 Task: Find connections with filter location Cifuentes with filter topic #Networkingwith filter profile language Potuguese with filter current company EPAM Systems with filter school Lucknow Public School with filter industry Robotics Engineering with filter service category Demand Generation with filter keywords title Cashier
Action: Mouse moved to (600, 81)
Screenshot: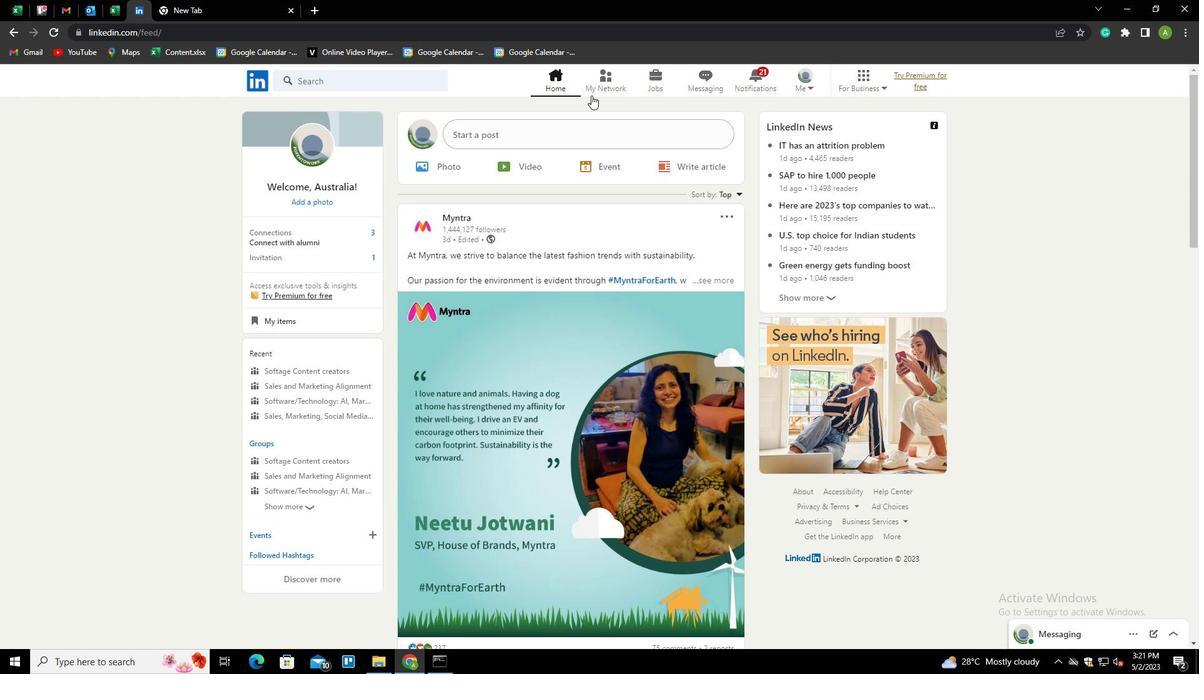 
Action: Mouse pressed left at (600, 81)
Screenshot: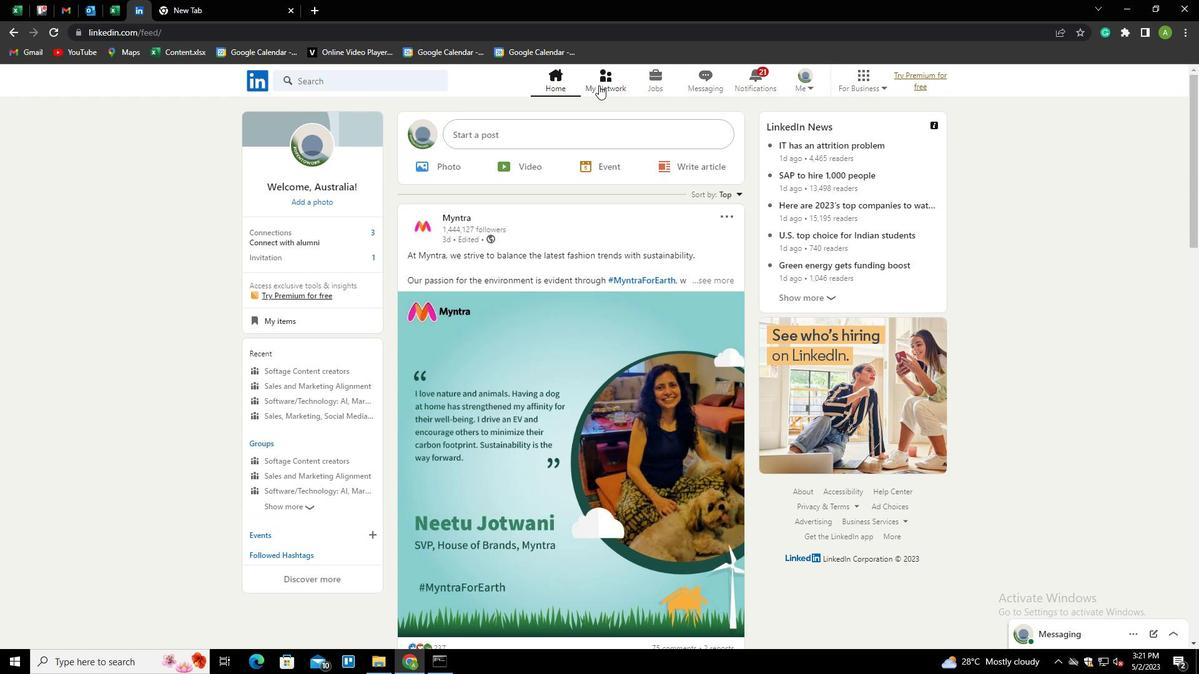 
Action: Mouse moved to (315, 151)
Screenshot: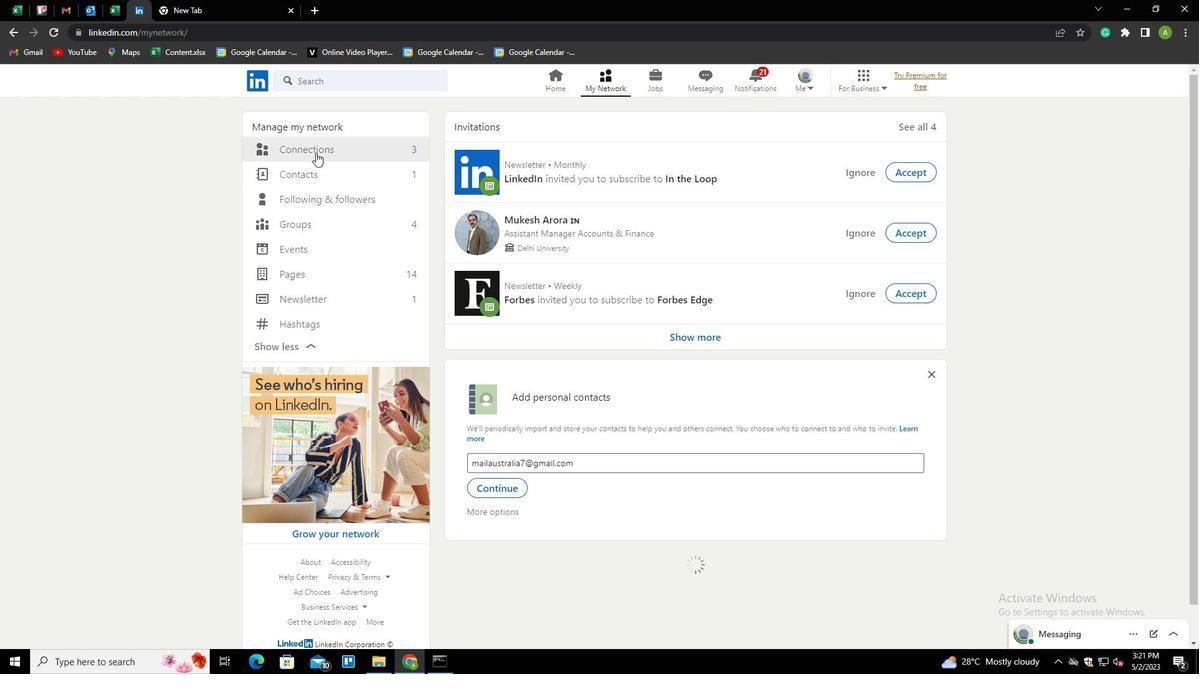 
Action: Mouse pressed left at (315, 151)
Screenshot: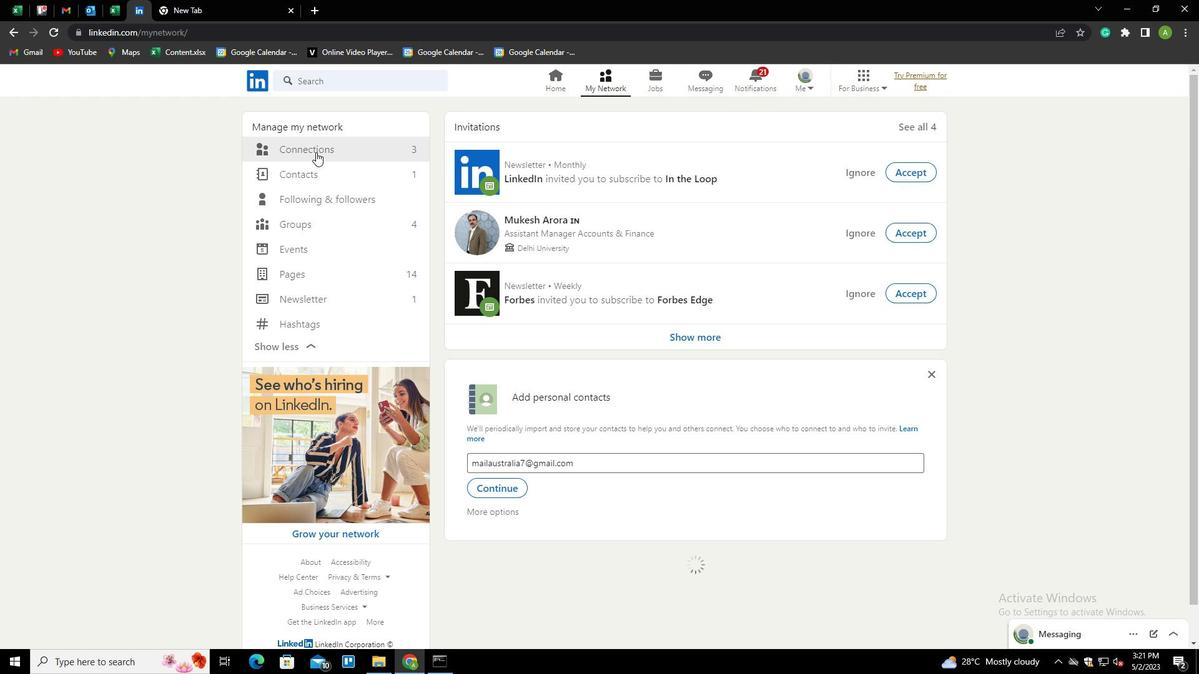 
Action: Mouse moved to (692, 154)
Screenshot: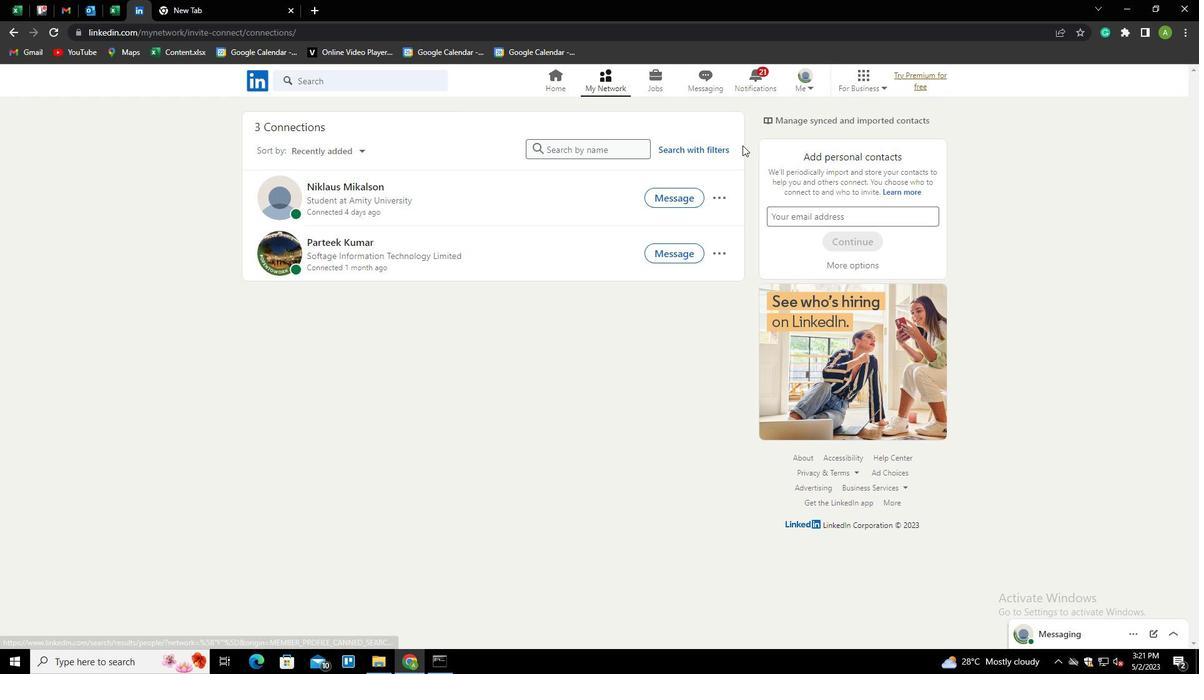 
Action: Mouse pressed left at (692, 154)
Screenshot: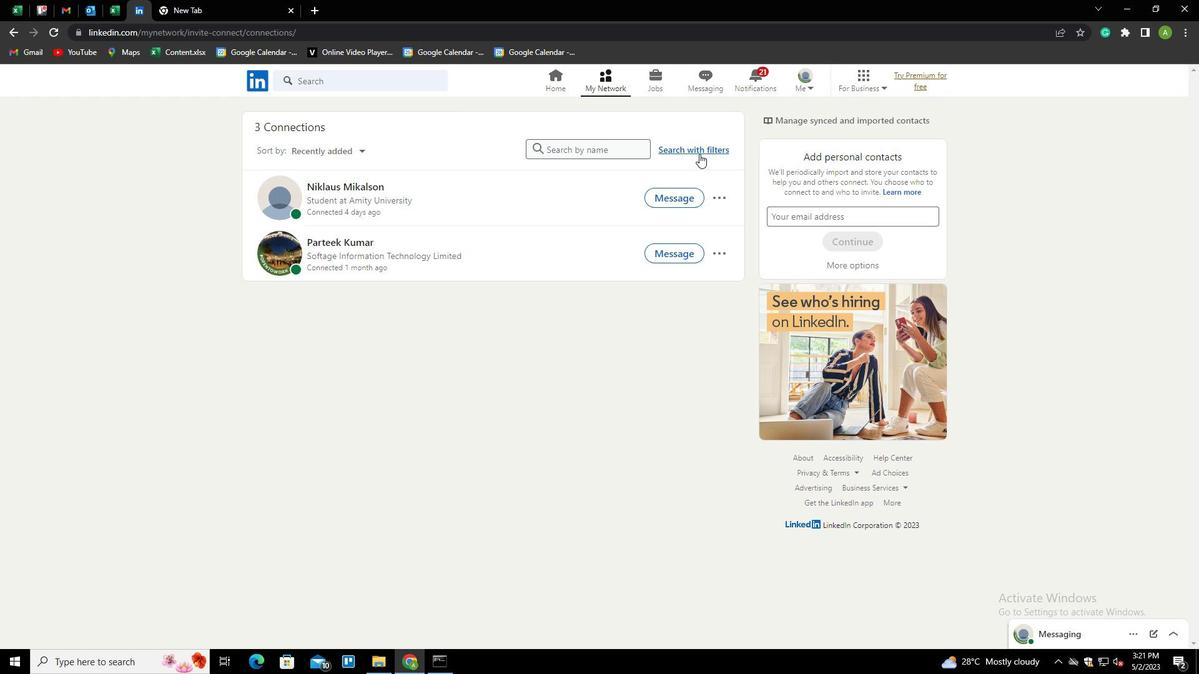 
Action: Mouse moved to (643, 109)
Screenshot: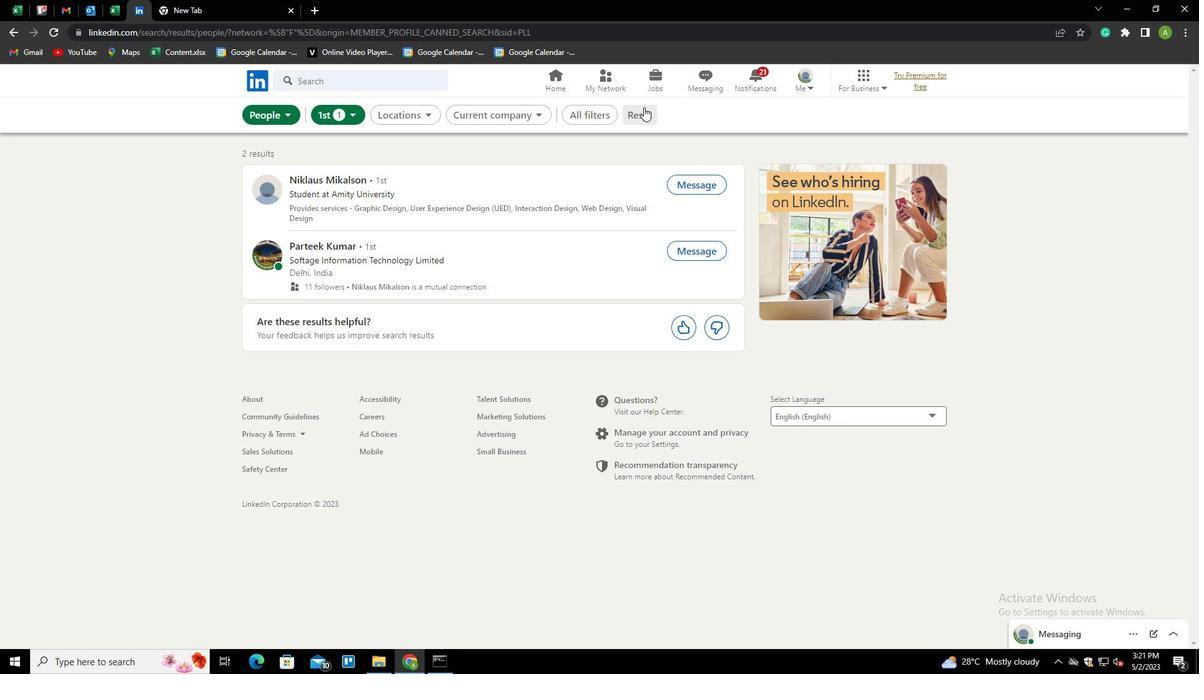 
Action: Mouse pressed left at (643, 109)
Screenshot: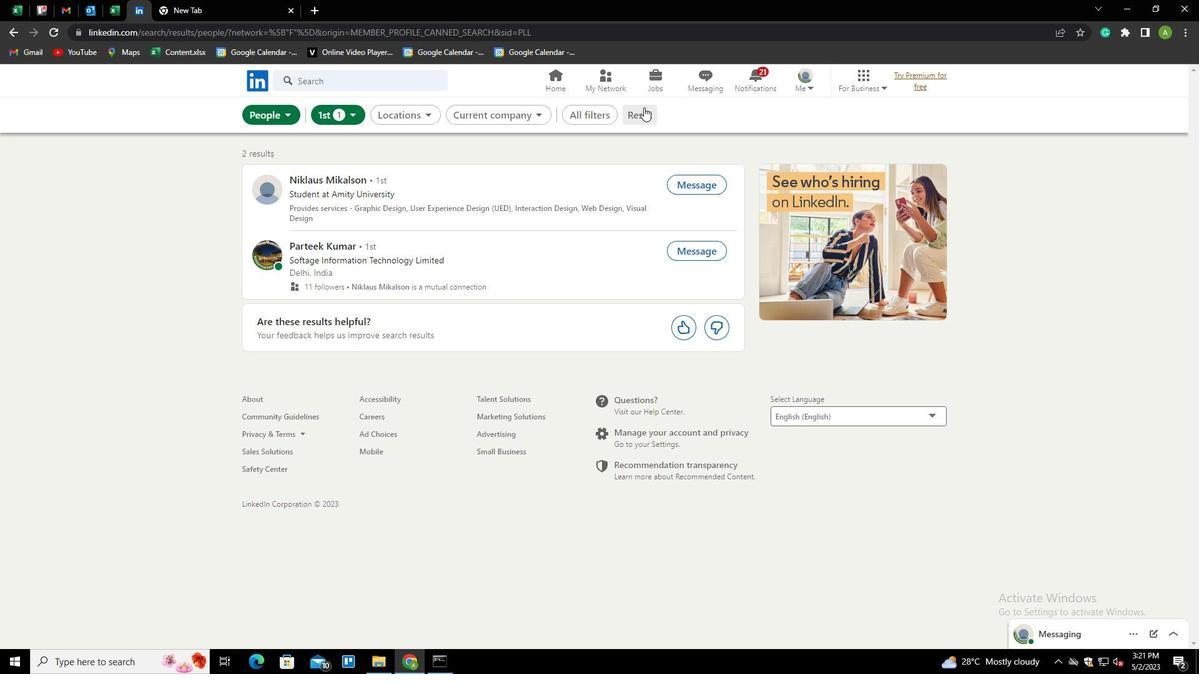 
Action: Mouse moved to (623, 114)
Screenshot: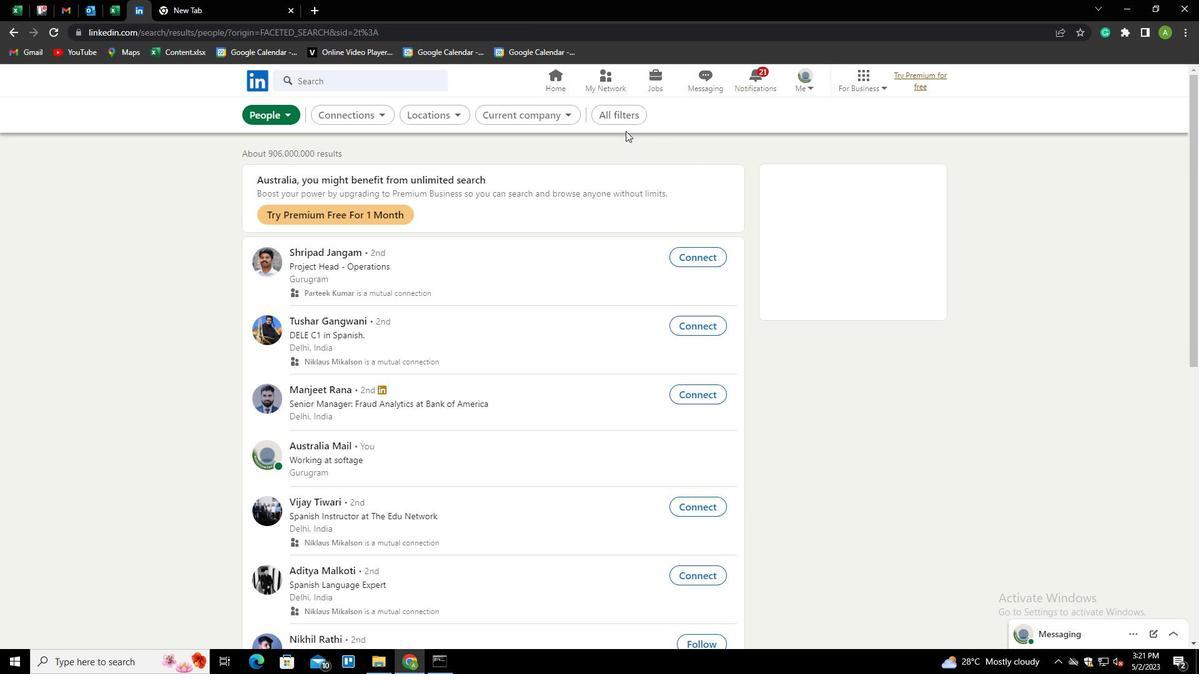 
Action: Mouse pressed left at (623, 114)
Screenshot: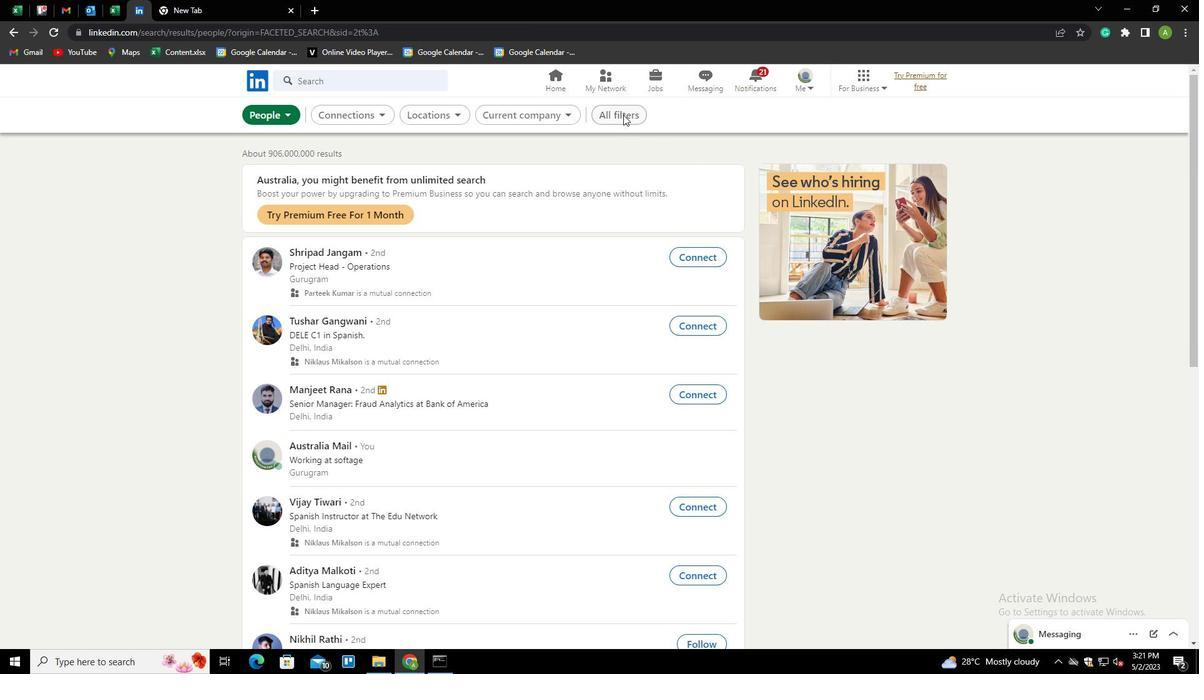 
Action: Mouse moved to (1001, 293)
Screenshot: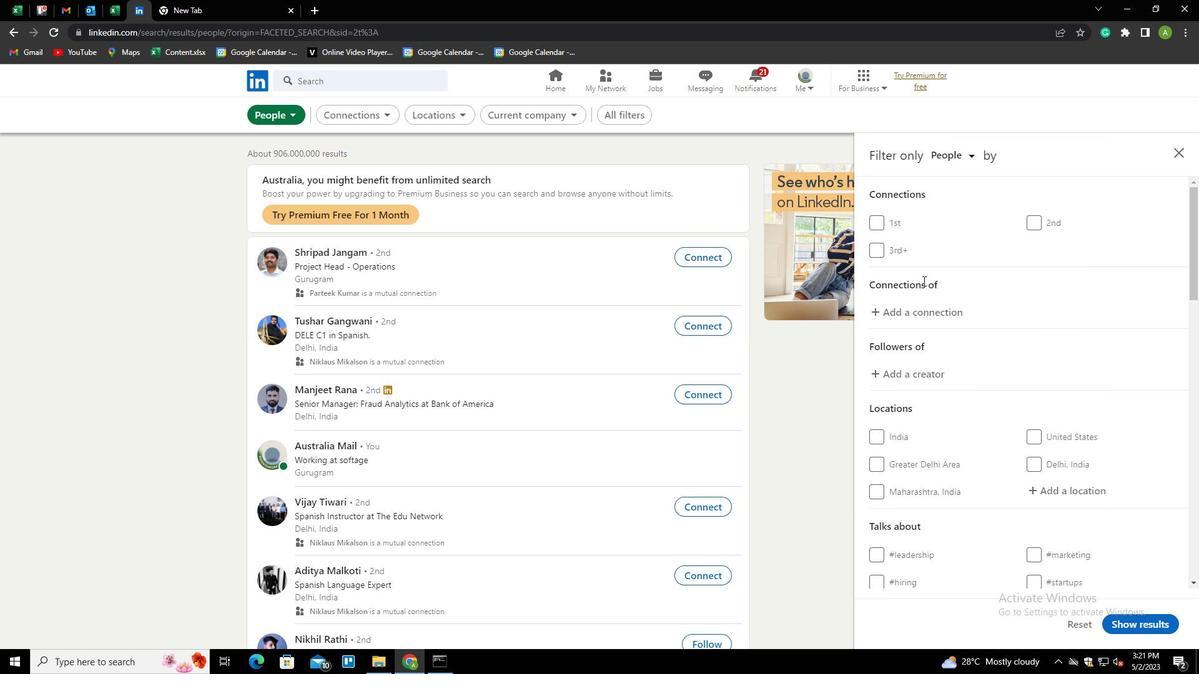 
Action: Mouse scrolled (1001, 292) with delta (0, 0)
Screenshot: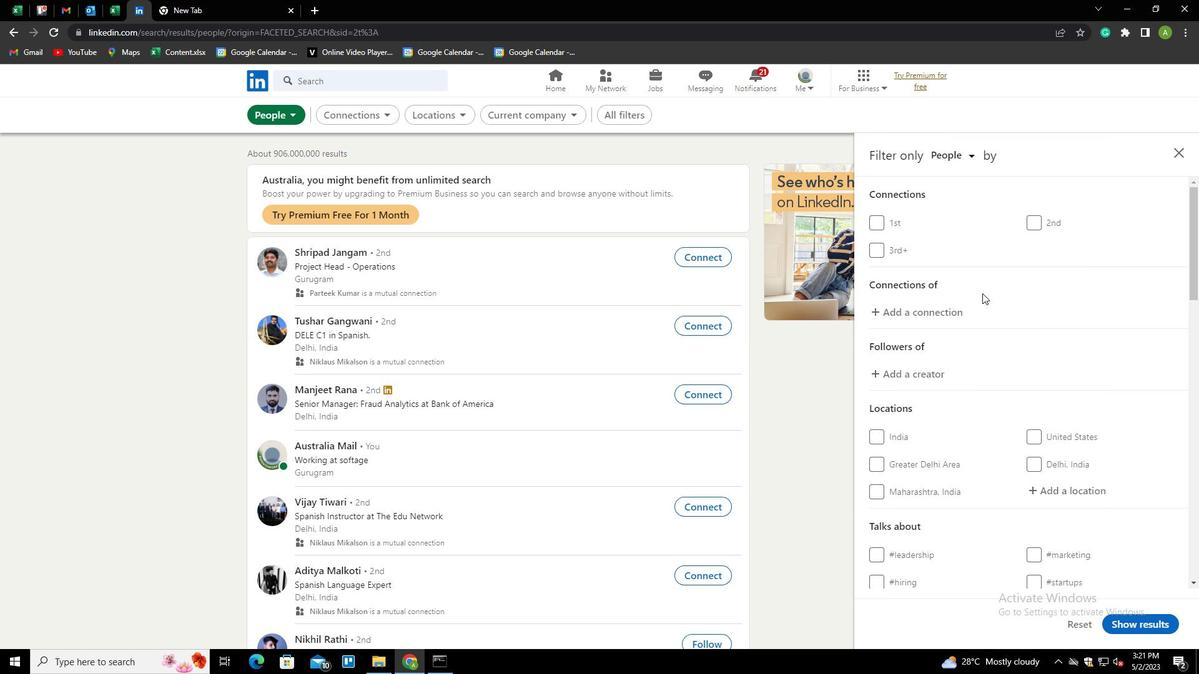 
Action: Mouse scrolled (1001, 292) with delta (0, 0)
Screenshot: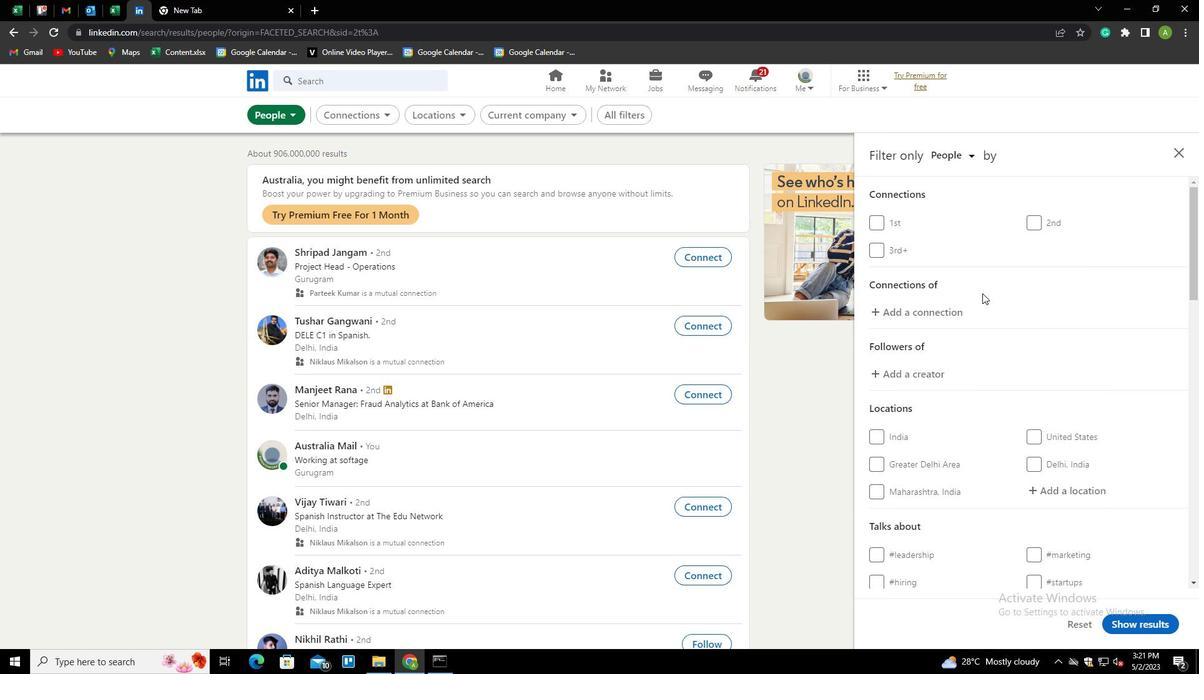 
Action: Mouse moved to (1034, 359)
Screenshot: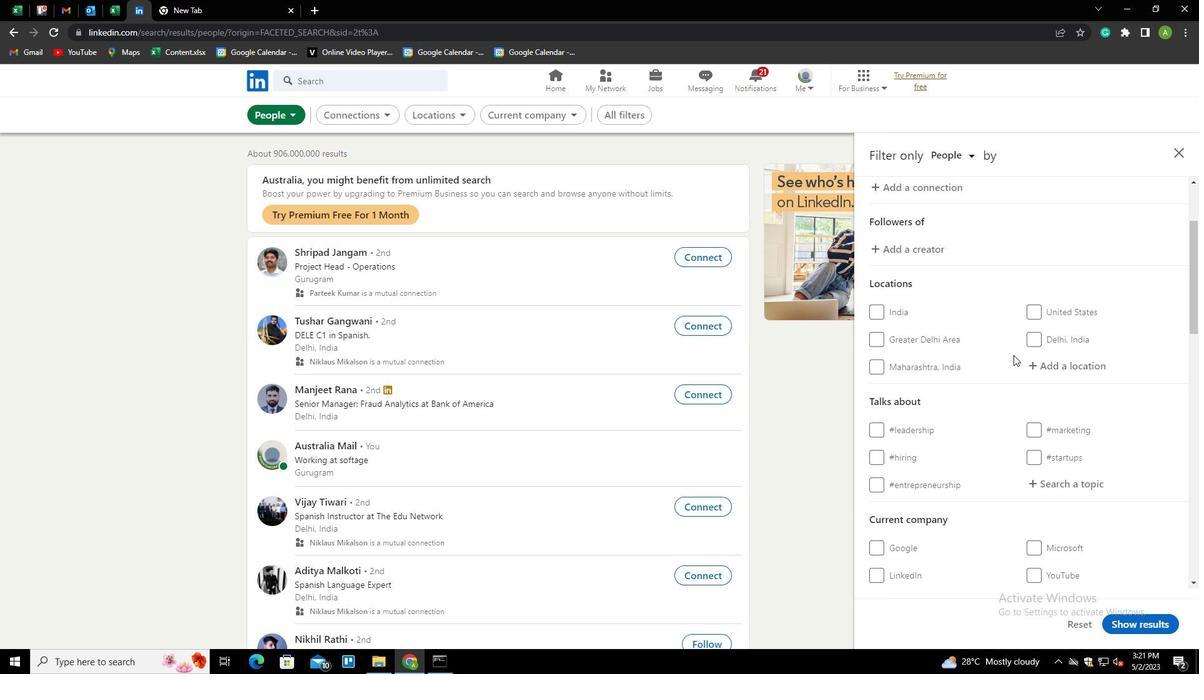 
Action: Mouse pressed left at (1034, 359)
Screenshot: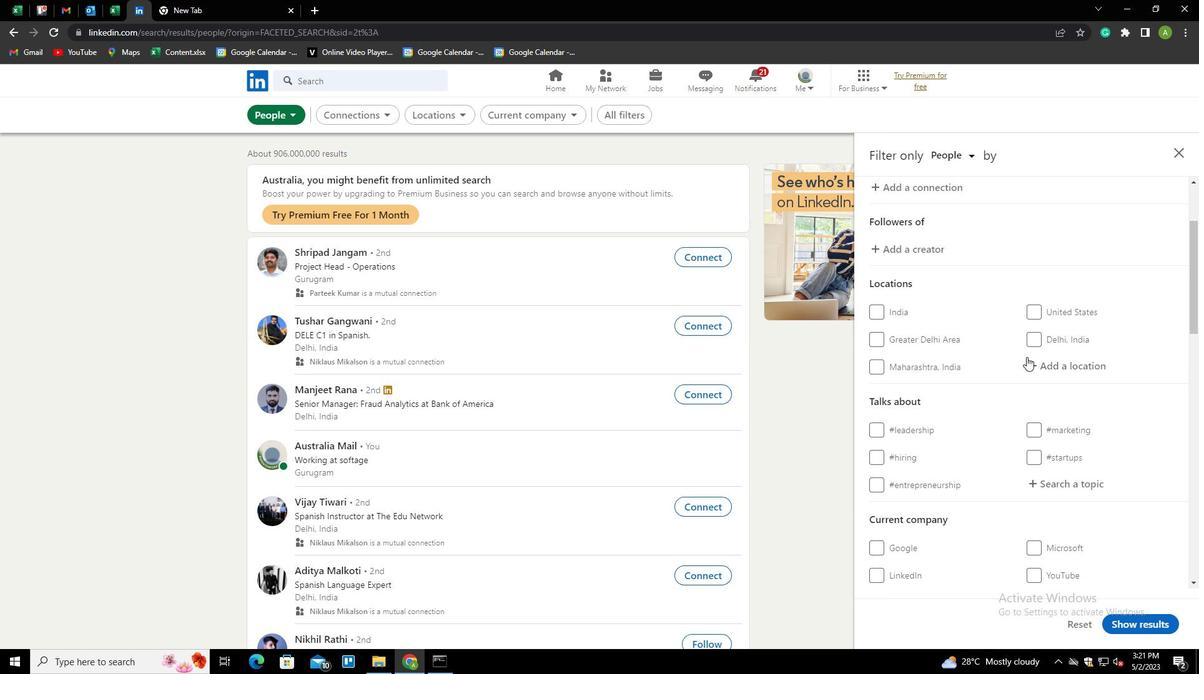
Action: Mouse moved to (1043, 364)
Screenshot: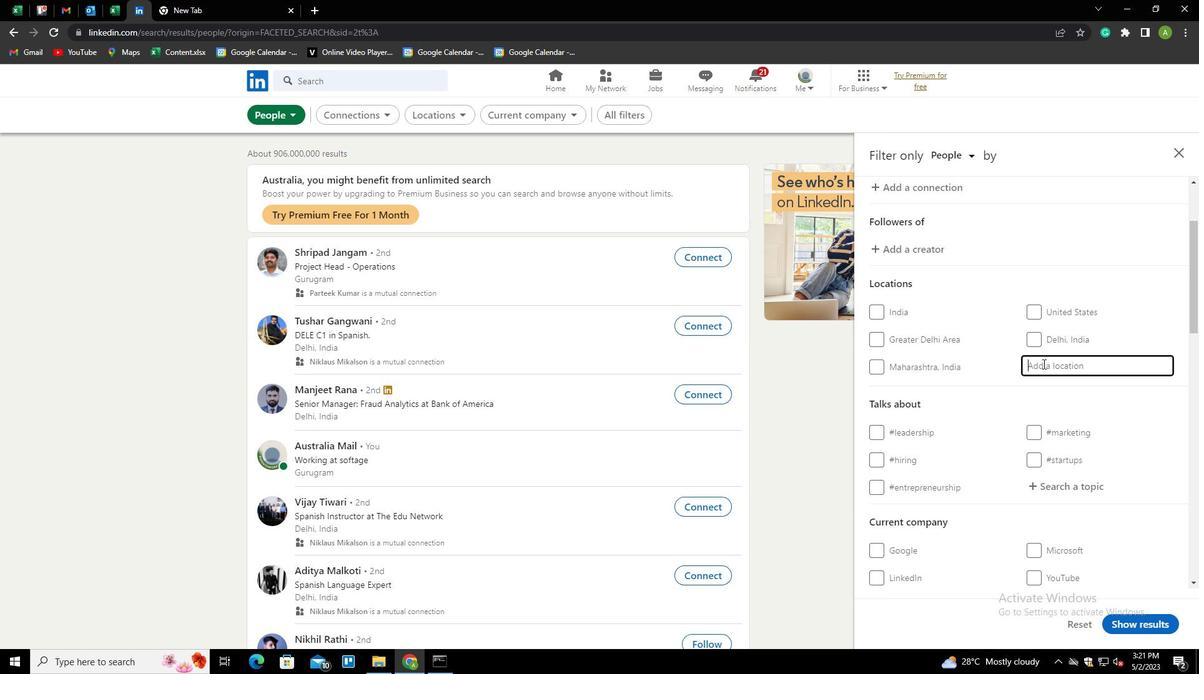 
Action: Mouse pressed left at (1043, 364)
Screenshot: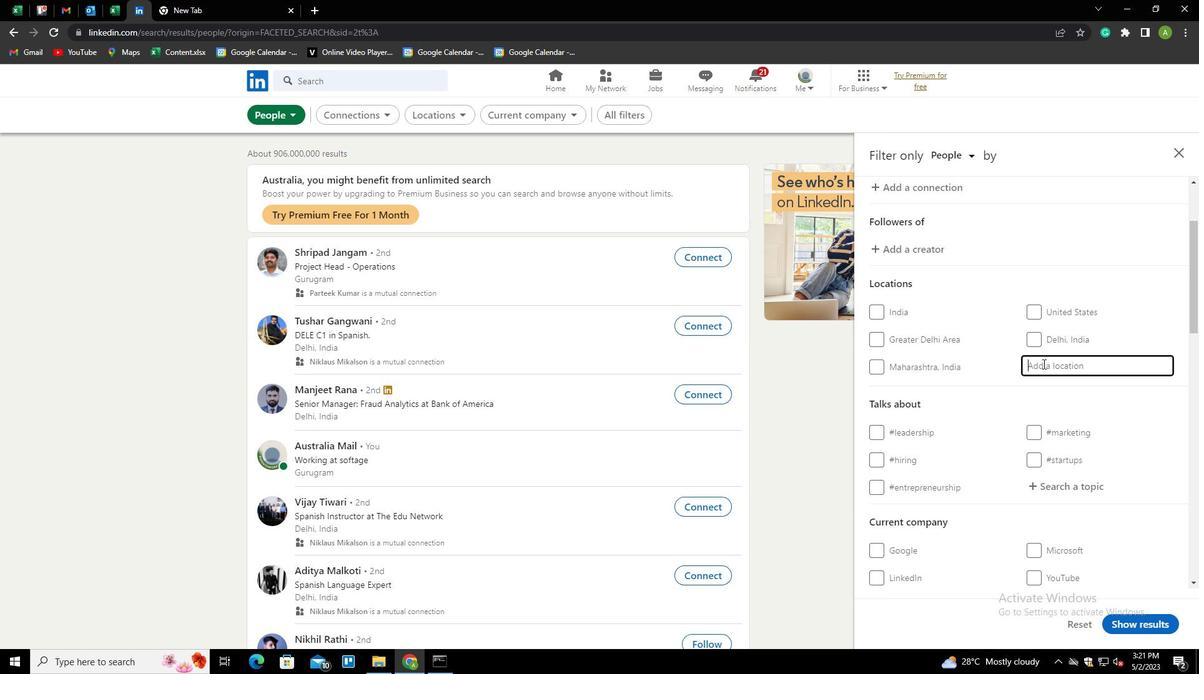 
Action: Key pressed <Key.shift>CIFUSEN<Key.backspace><Key.backspace><Key.backspace>ENTES<Key.down><Key.enter>
Screenshot: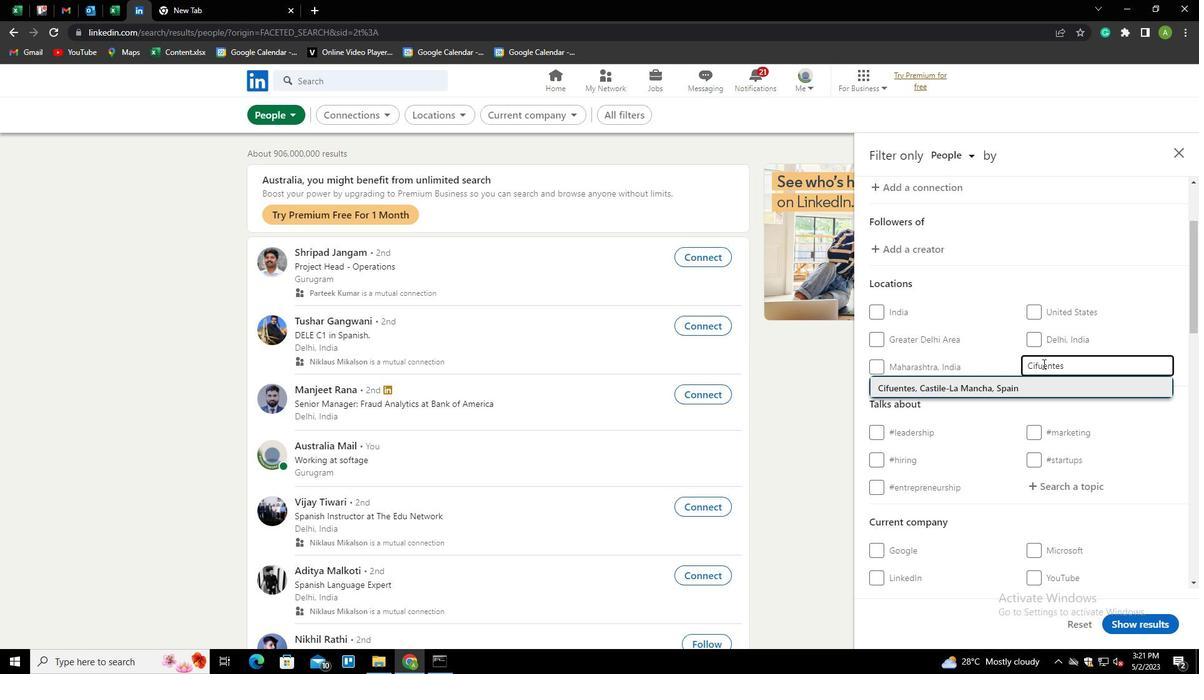 
Action: Mouse scrolled (1043, 363) with delta (0, 0)
Screenshot: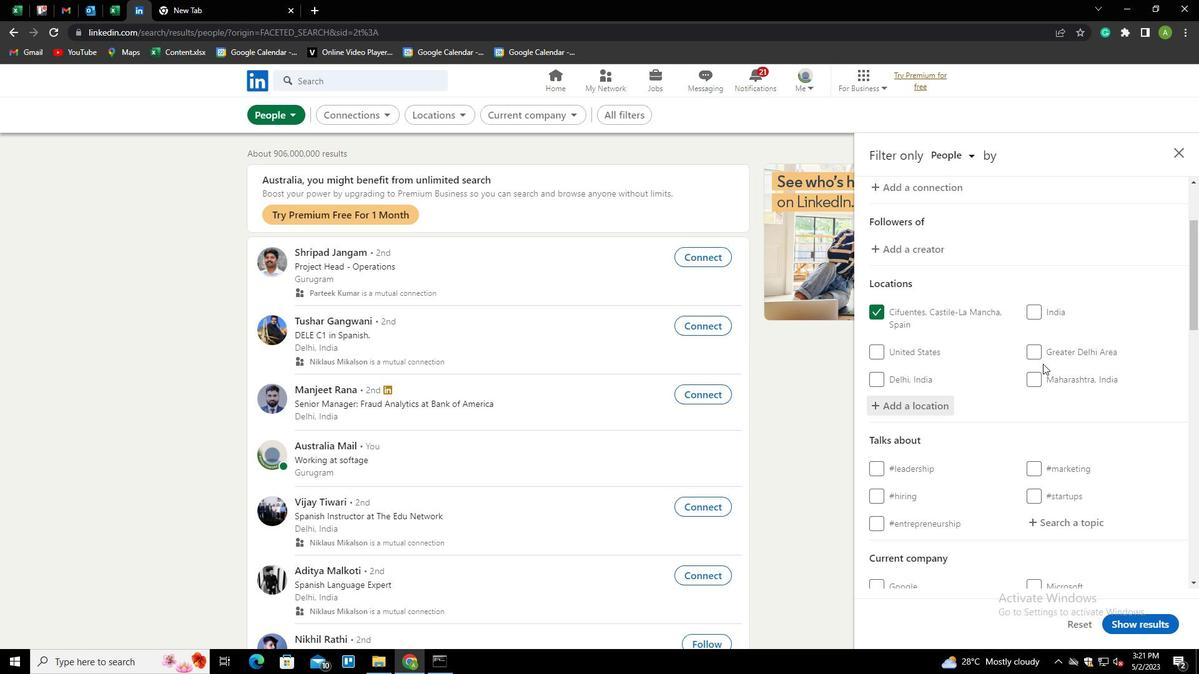 
Action: Mouse scrolled (1043, 363) with delta (0, 0)
Screenshot: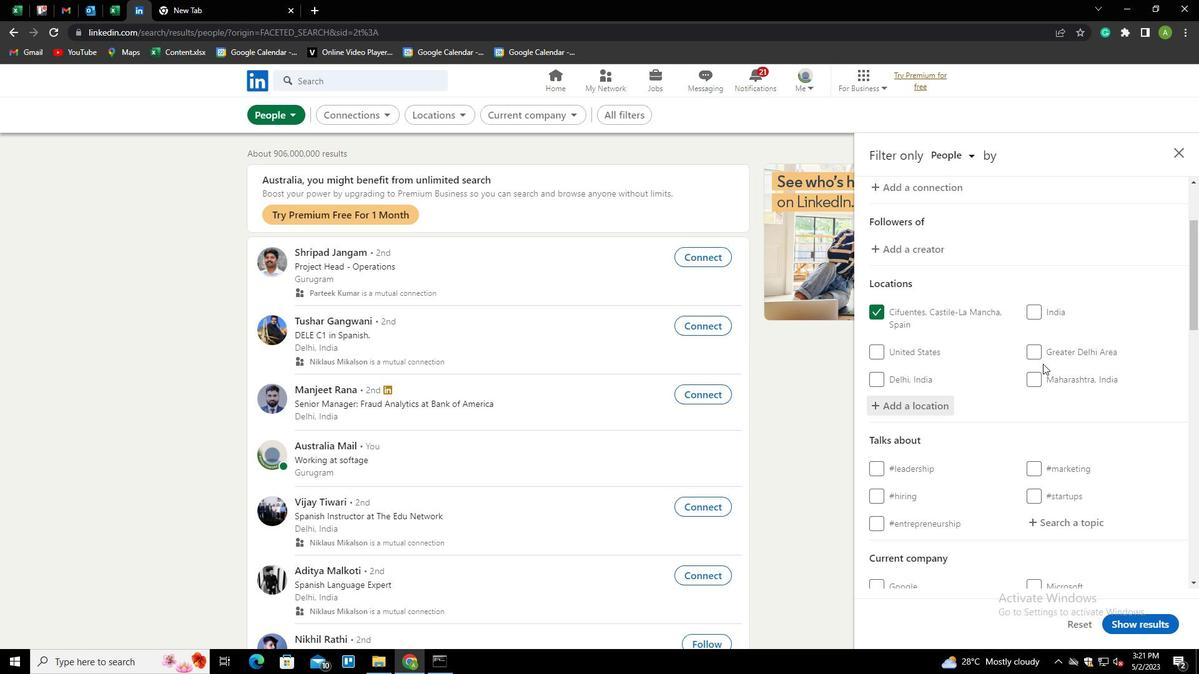 
Action: Mouse moved to (1053, 402)
Screenshot: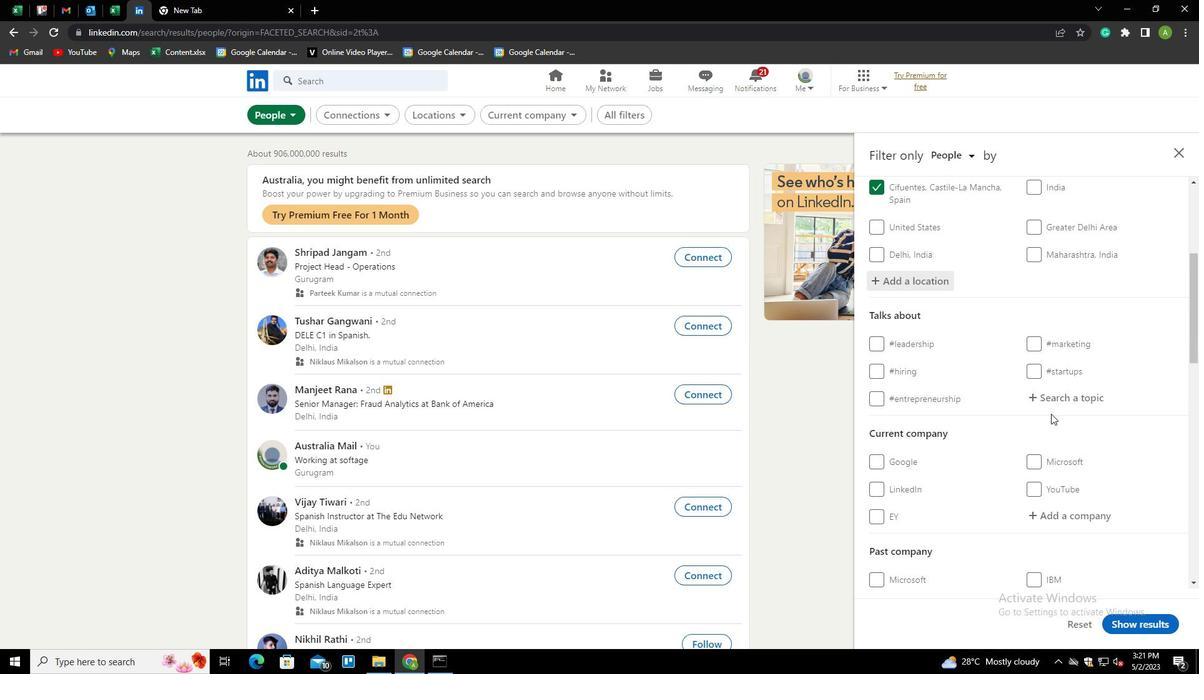 
Action: Mouse pressed left at (1053, 402)
Screenshot: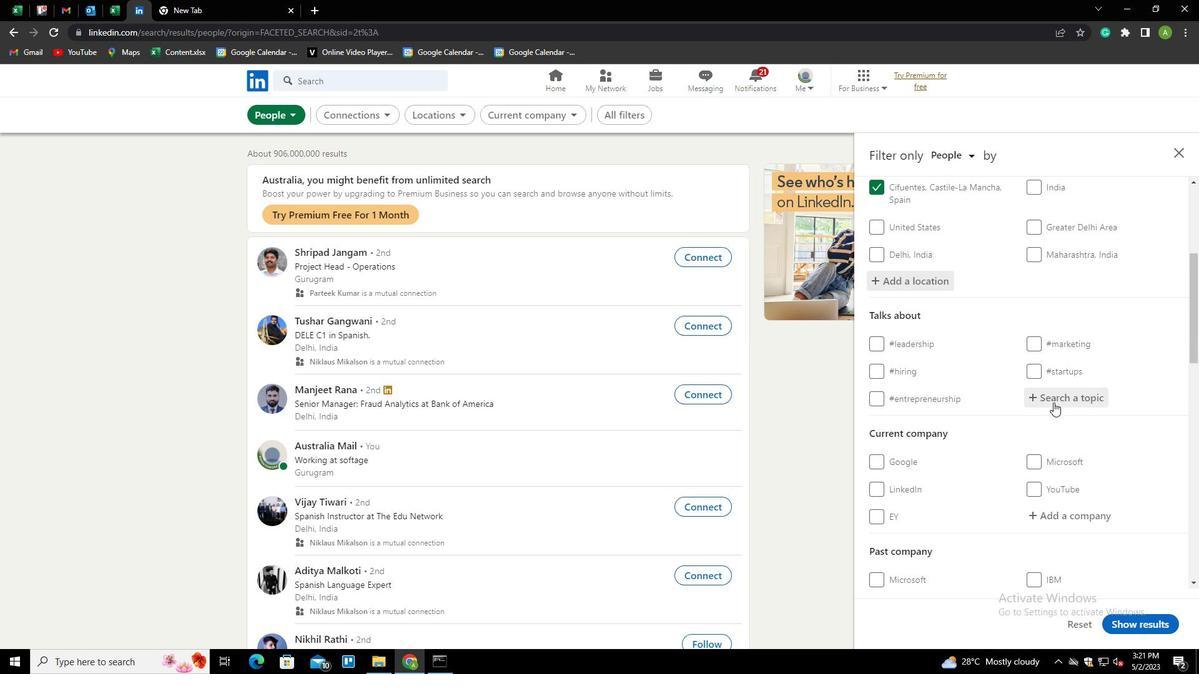 
Action: Key pressed NETWORKING<Key.down><Key.enter>
Screenshot: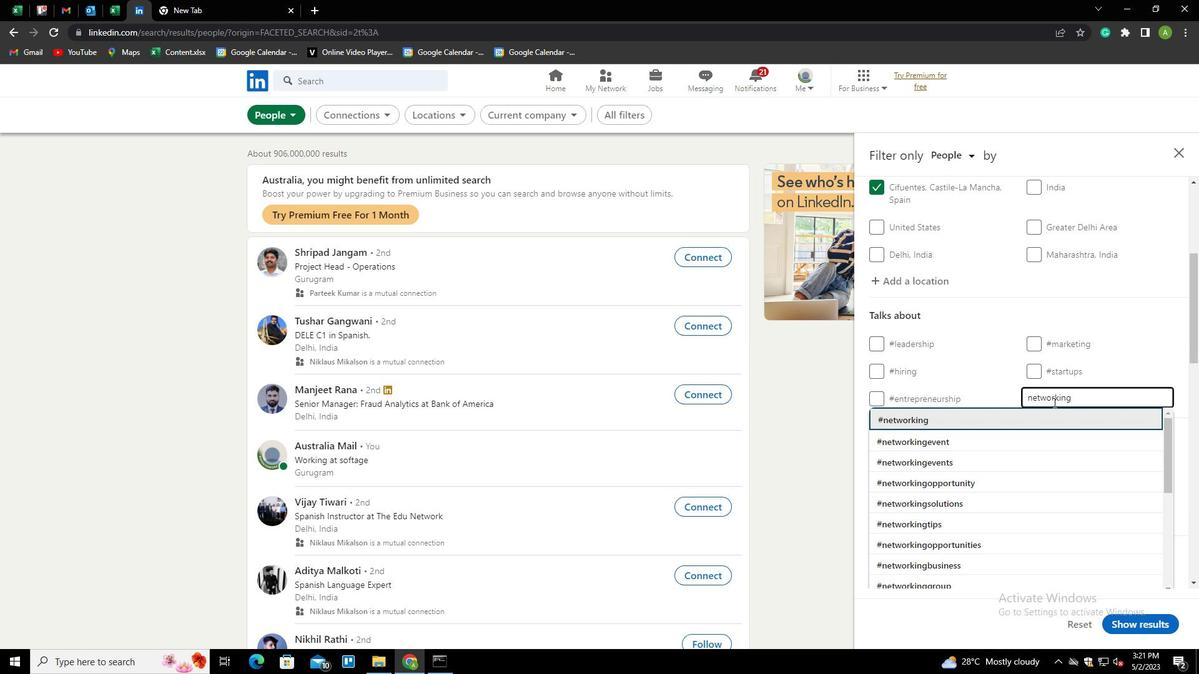 
Action: Mouse scrolled (1053, 402) with delta (0, 0)
Screenshot: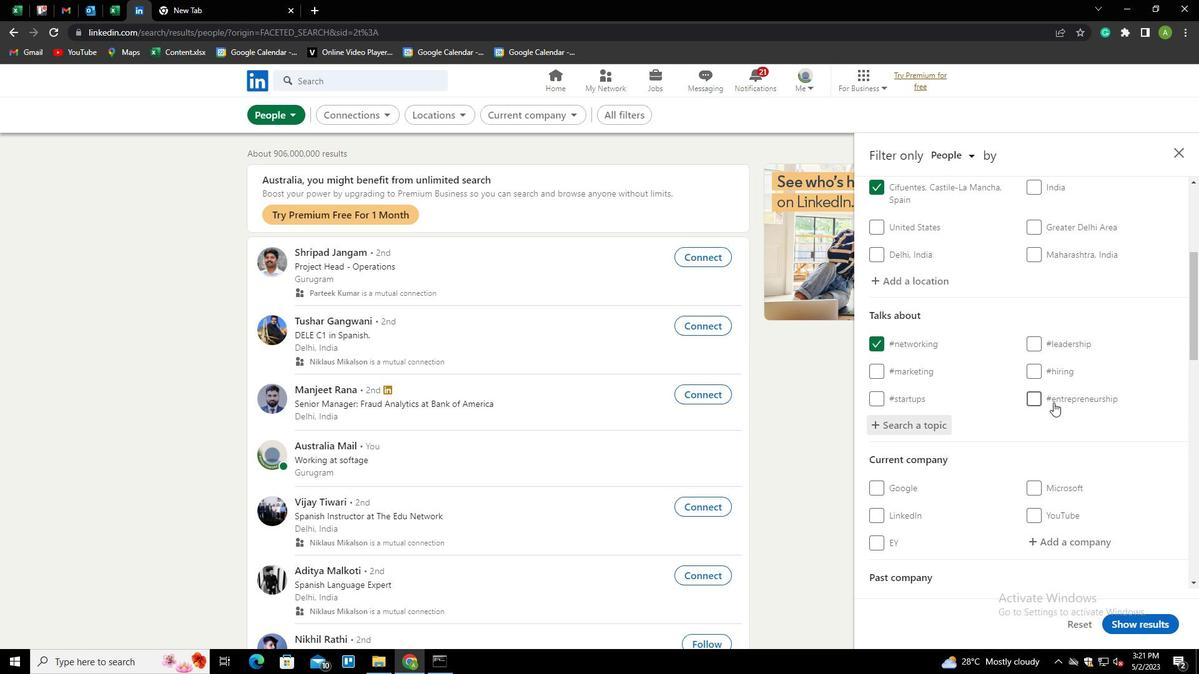 
Action: Mouse scrolled (1053, 402) with delta (0, 0)
Screenshot: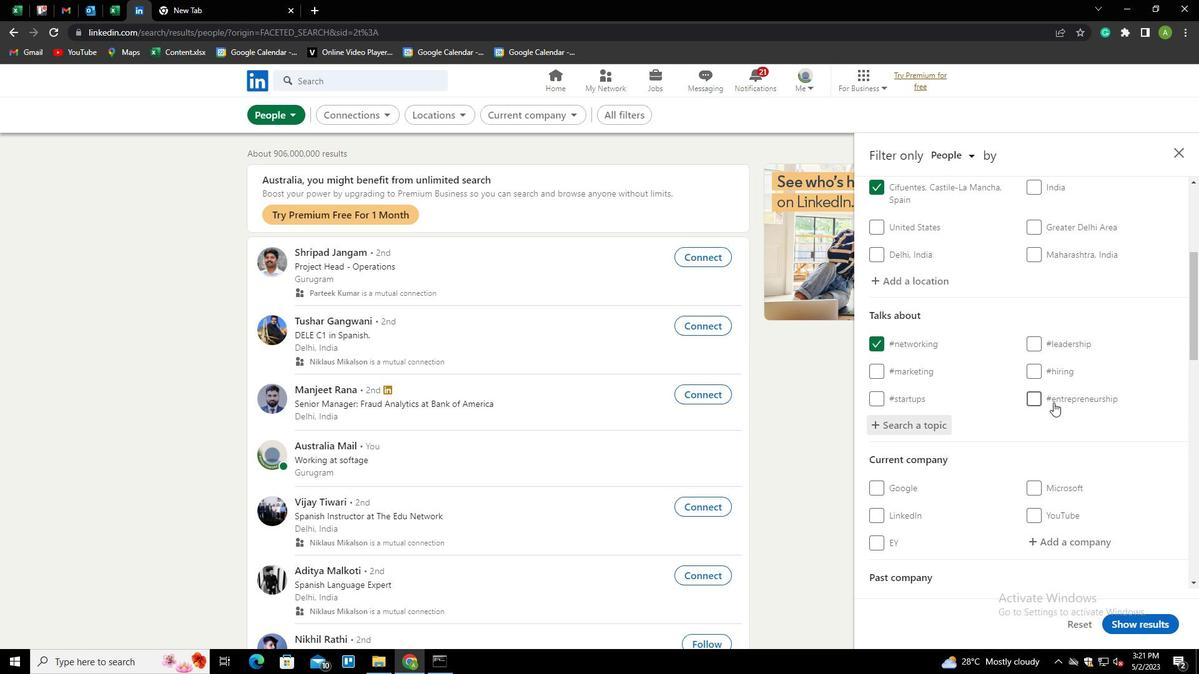 
Action: Mouse scrolled (1053, 402) with delta (0, 0)
Screenshot: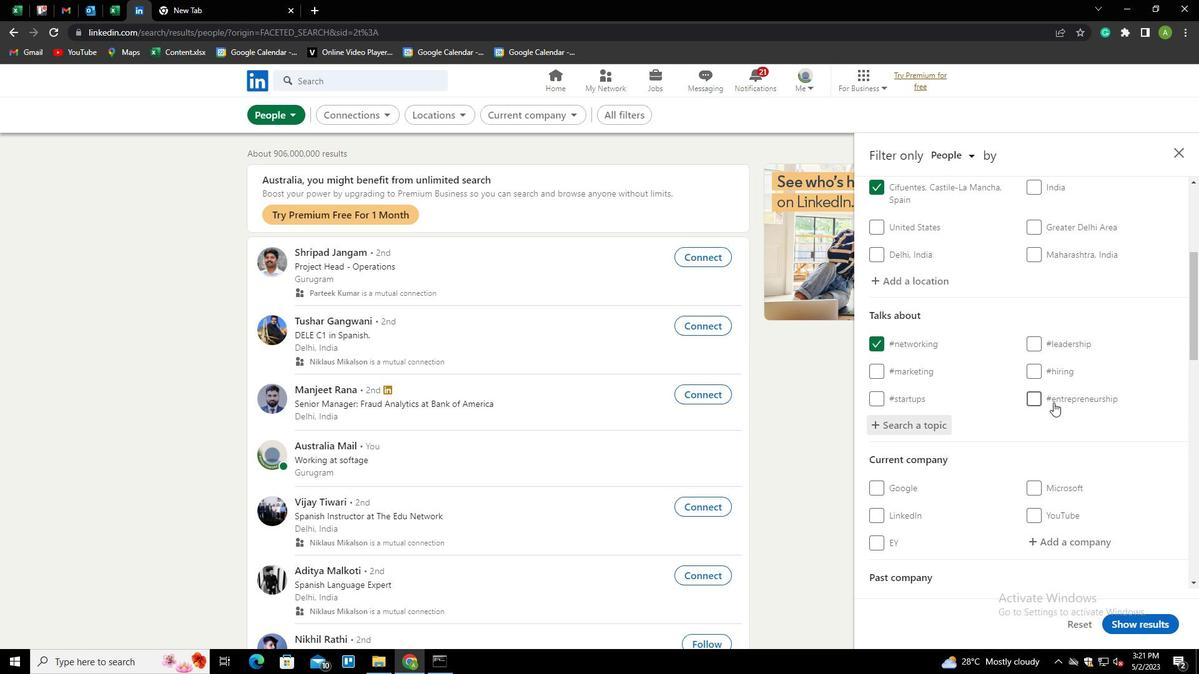 
Action: Mouse scrolled (1053, 402) with delta (0, 0)
Screenshot: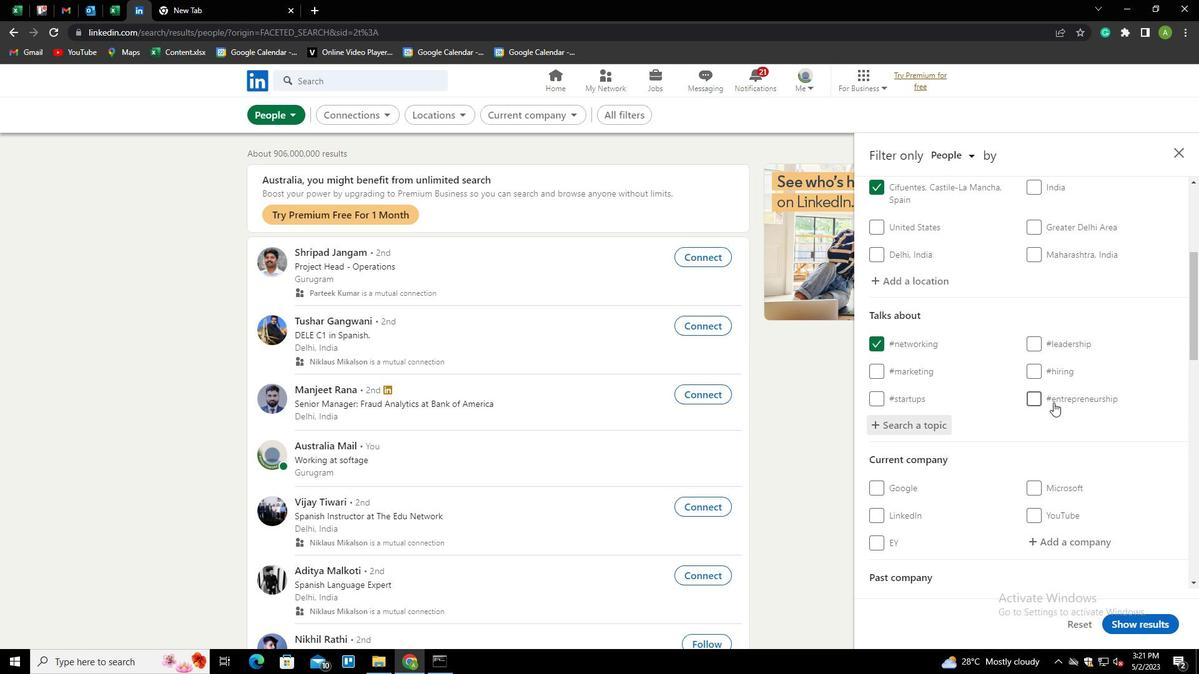 
Action: Mouse scrolled (1053, 402) with delta (0, 0)
Screenshot: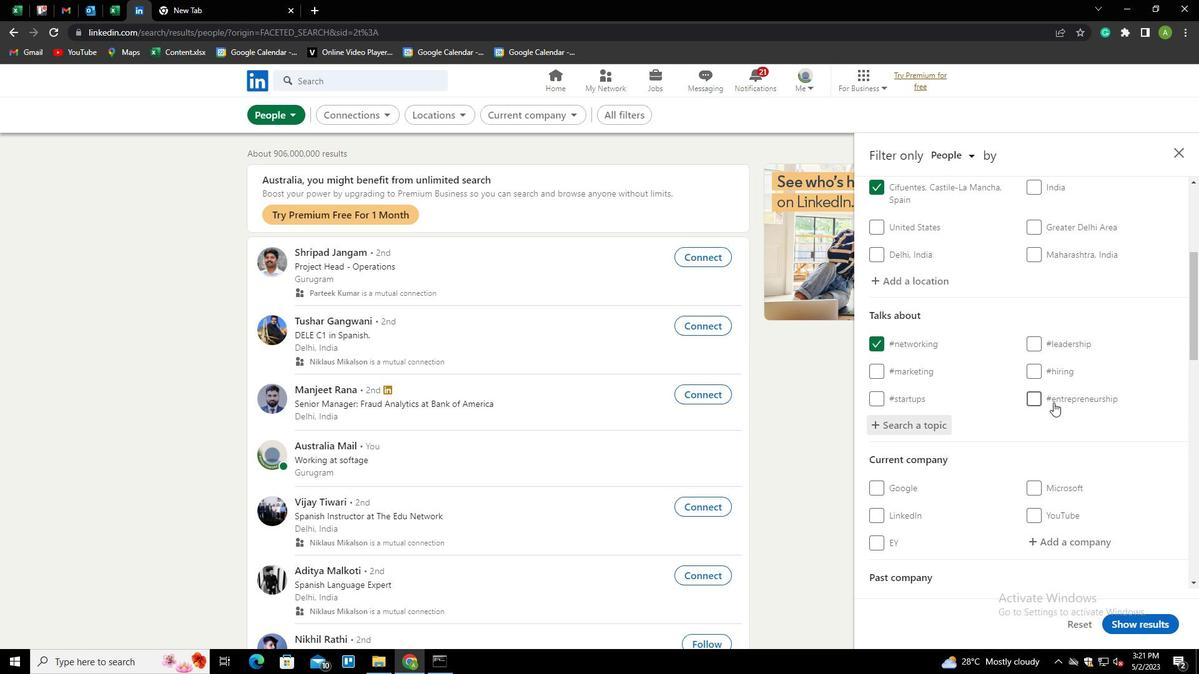 
Action: Mouse scrolled (1053, 402) with delta (0, 0)
Screenshot: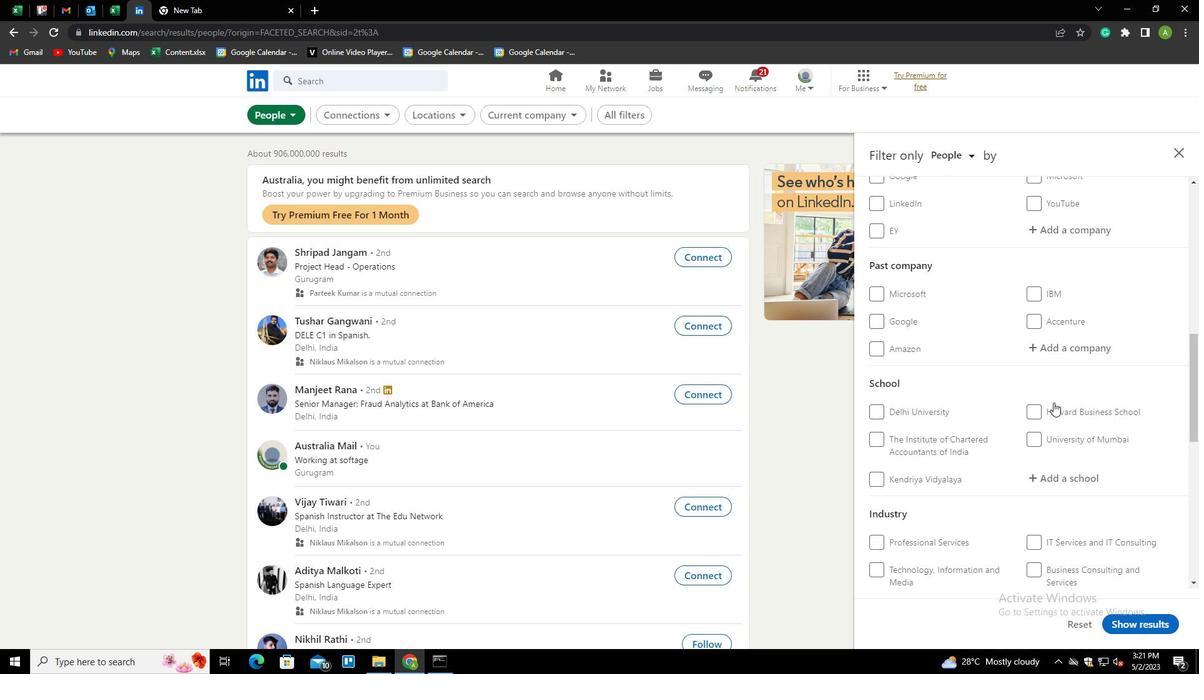 
Action: Mouse scrolled (1053, 402) with delta (0, 0)
Screenshot: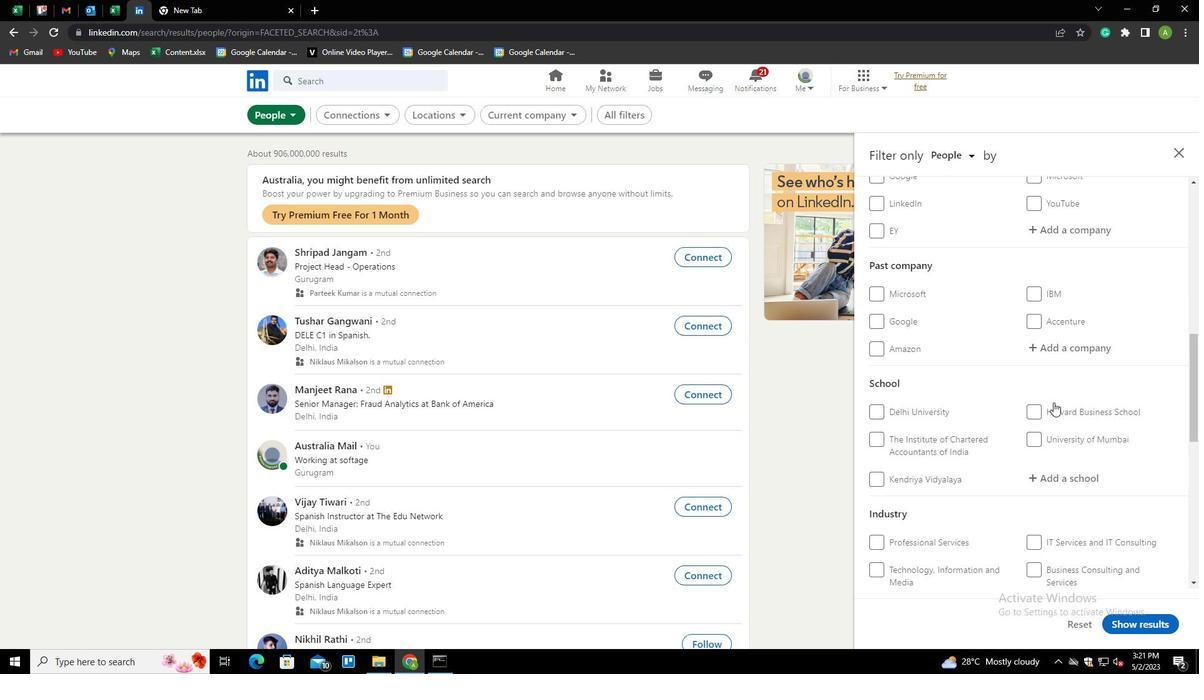
Action: Mouse scrolled (1053, 402) with delta (0, 0)
Screenshot: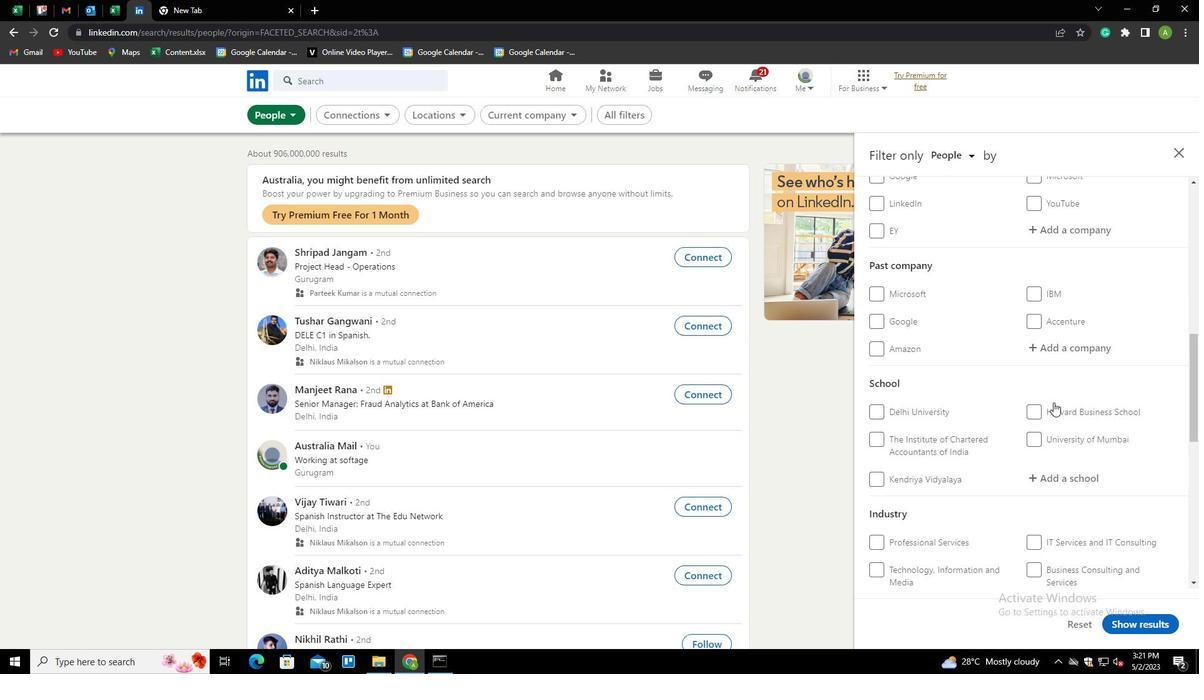 
Action: Mouse moved to (1052, 520)
Screenshot: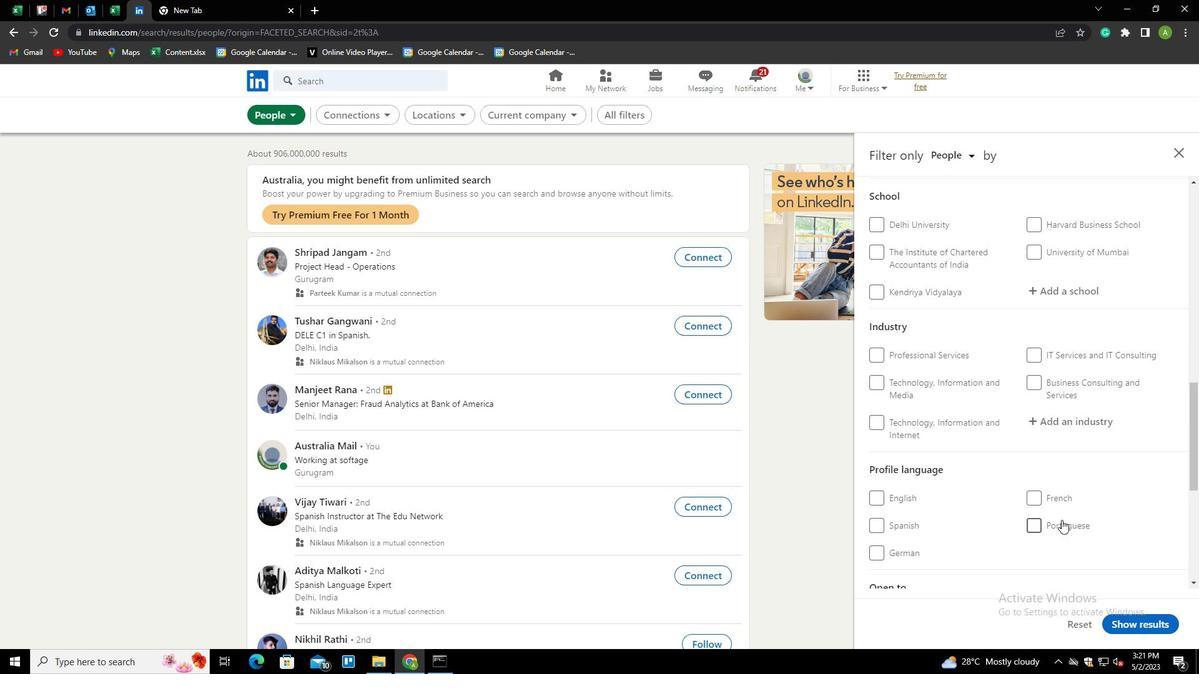 
Action: Mouse pressed left at (1052, 520)
Screenshot: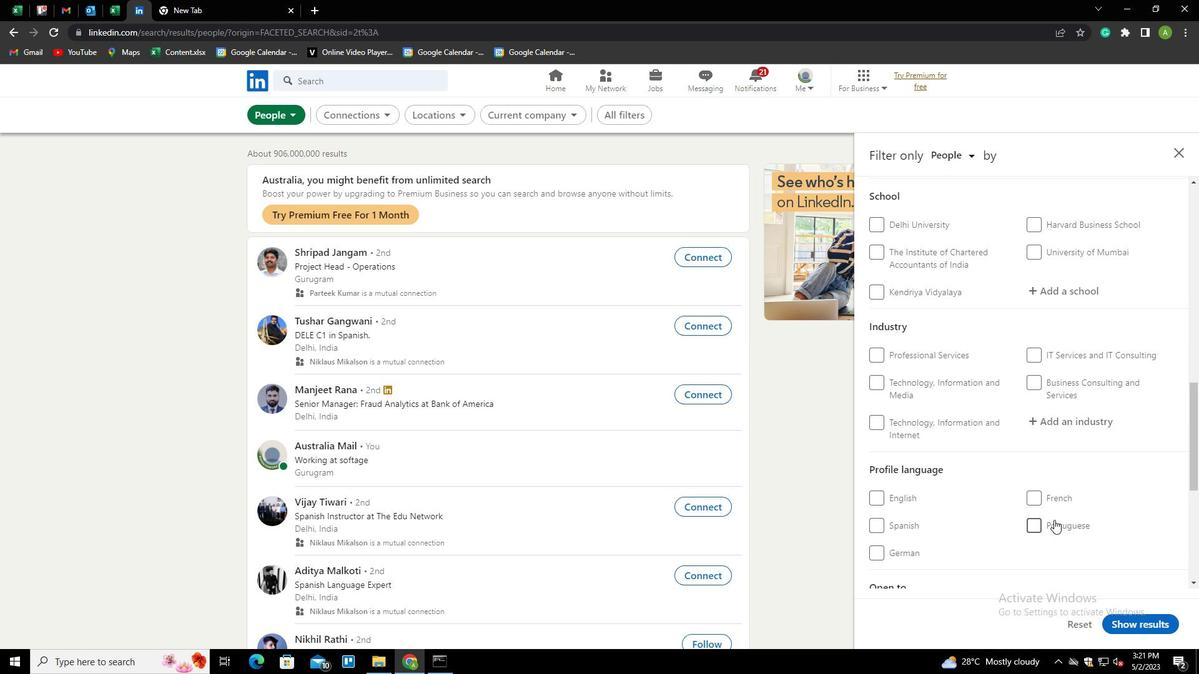 
Action: Mouse moved to (1076, 472)
Screenshot: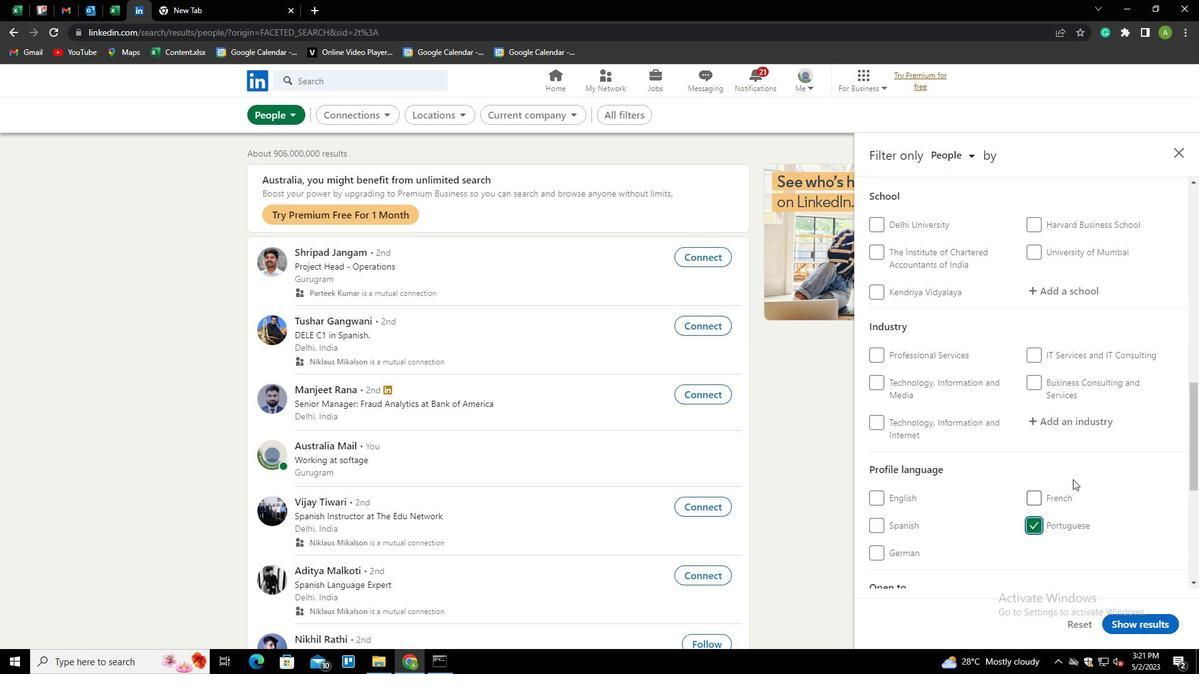 
Action: Mouse scrolled (1076, 472) with delta (0, 0)
Screenshot: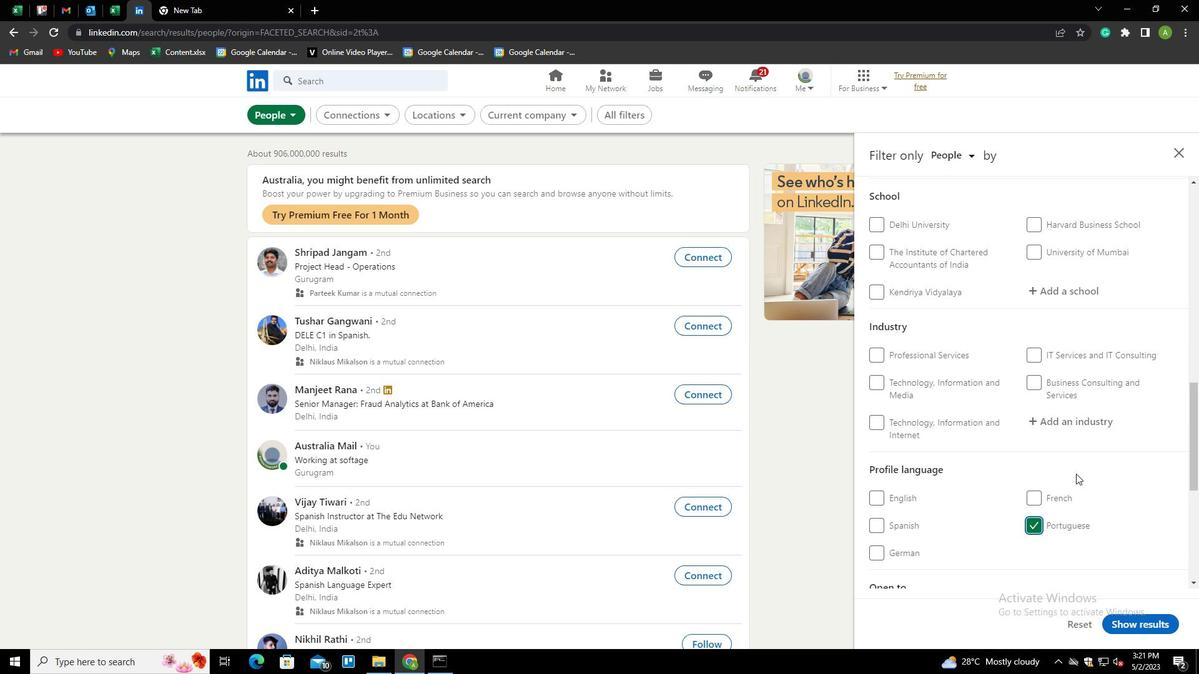 
Action: Mouse scrolled (1076, 472) with delta (0, 0)
Screenshot: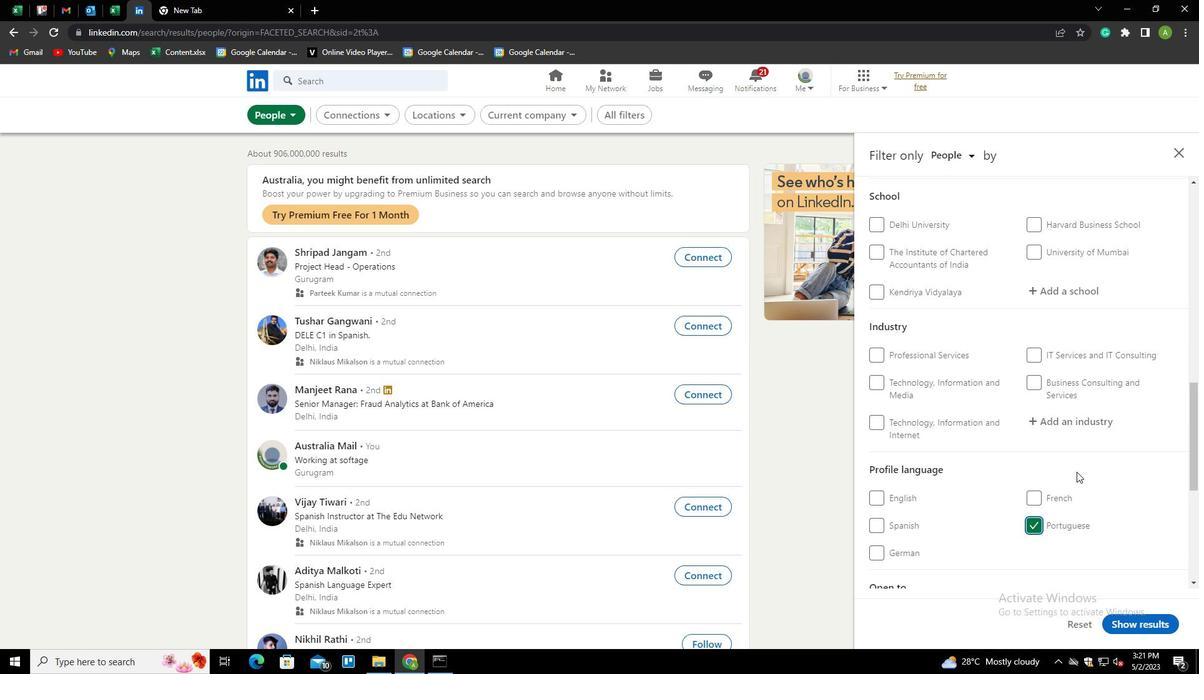 
Action: Mouse scrolled (1076, 472) with delta (0, 0)
Screenshot: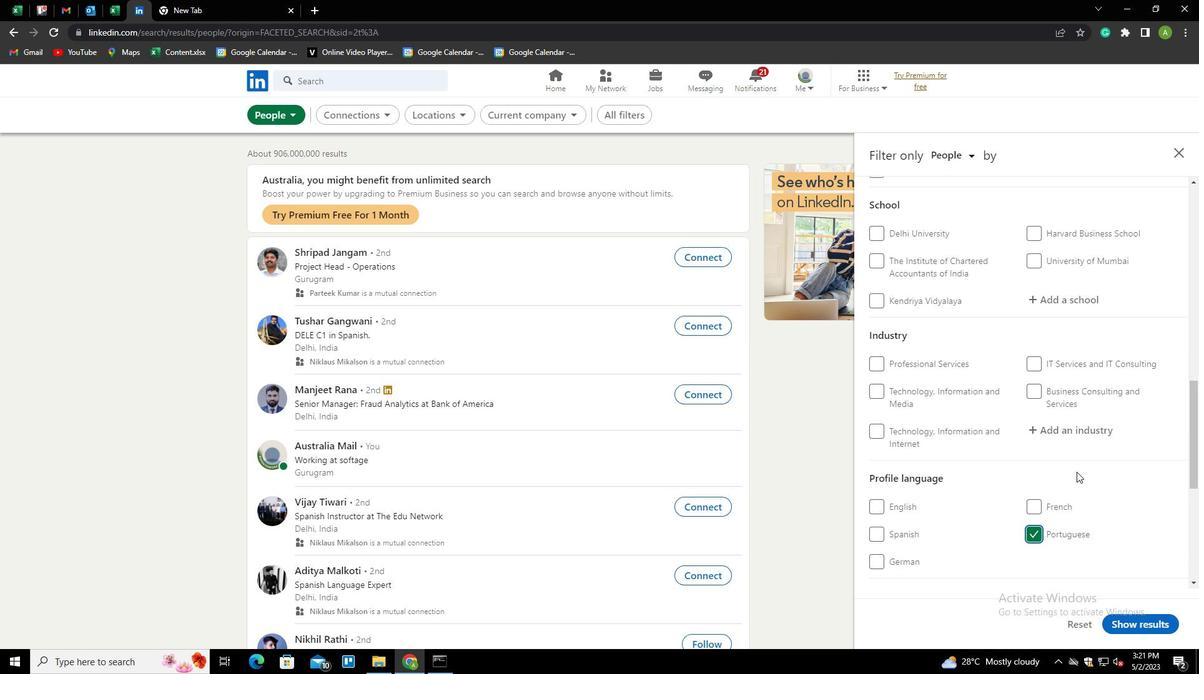 
Action: Mouse scrolled (1076, 472) with delta (0, 0)
Screenshot: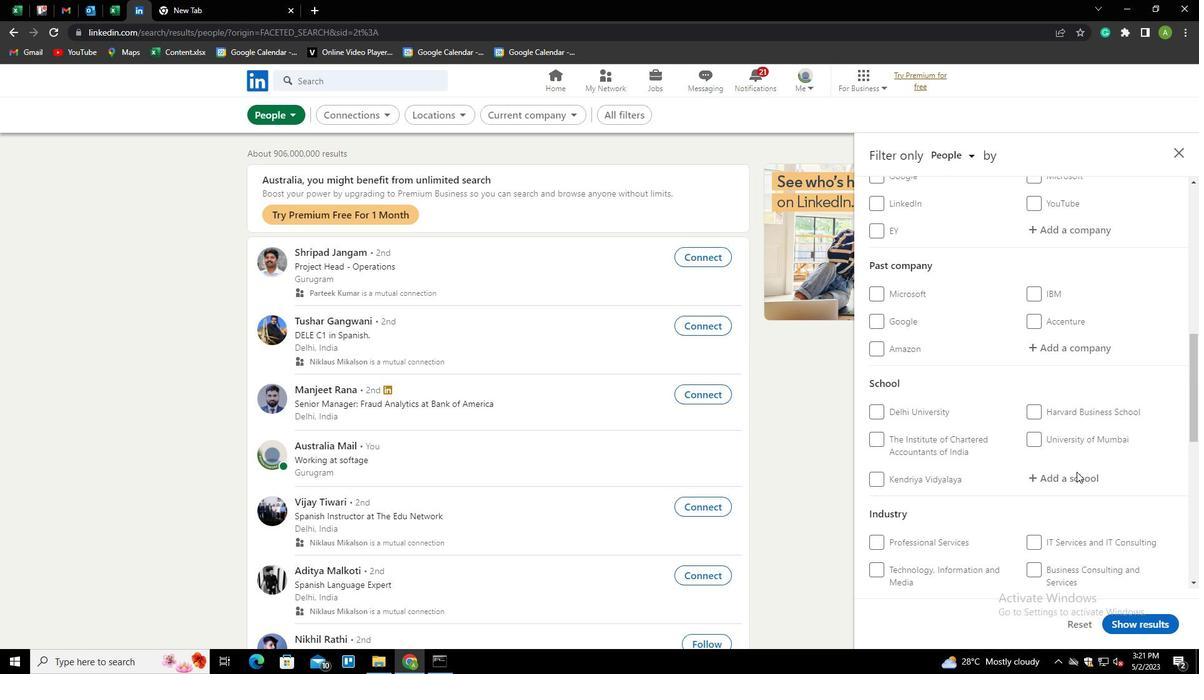 
Action: Mouse scrolled (1076, 472) with delta (0, 0)
Screenshot: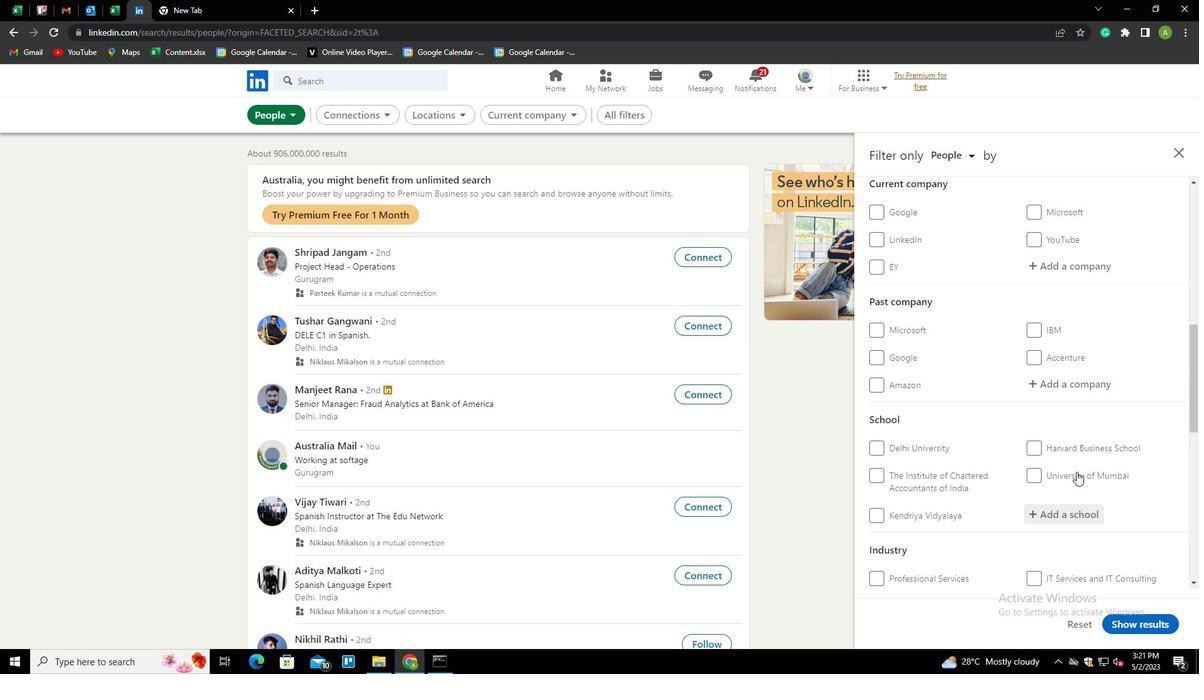 
Action: Mouse scrolled (1076, 472) with delta (0, 0)
Screenshot: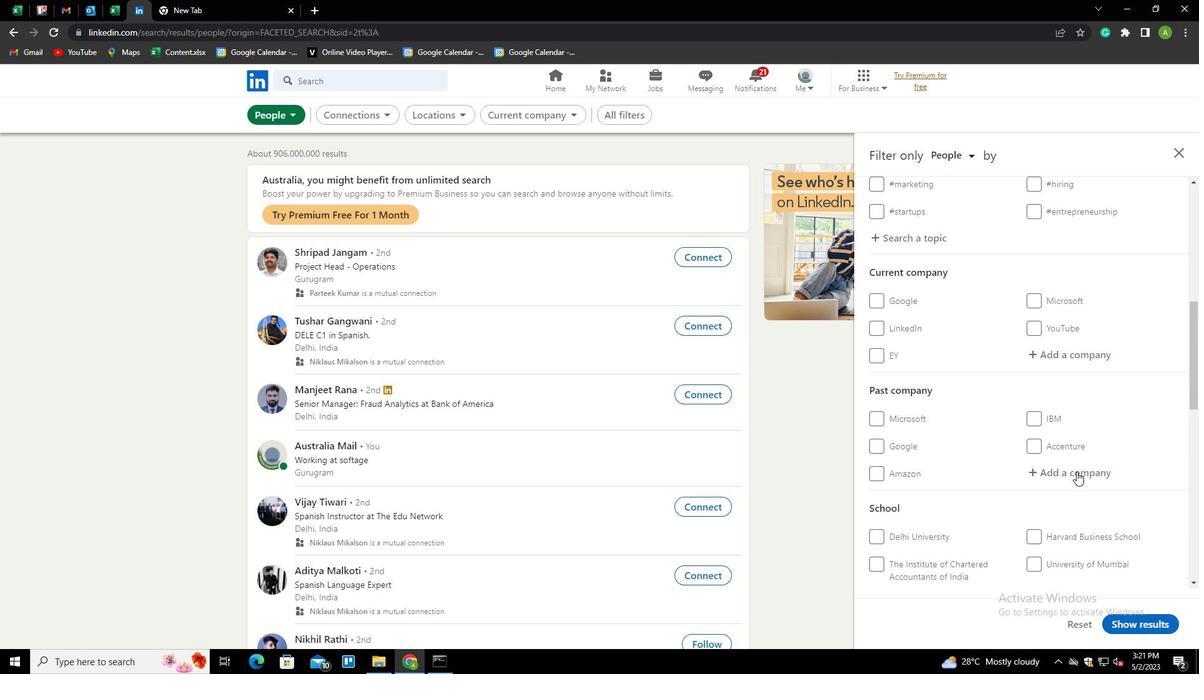 
Action: Mouse scrolled (1076, 472) with delta (0, 0)
Screenshot: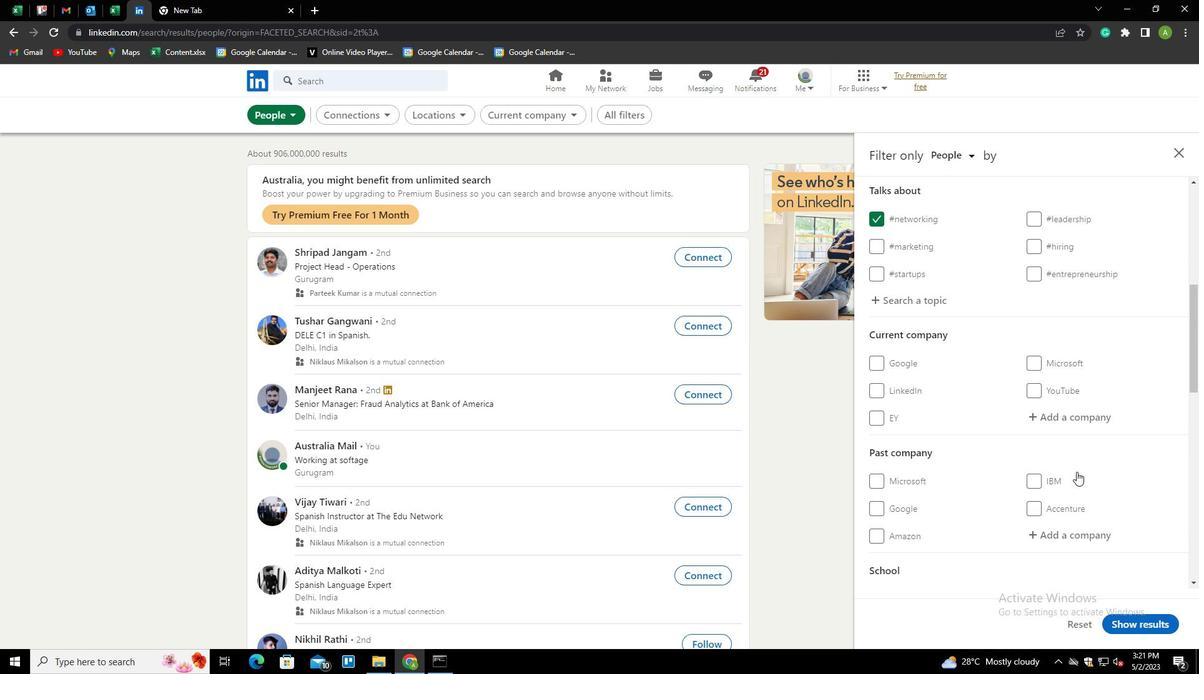 
Action: Mouse moved to (1069, 480)
Screenshot: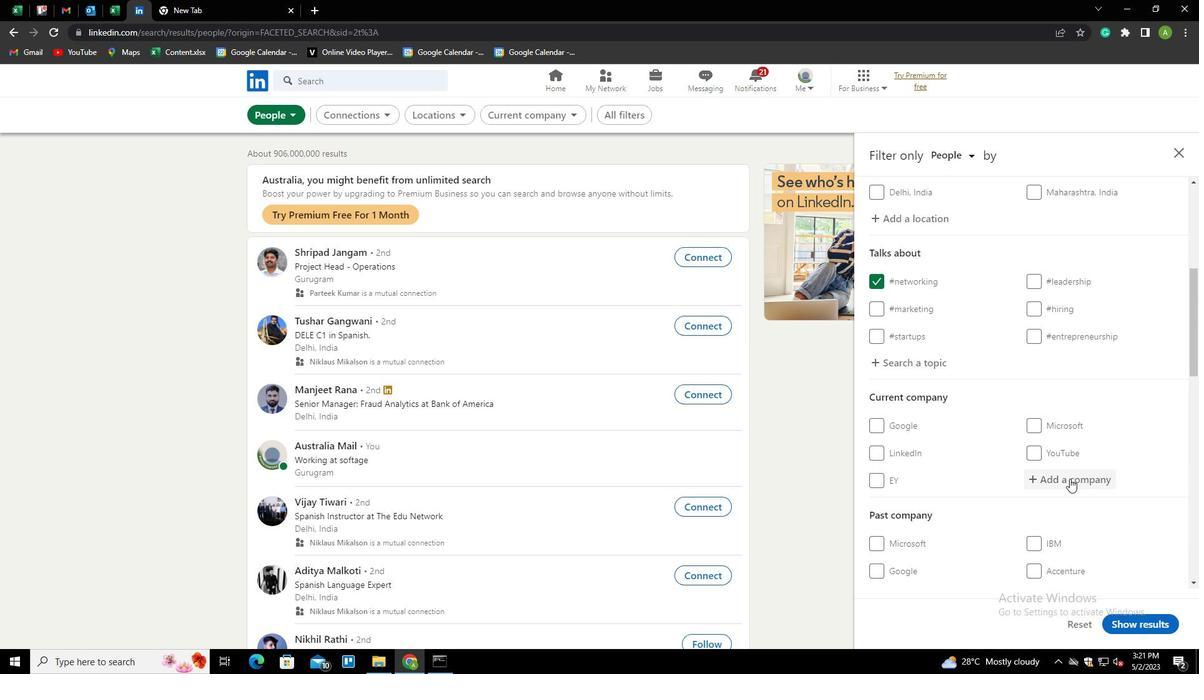 
Action: Mouse pressed left at (1069, 480)
Screenshot: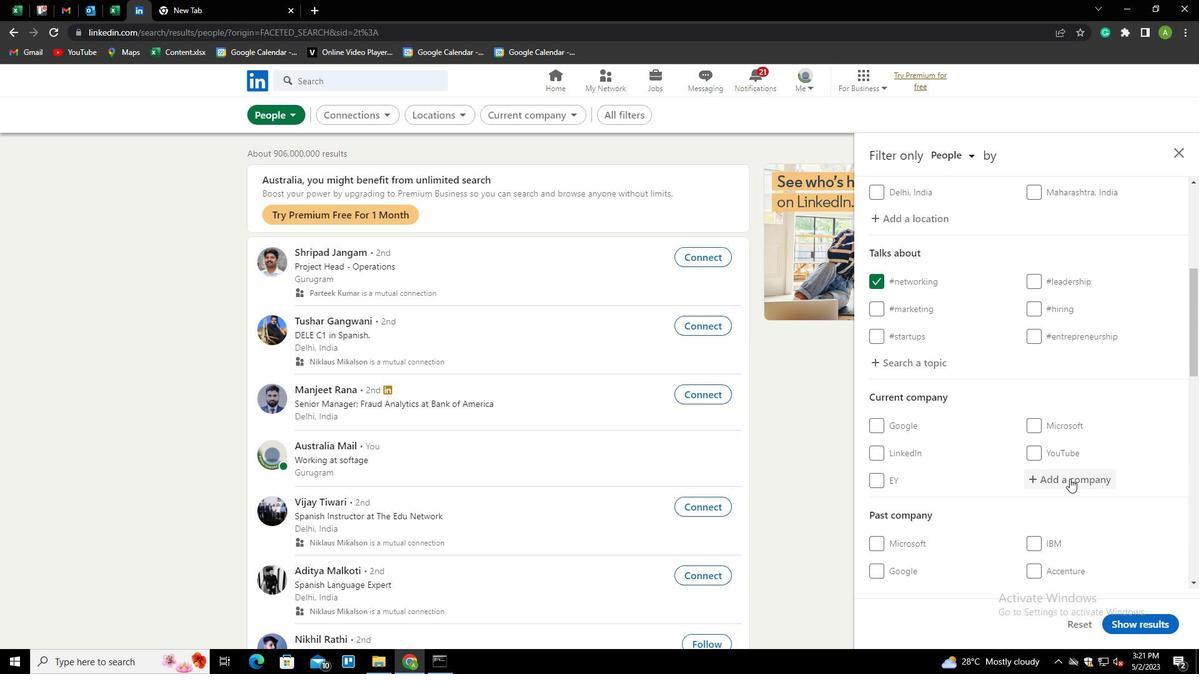 
Action: Mouse moved to (1068, 480)
Screenshot: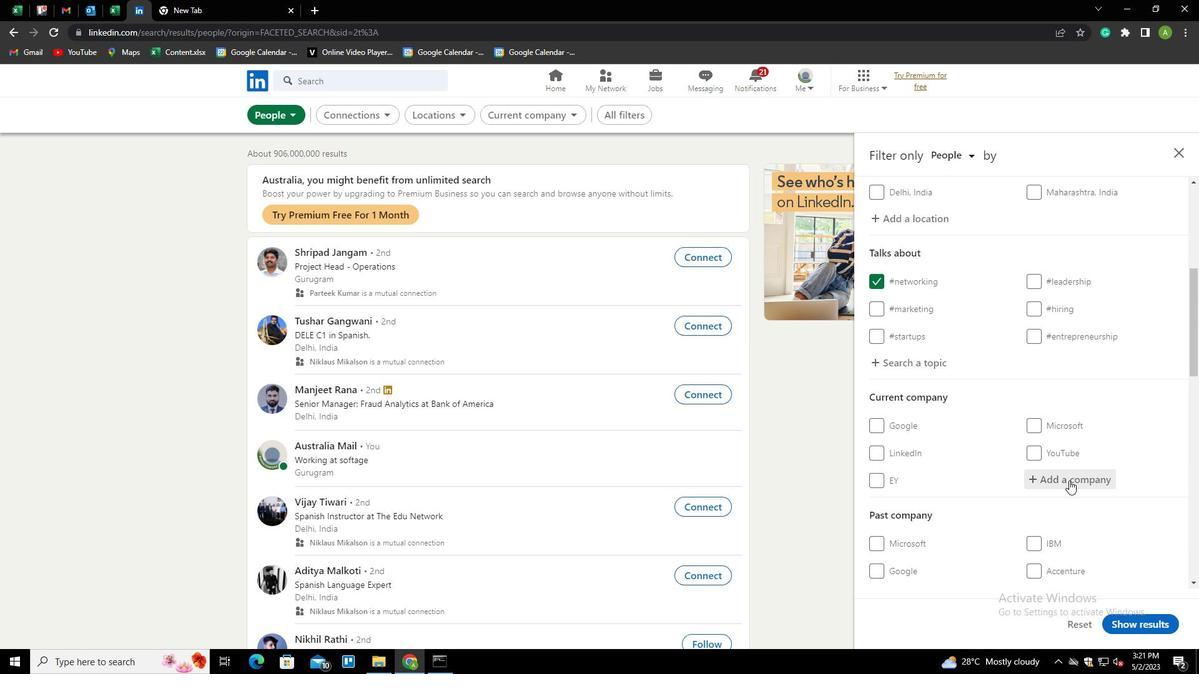 
Action: Key pressed <Key.shift>E<Key.shift>P<Key.shift>AM<Key.down><Key.enter>
Screenshot: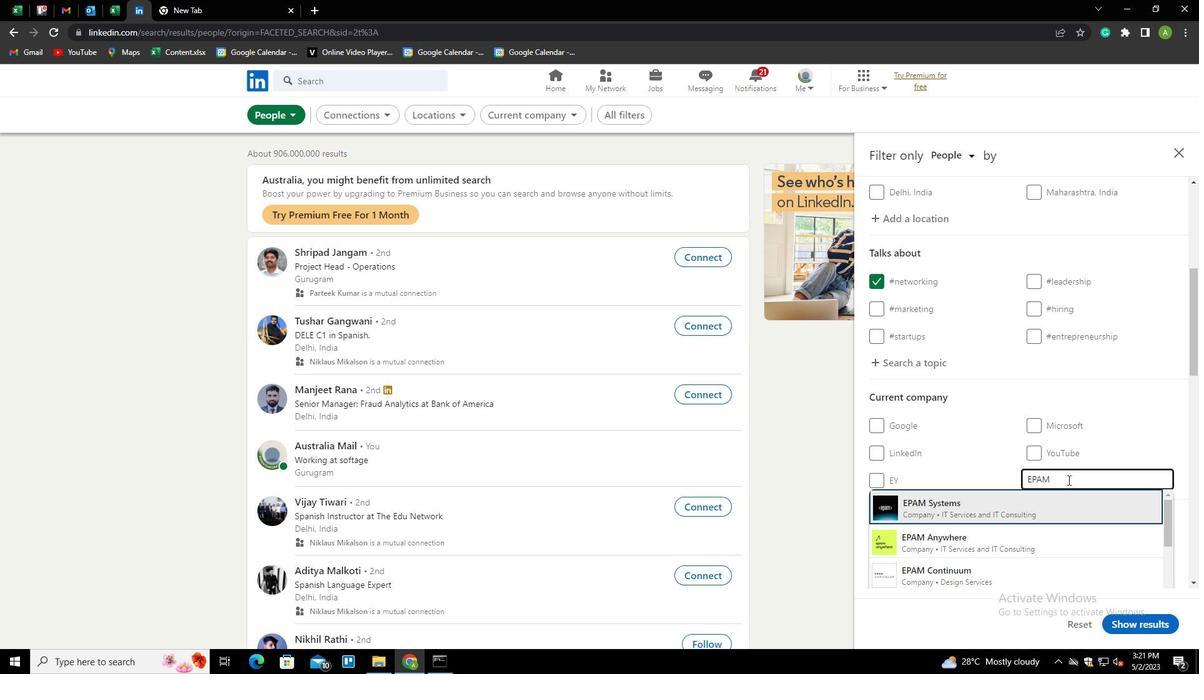 
Action: Mouse scrolled (1068, 479) with delta (0, 0)
Screenshot: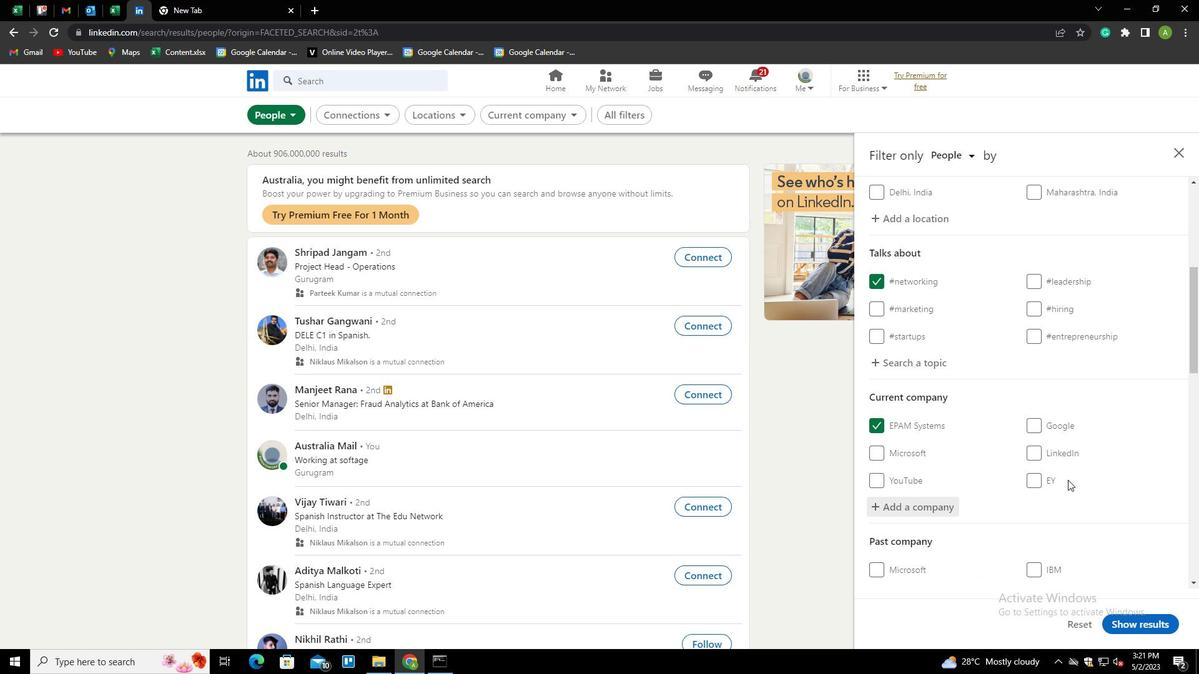 
Action: Mouse scrolled (1068, 479) with delta (0, 0)
Screenshot: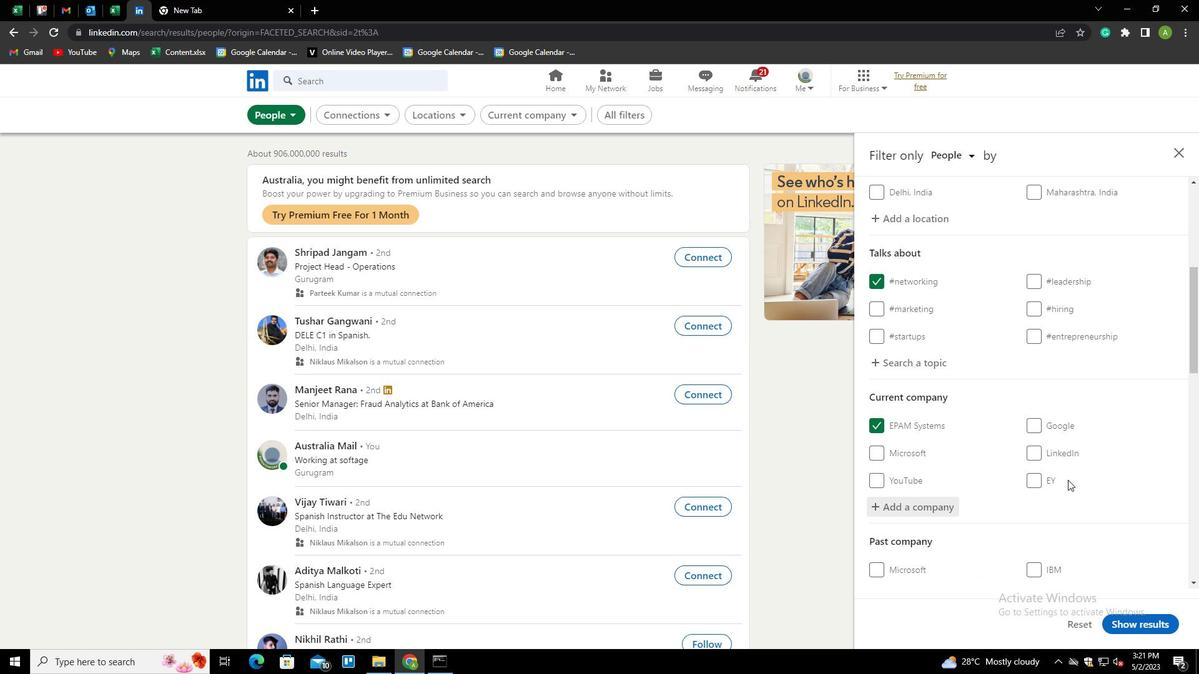 
Action: Mouse scrolled (1068, 479) with delta (0, 0)
Screenshot: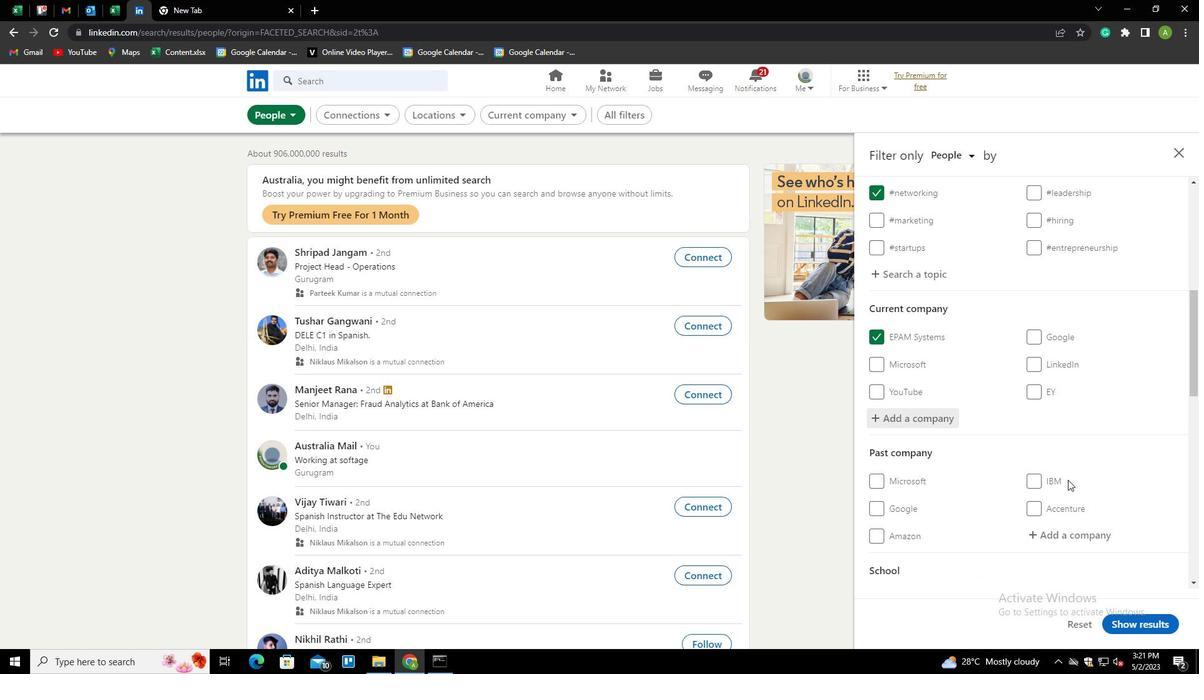 
Action: Mouse scrolled (1068, 479) with delta (0, 0)
Screenshot: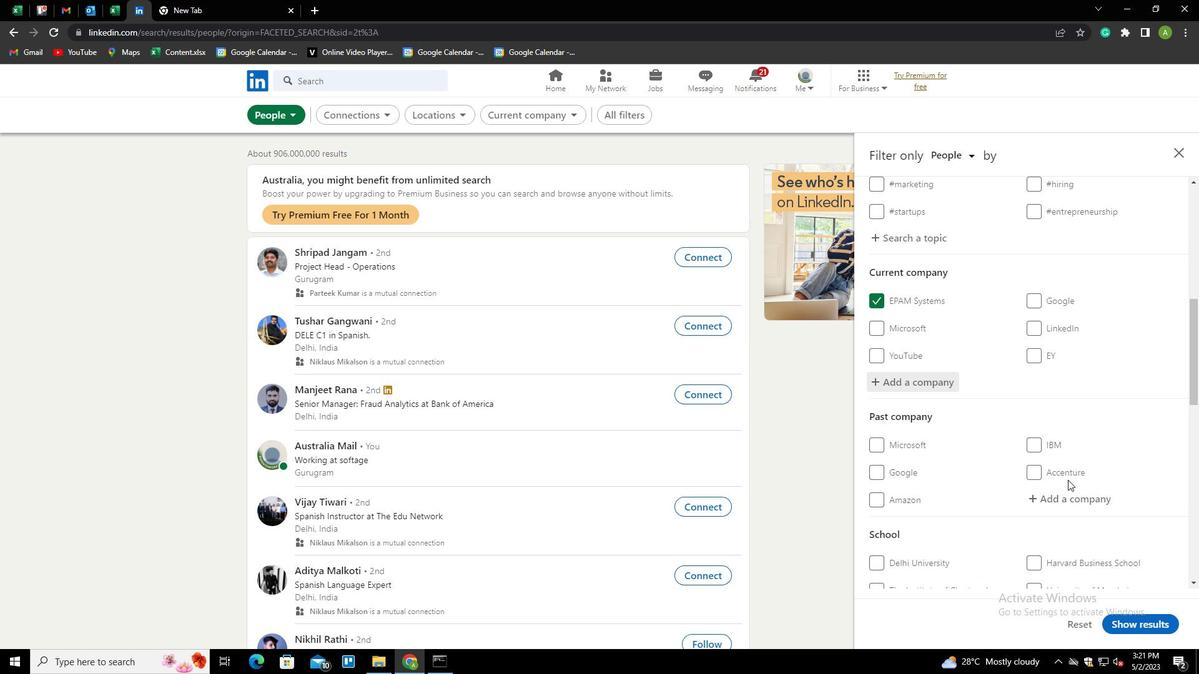 
Action: Mouse scrolled (1068, 479) with delta (0, 0)
Screenshot: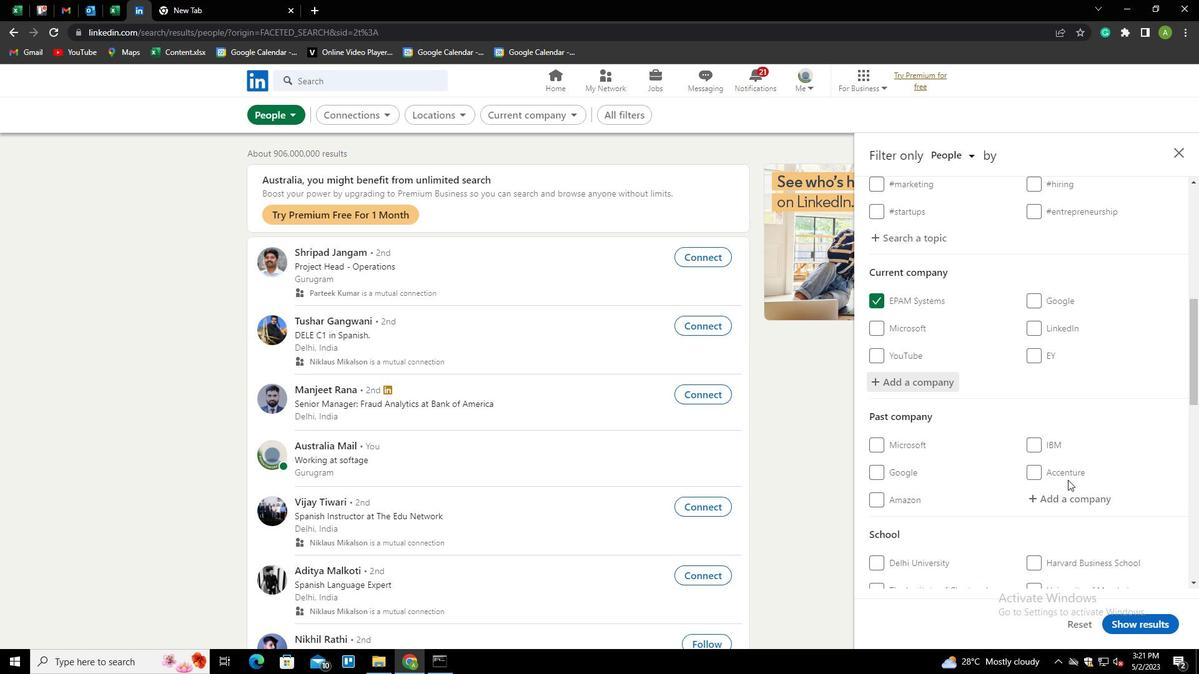 
Action: Mouse moved to (1066, 437)
Screenshot: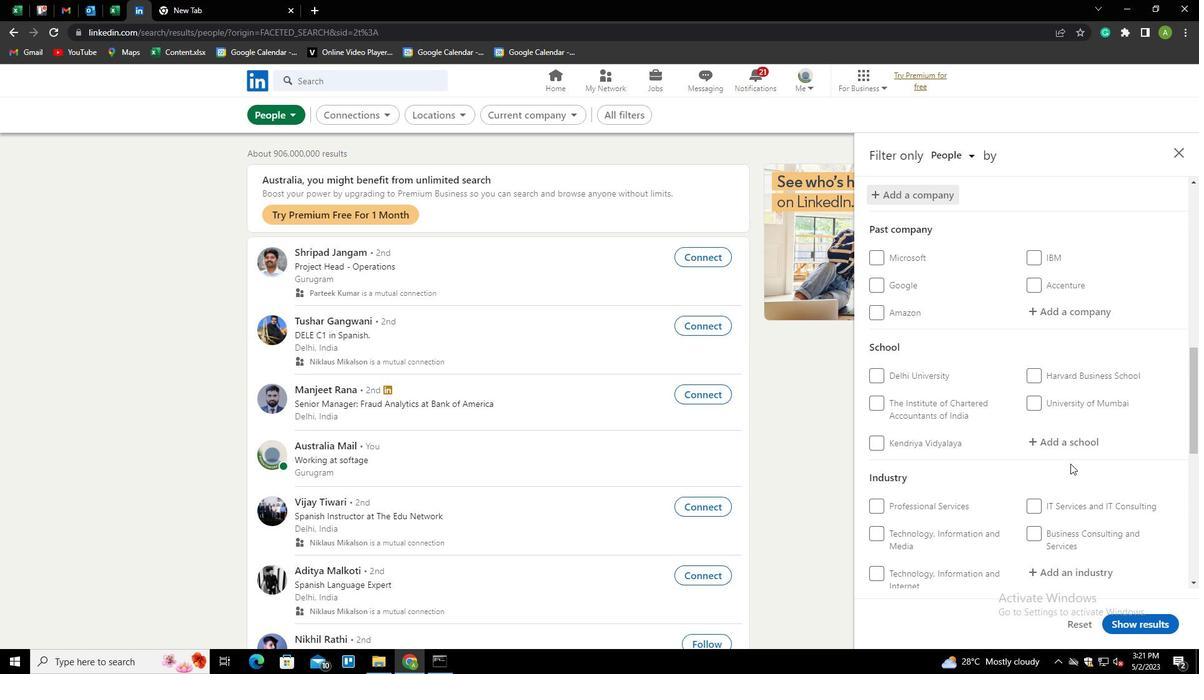 
Action: Mouse pressed left at (1066, 437)
Screenshot: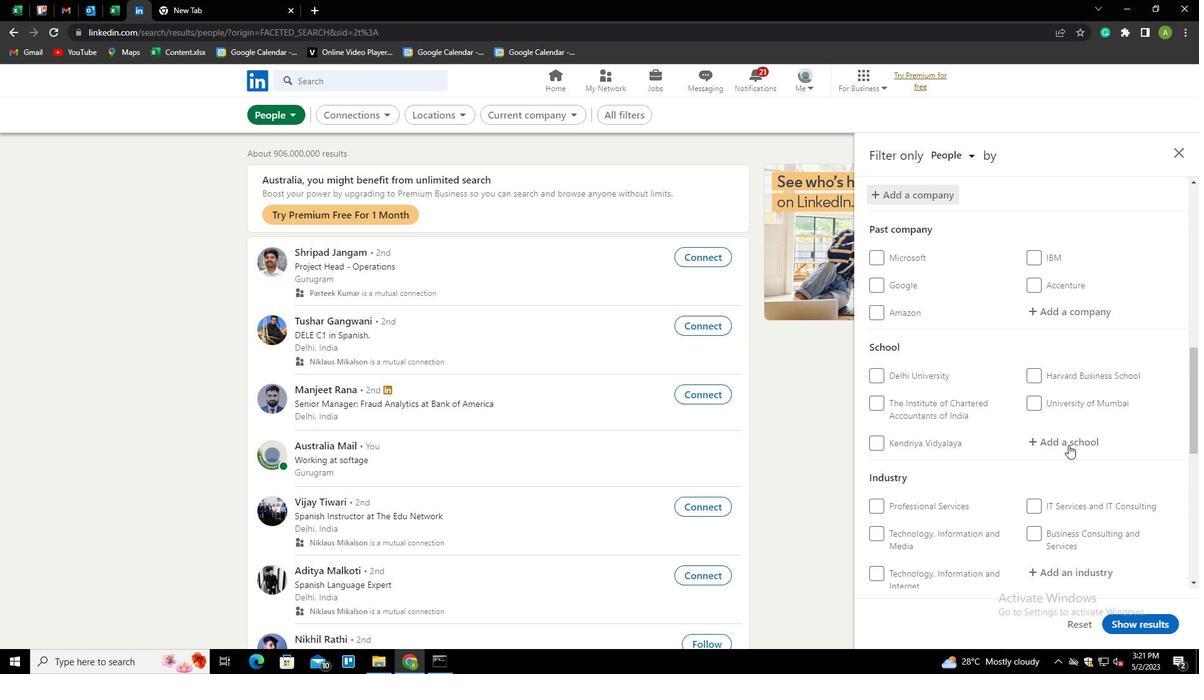 
Action: Key pressed <Key.shift>LU<Key.shift>CKNOE<Key.backspace>W<Key.space><Key.down><Key.down><Key.down><Key.enter>
Screenshot: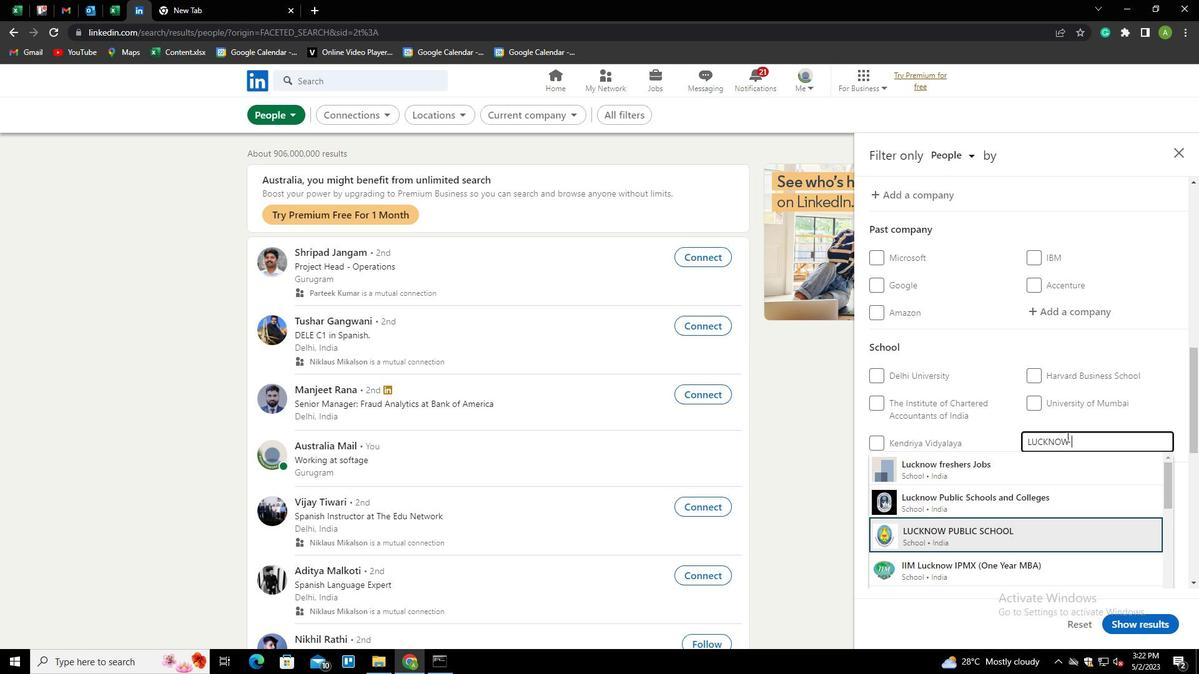
Action: Mouse scrolled (1066, 436) with delta (0, 0)
Screenshot: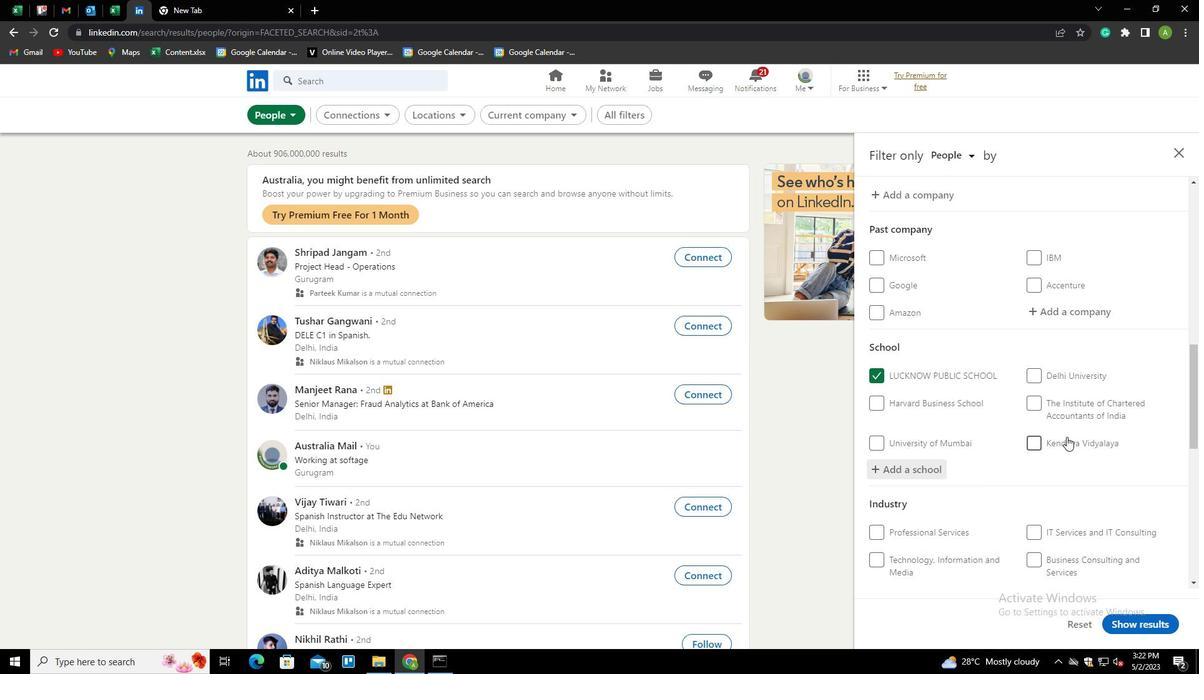 
Action: Mouse scrolled (1066, 436) with delta (0, 0)
Screenshot: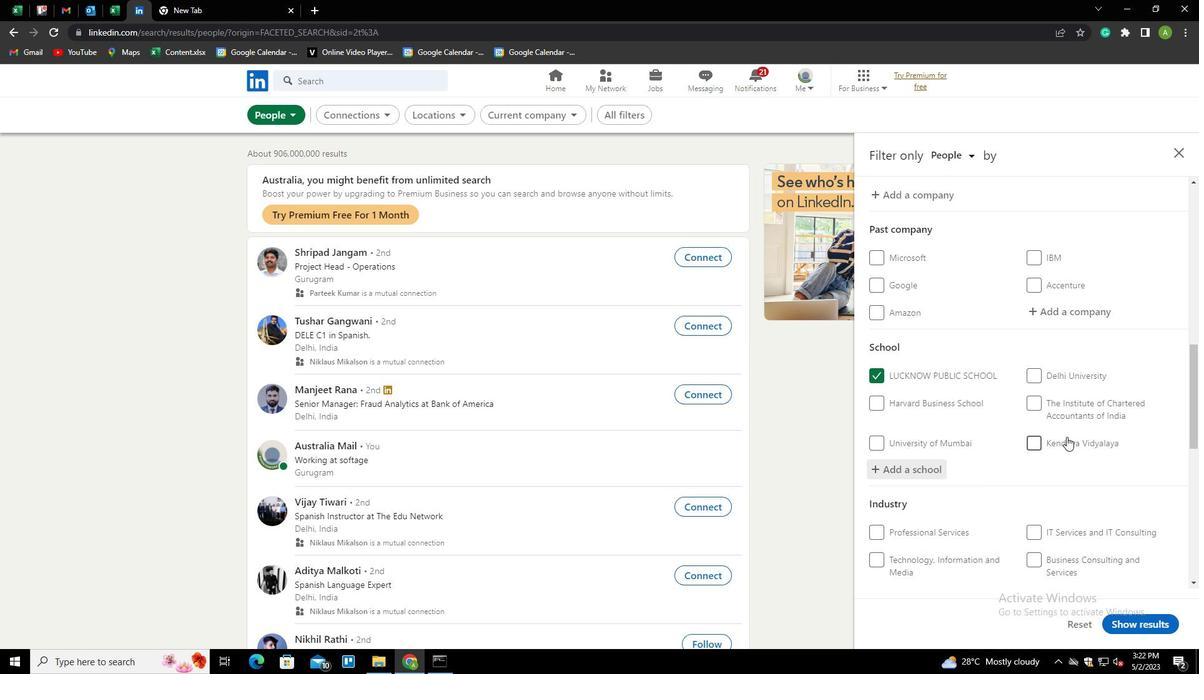 
Action: Mouse scrolled (1066, 436) with delta (0, 0)
Screenshot: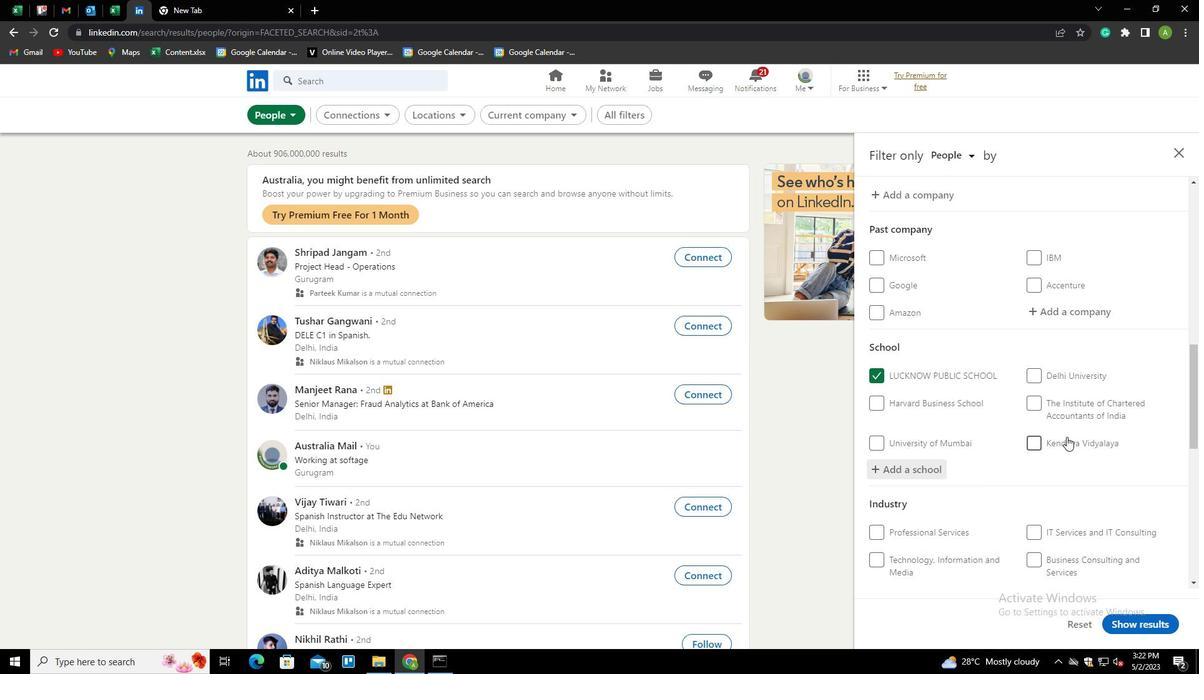 
Action: Mouse moved to (1061, 413)
Screenshot: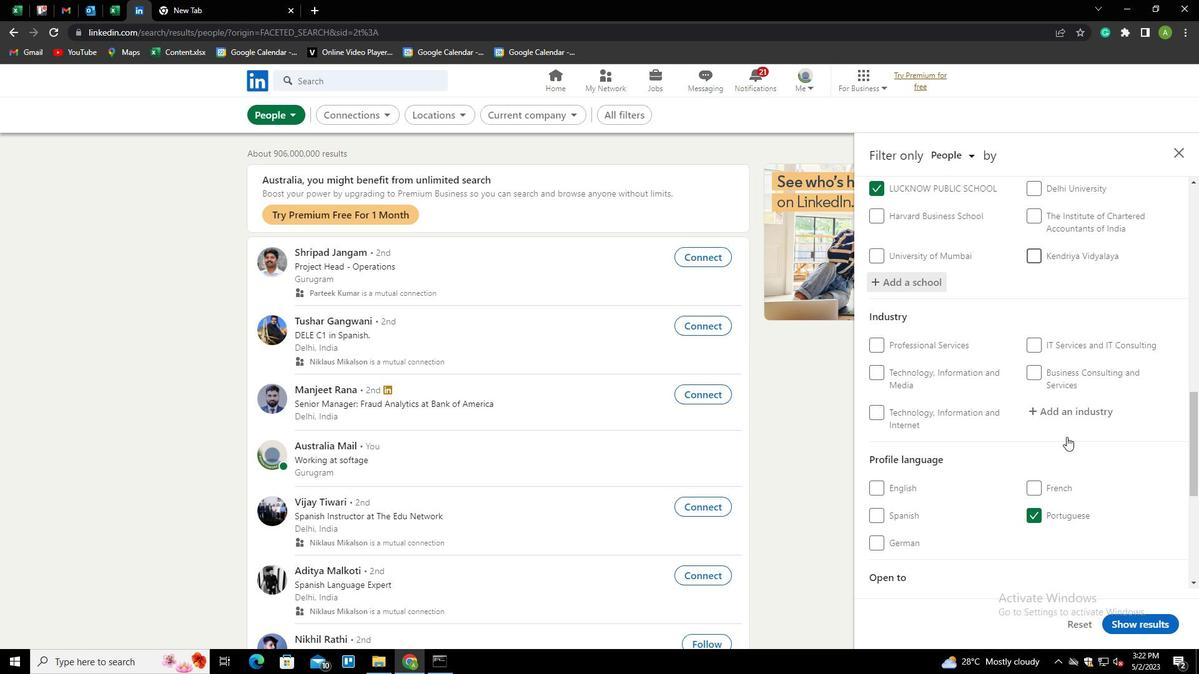 
Action: Mouse pressed left at (1061, 413)
Screenshot: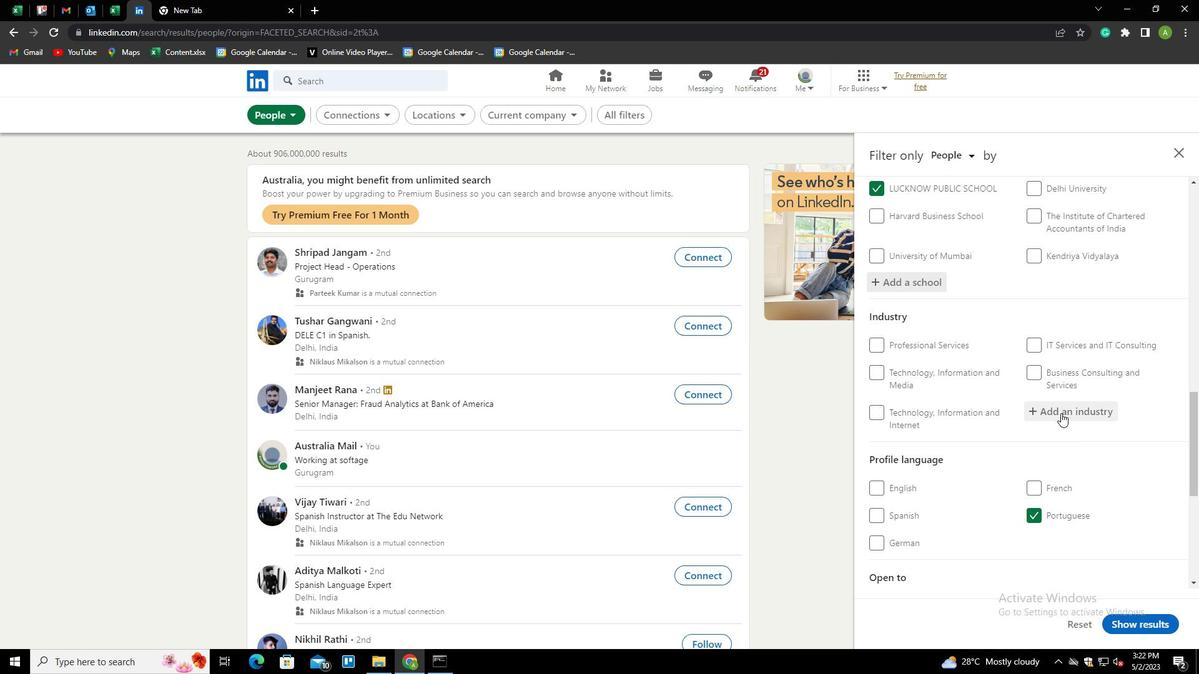 
Action: Key pressed <Key.shift>RO<Key.backspace>O<Key.down><Key.enter>
Screenshot: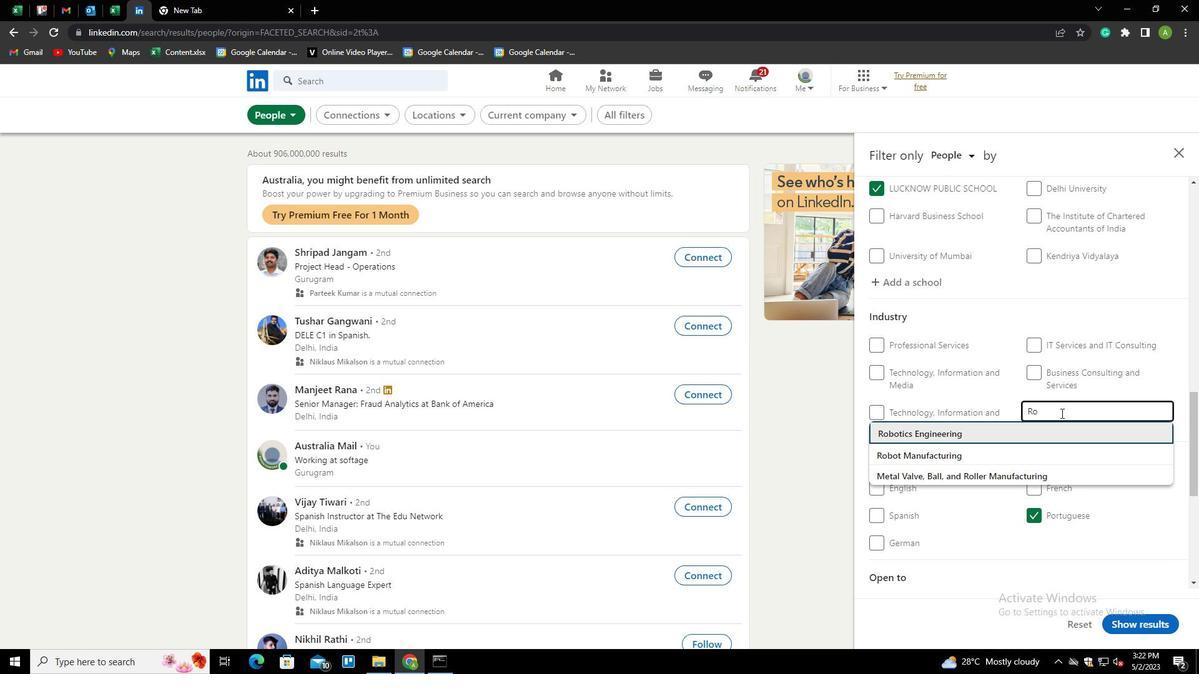 
Action: Mouse scrolled (1061, 412) with delta (0, 0)
Screenshot: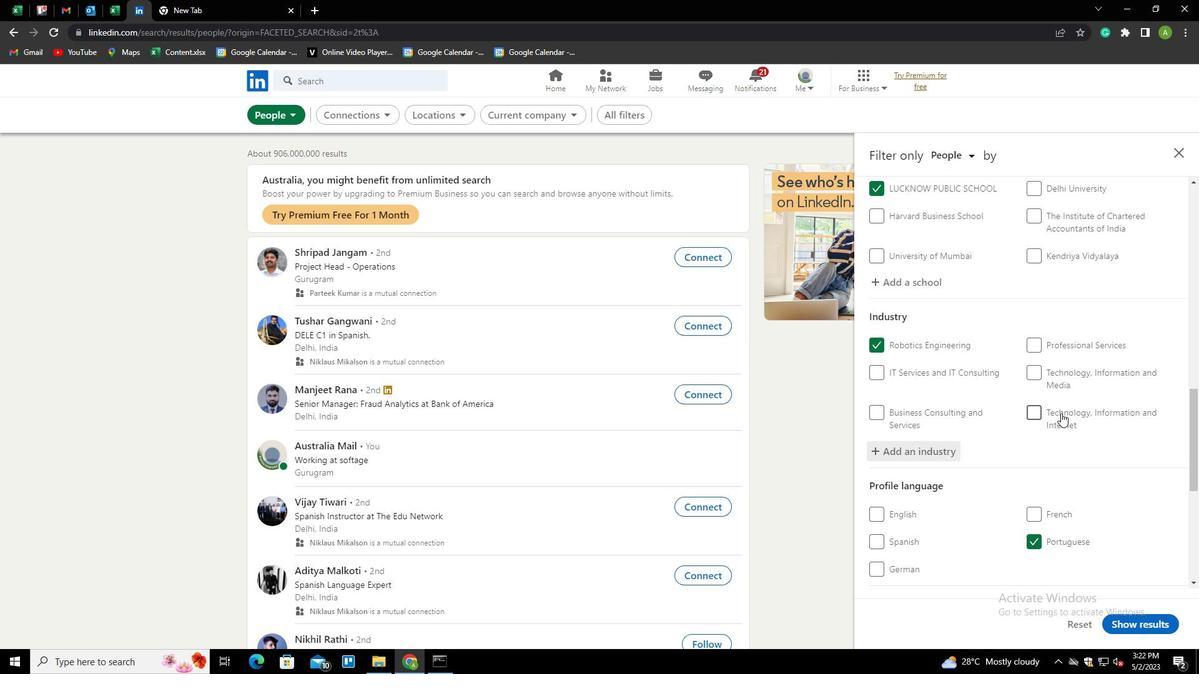 
Action: Mouse scrolled (1061, 412) with delta (0, 0)
Screenshot: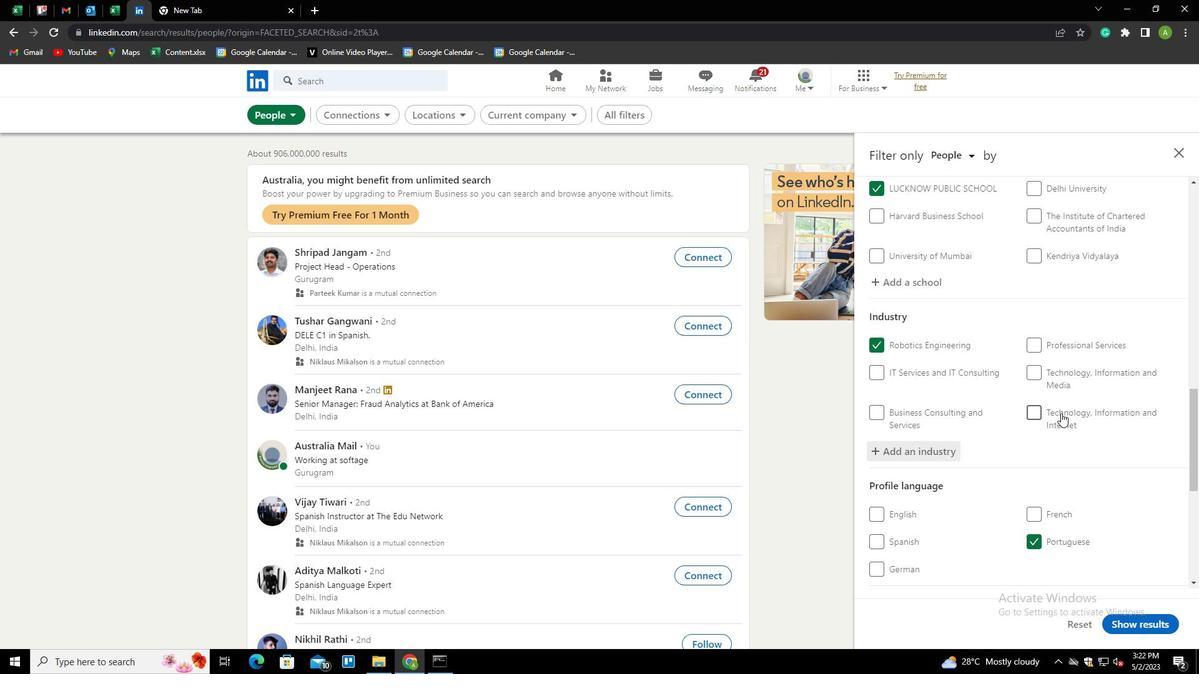
Action: Mouse scrolled (1061, 412) with delta (0, 0)
Screenshot: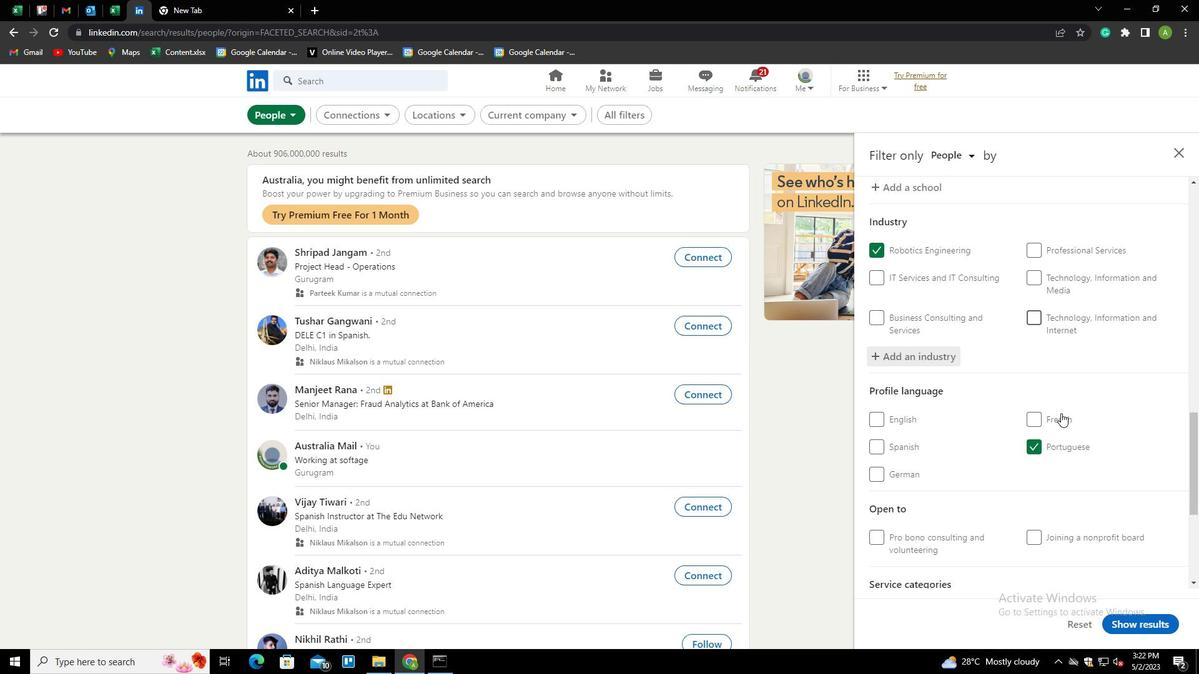 
Action: Mouse scrolled (1061, 412) with delta (0, 0)
Screenshot: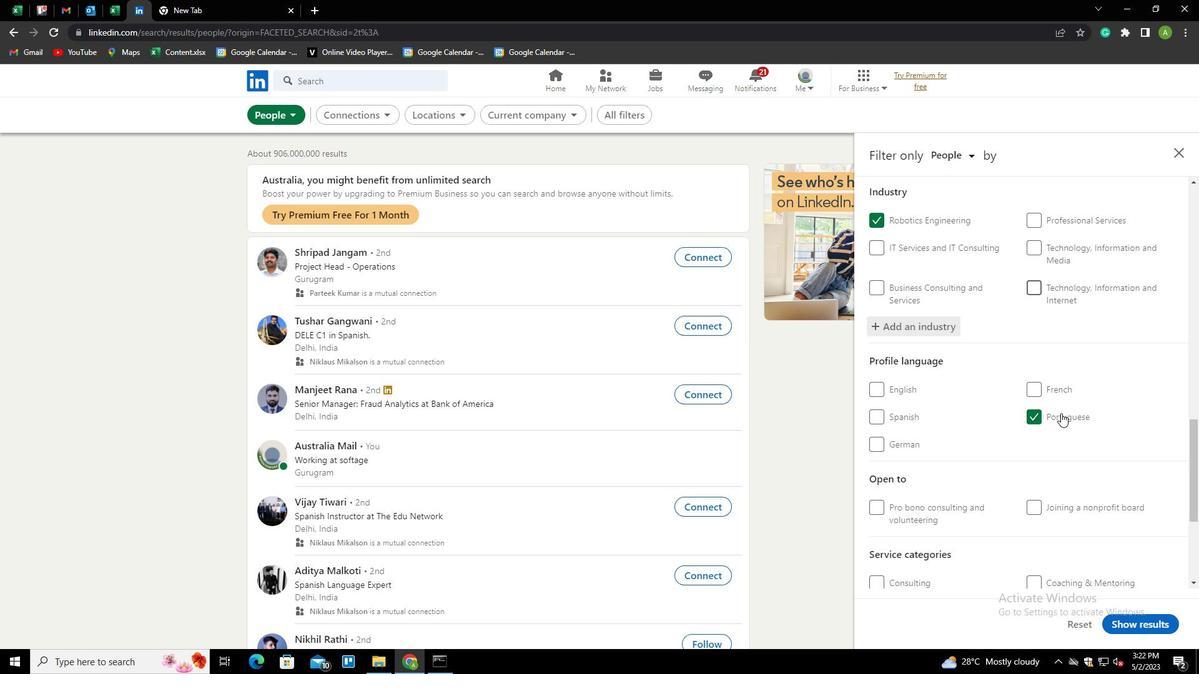 
Action: Mouse moved to (1046, 429)
Screenshot: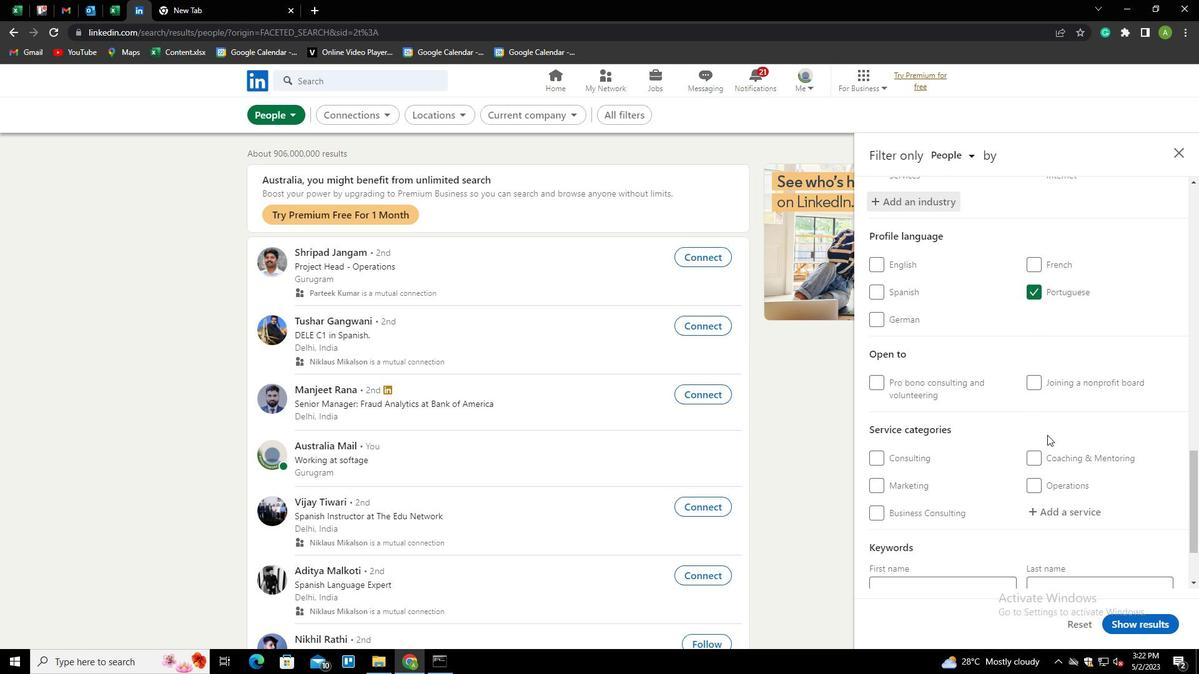 
Action: Mouse scrolled (1046, 428) with delta (0, 0)
Screenshot: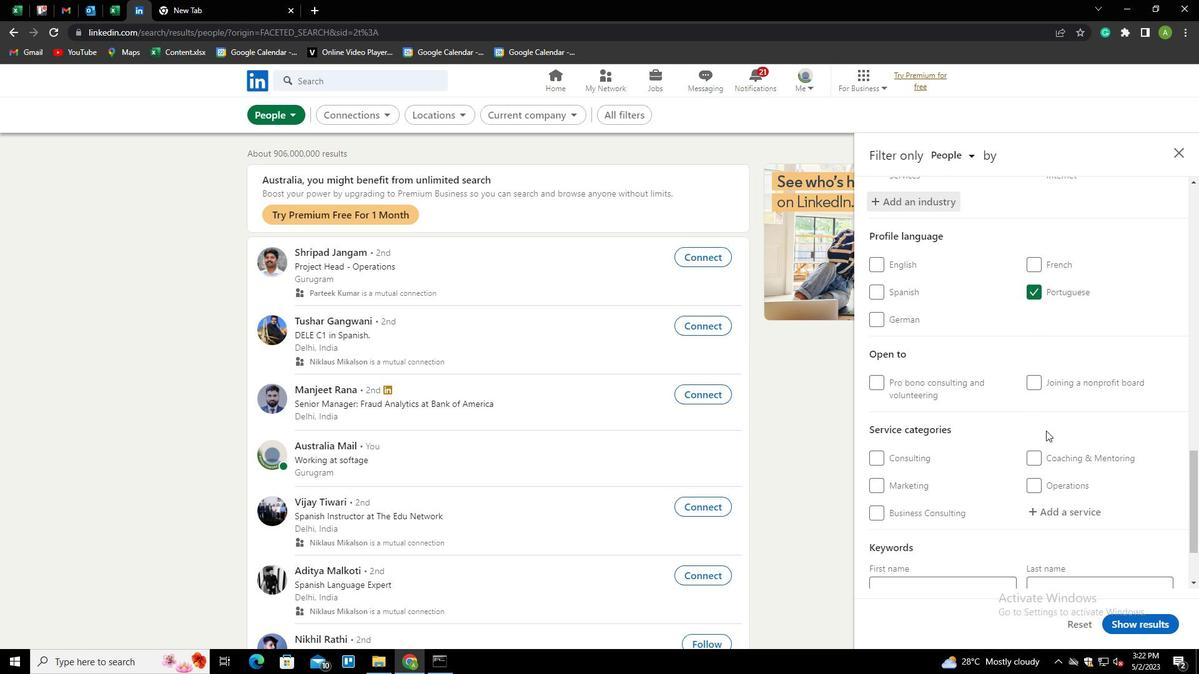 
Action: Mouse scrolled (1046, 428) with delta (0, 0)
Screenshot: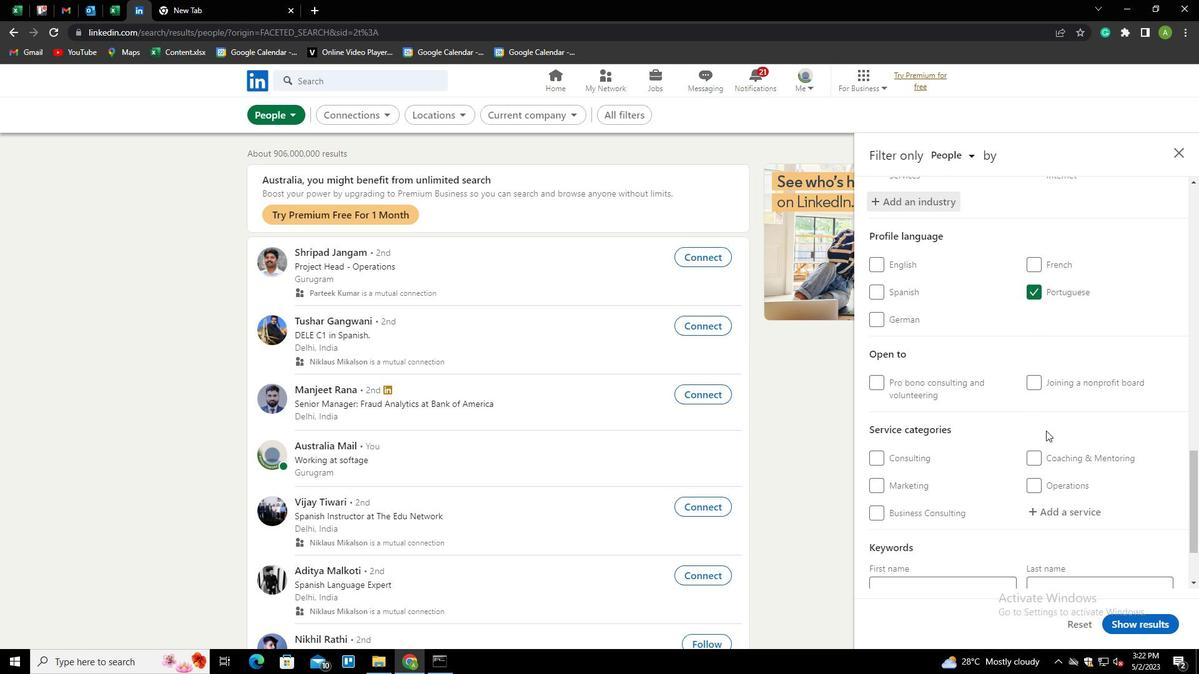 
Action: Mouse moved to (1051, 414)
Screenshot: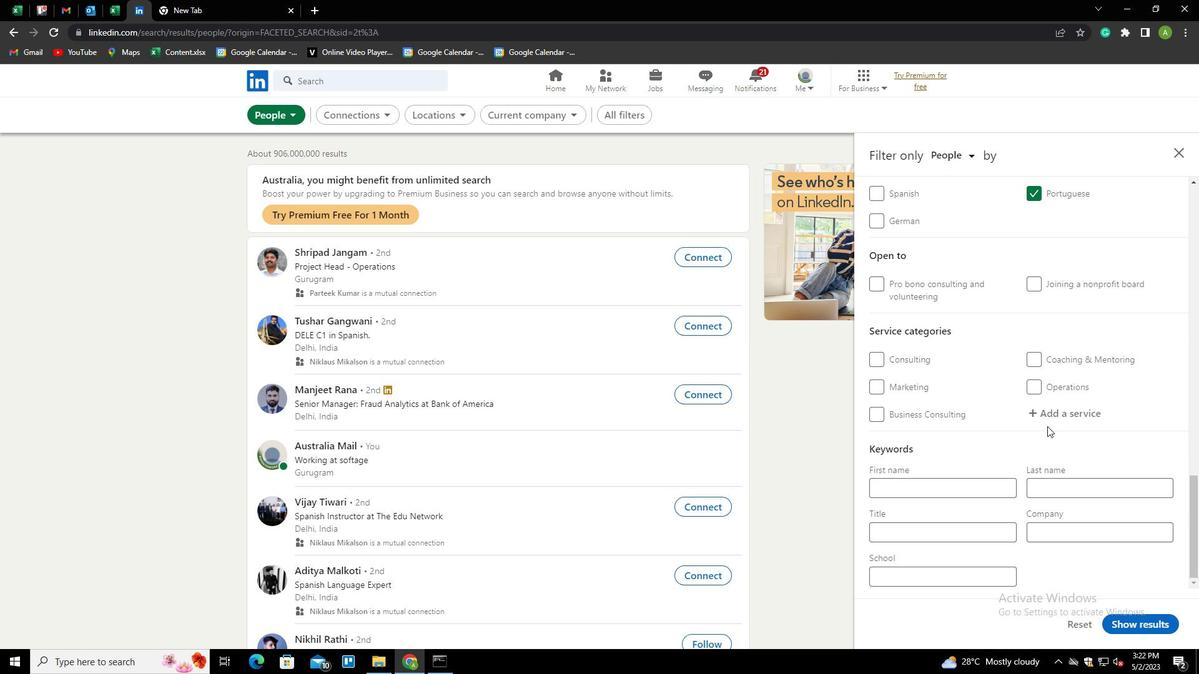 
Action: Mouse pressed left at (1051, 414)
Screenshot: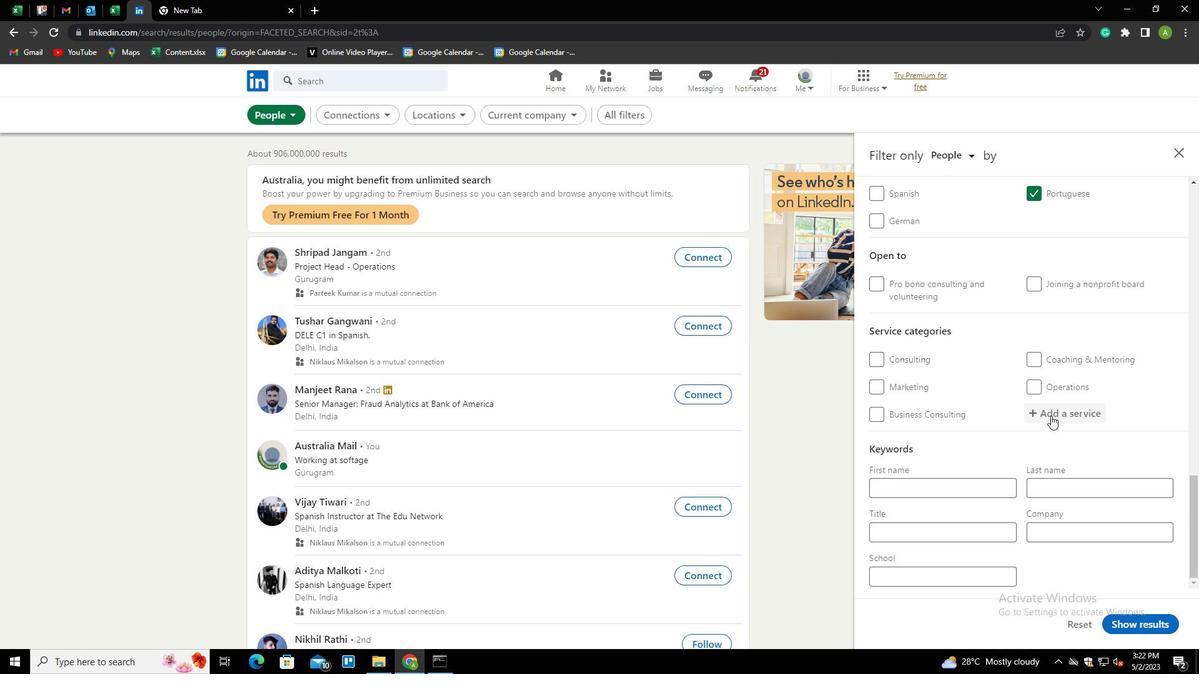 
Action: Mouse moved to (1059, 412)
Screenshot: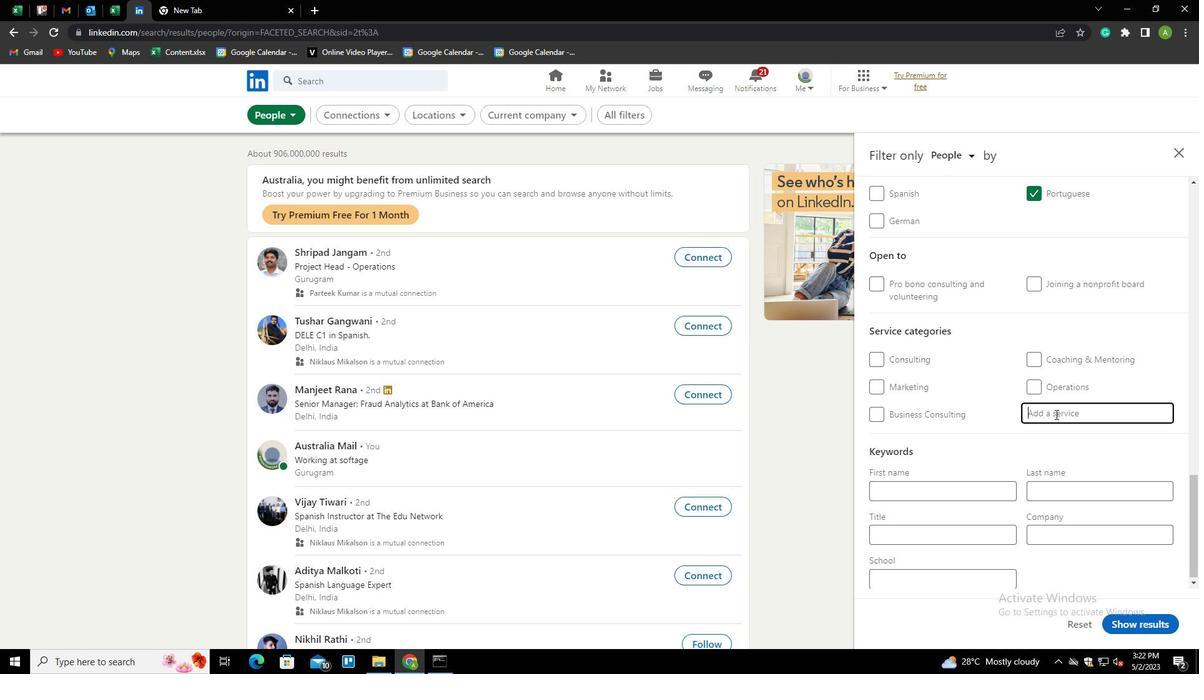 
Action: Mouse pressed left at (1059, 412)
Screenshot: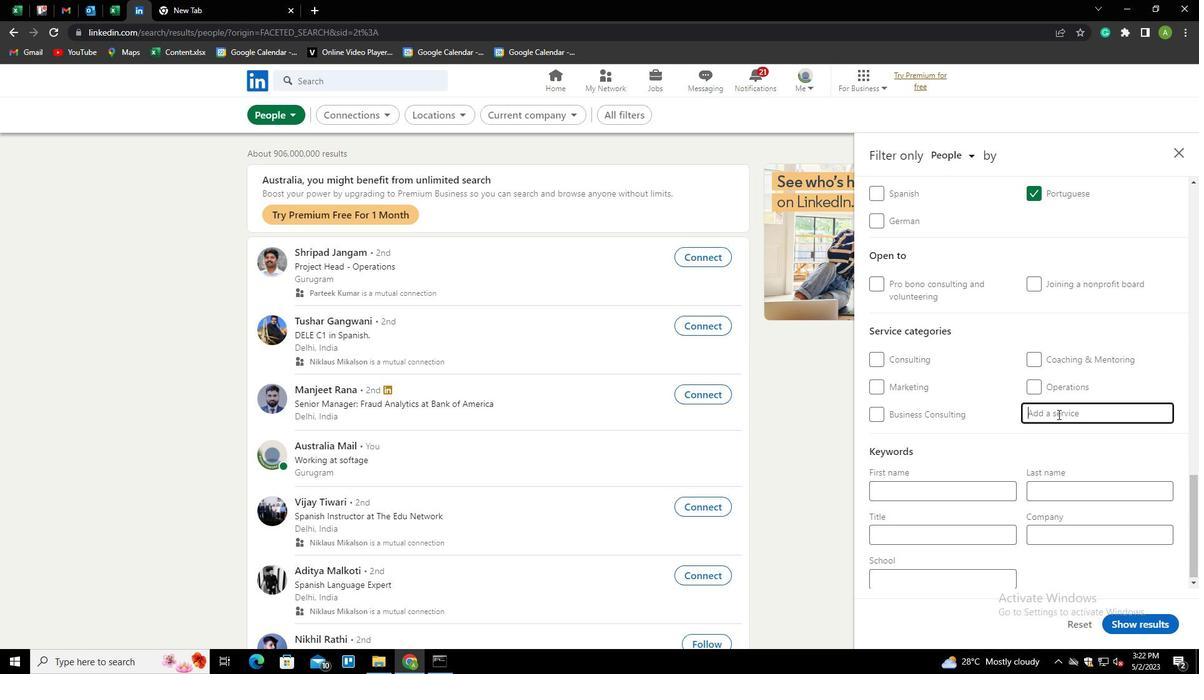 
Action: Key pressed <Key.shift>DEMAND<Key.space><Key.shift><Key.shift><Key.shift><Key.shift><Key.shift><Key.down><Key.enter>
Screenshot: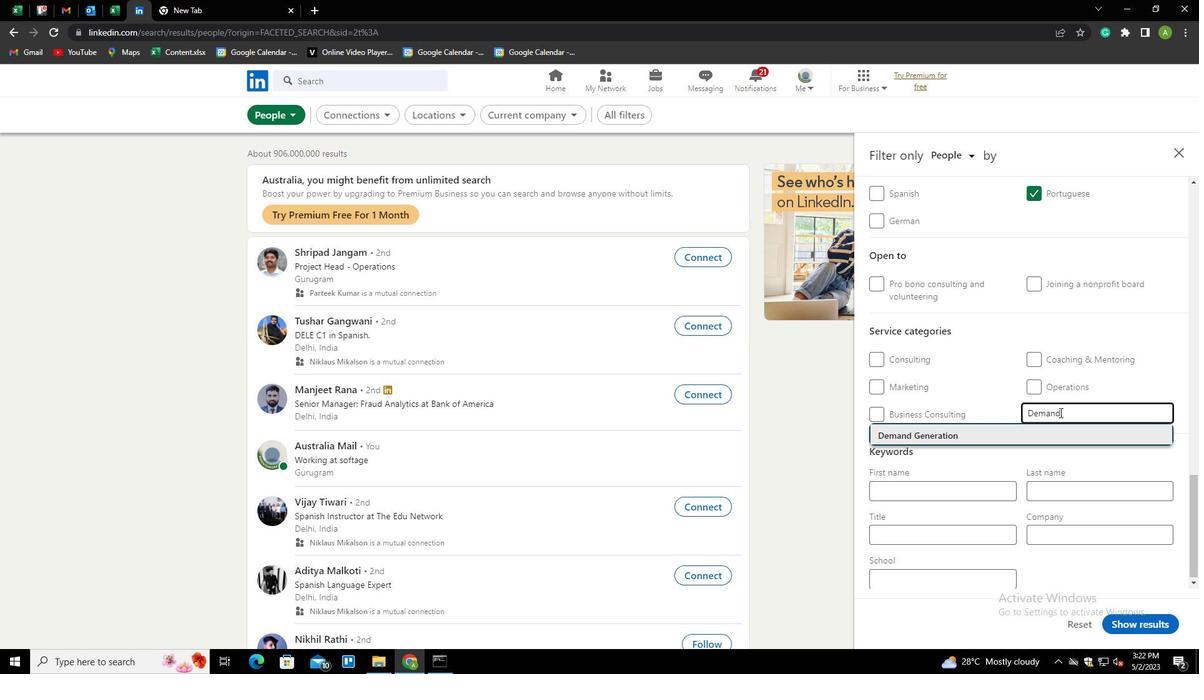 
Action: Mouse scrolled (1059, 412) with delta (0, 0)
Screenshot: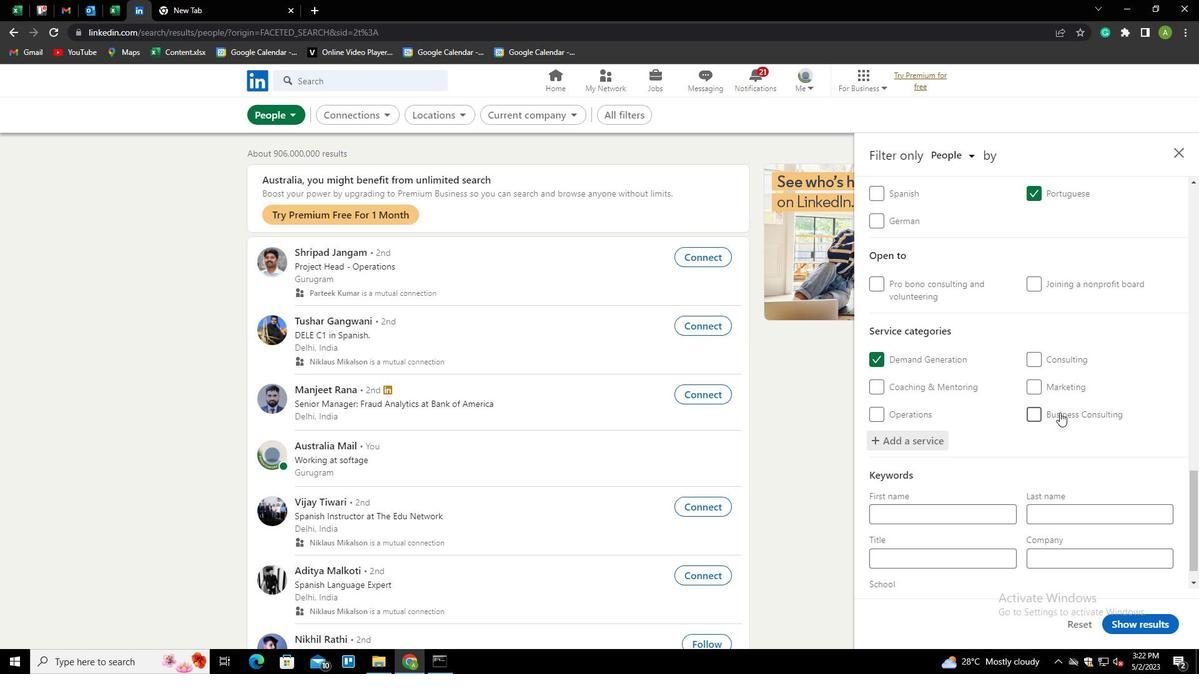 
Action: Mouse scrolled (1059, 412) with delta (0, 0)
Screenshot: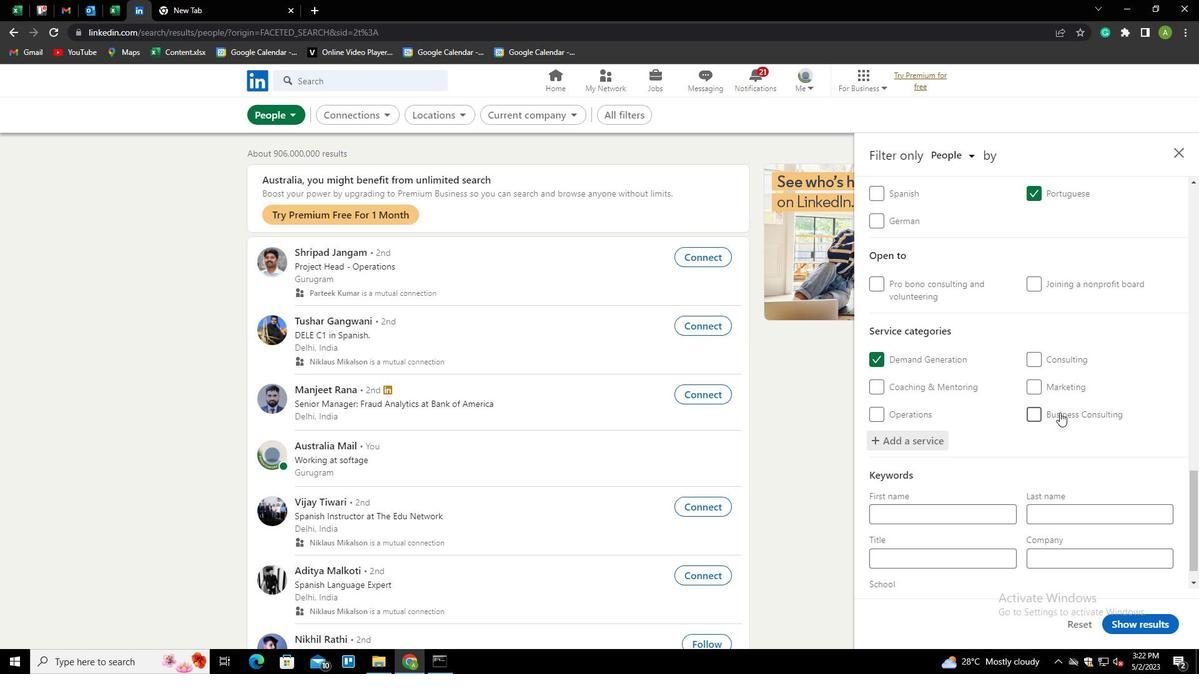 
Action: Mouse scrolled (1059, 412) with delta (0, 0)
Screenshot: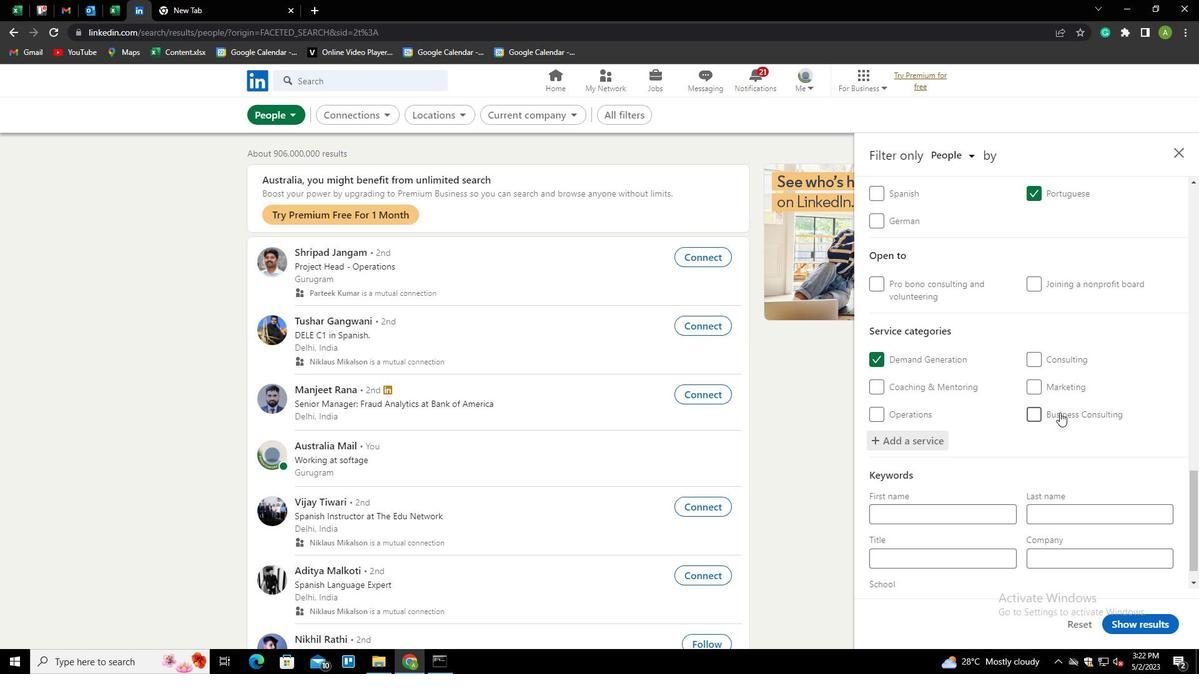 
Action: Mouse scrolled (1059, 412) with delta (0, 0)
Screenshot: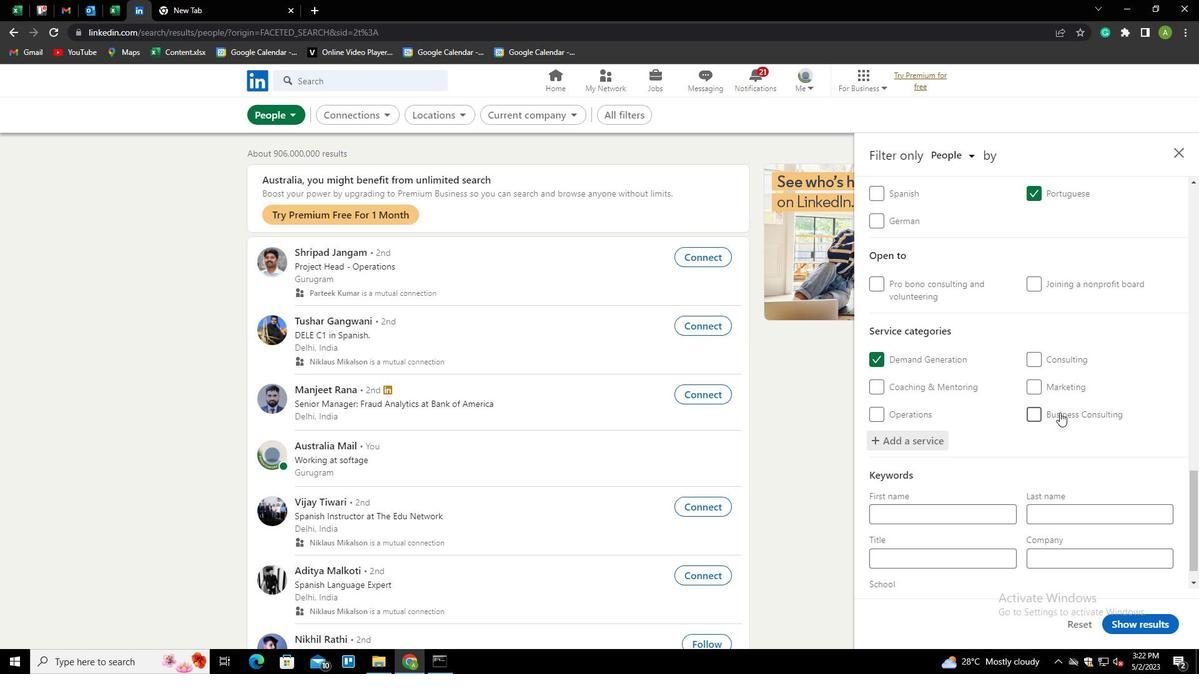 
Action: Mouse scrolled (1059, 412) with delta (0, 0)
Screenshot: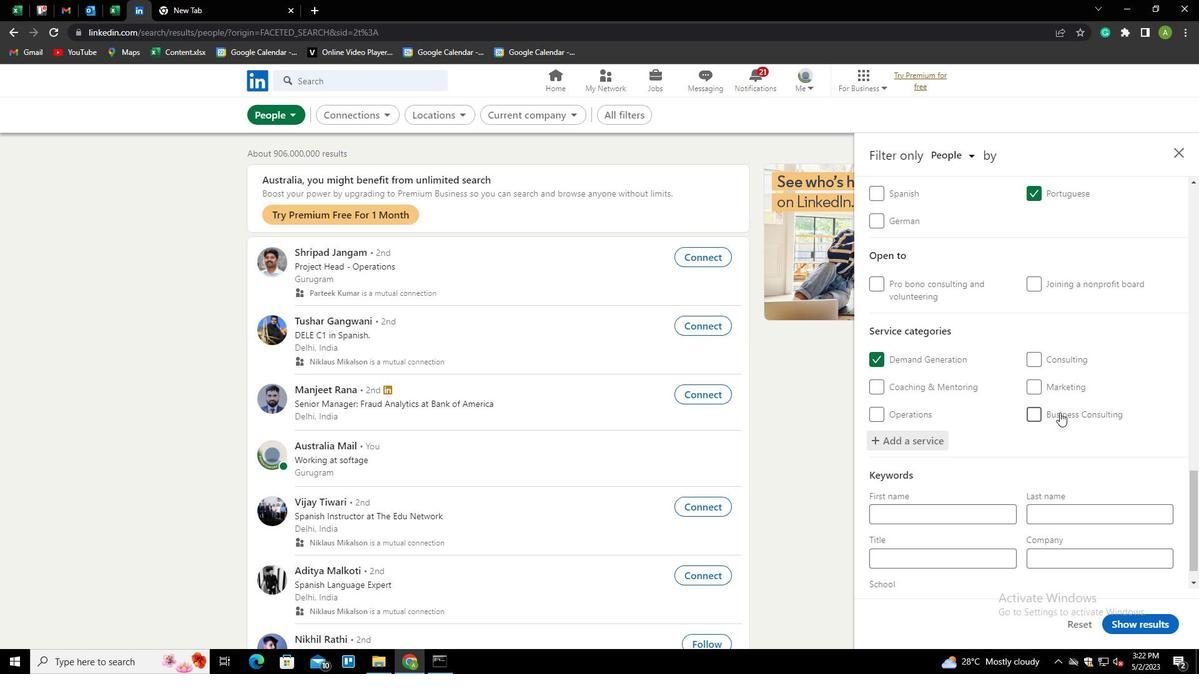 
Action: Mouse scrolled (1059, 412) with delta (0, 0)
Screenshot: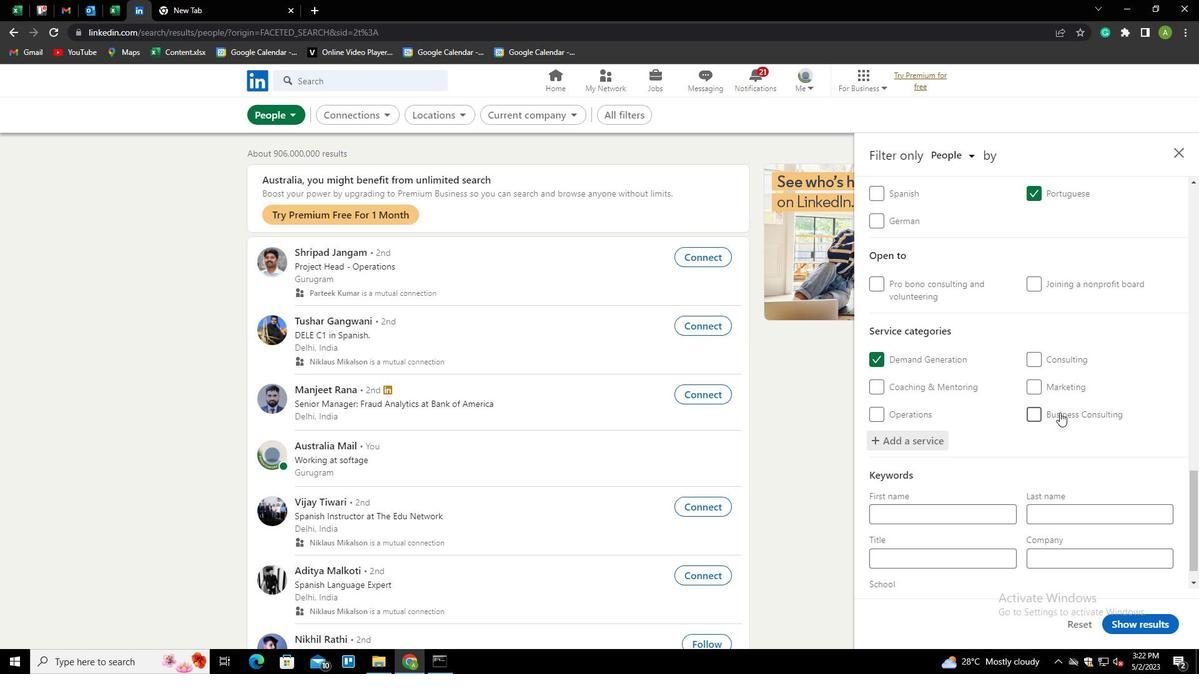 
Action: Mouse scrolled (1059, 412) with delta (0, 0)
Screenshot: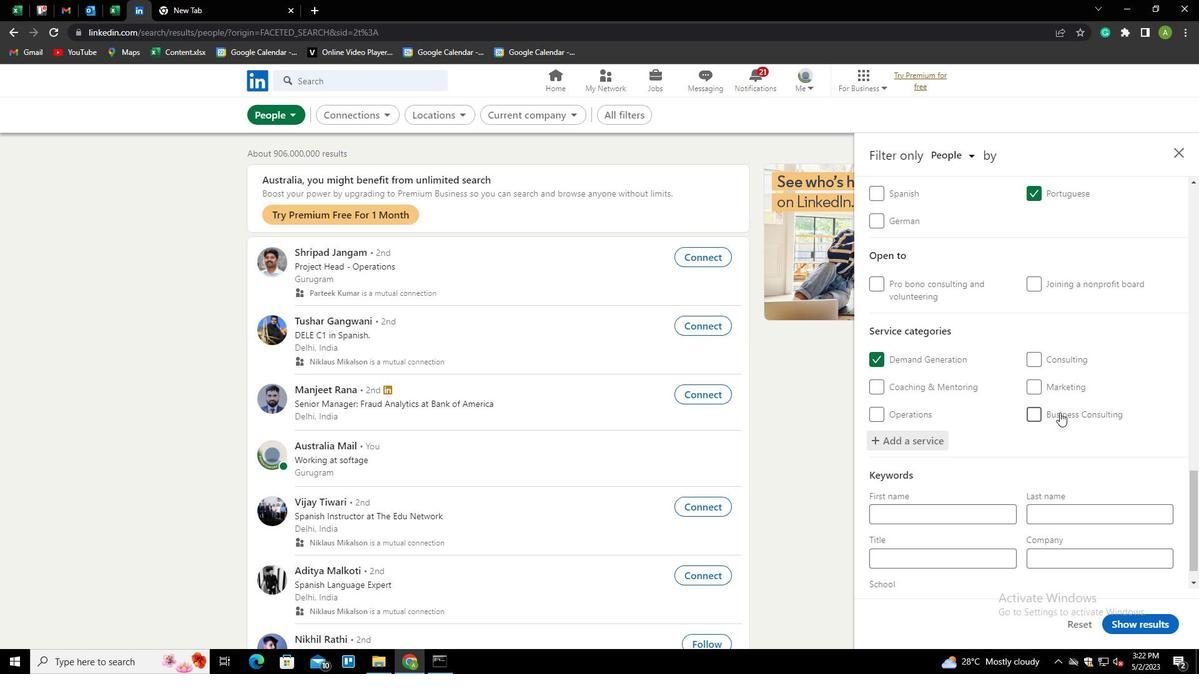 
Action: Mouse moved to (944, 530)
Screenshot: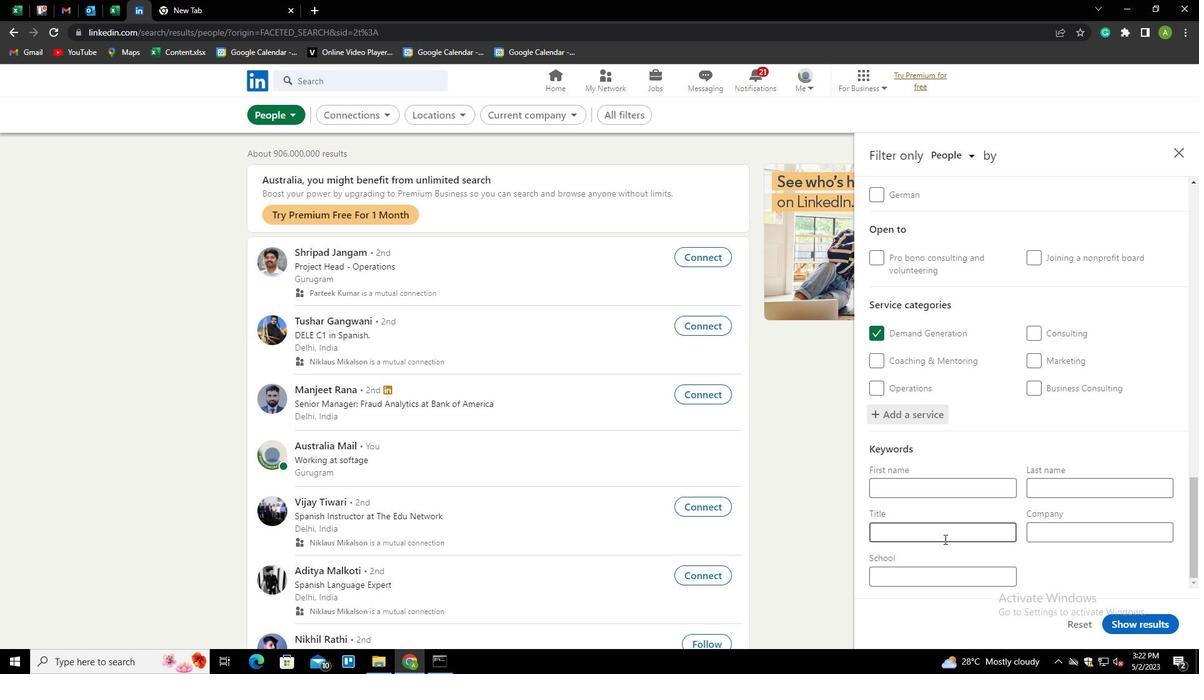 
Action: Mouse pressed left at (944, 530)
Screenshot: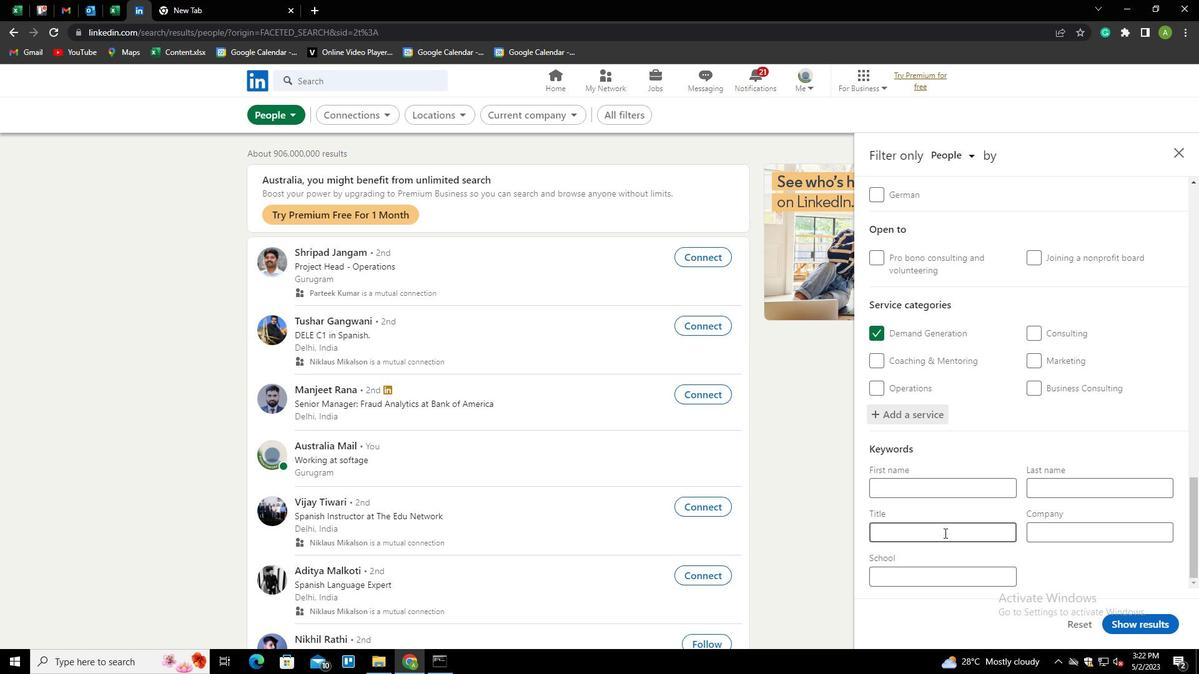 
Action: Key pressed <Key.shift>CASHIER
Screenshot: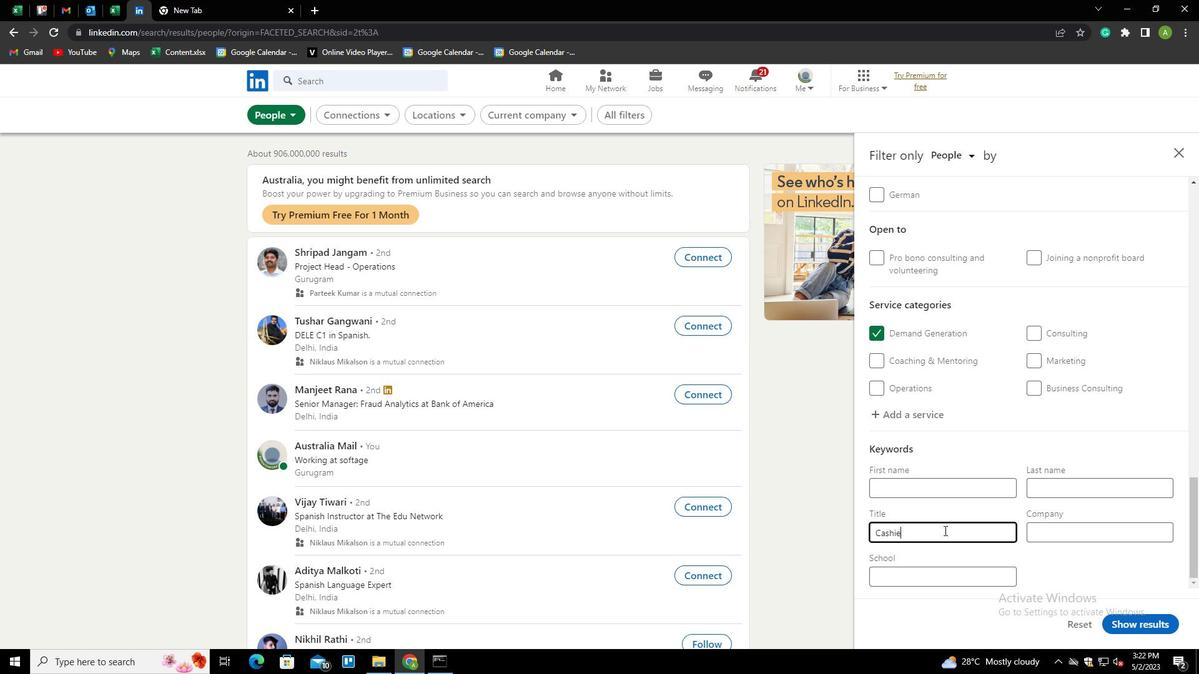 
Action: Mouse moved to (1056, 555)
Screenshot: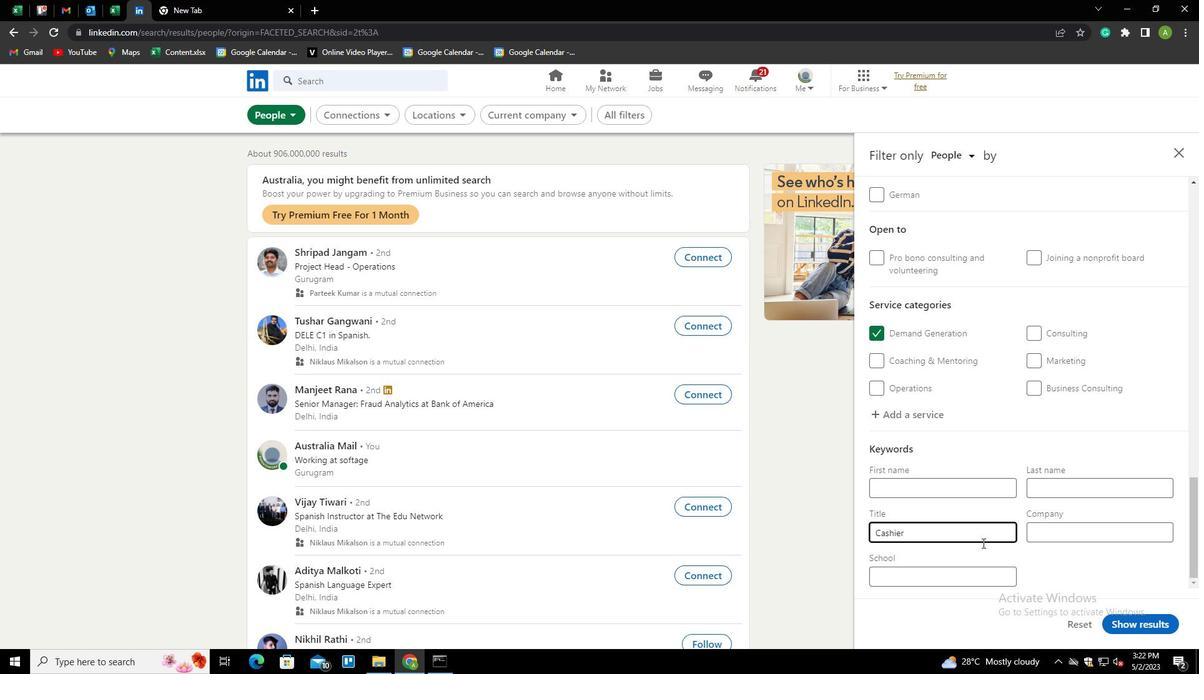 
Action: Mouse pressed left at (1056, 555)
Screenshot: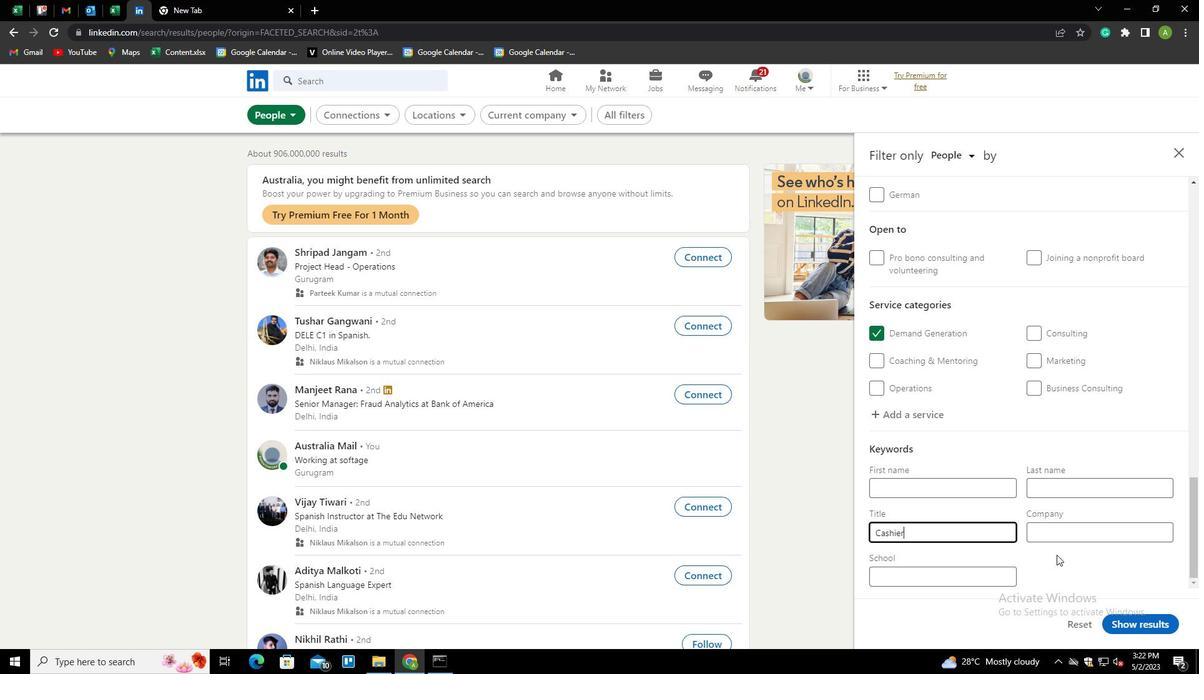 
Action: Mouse moved to (1141, 620)
Screenshot: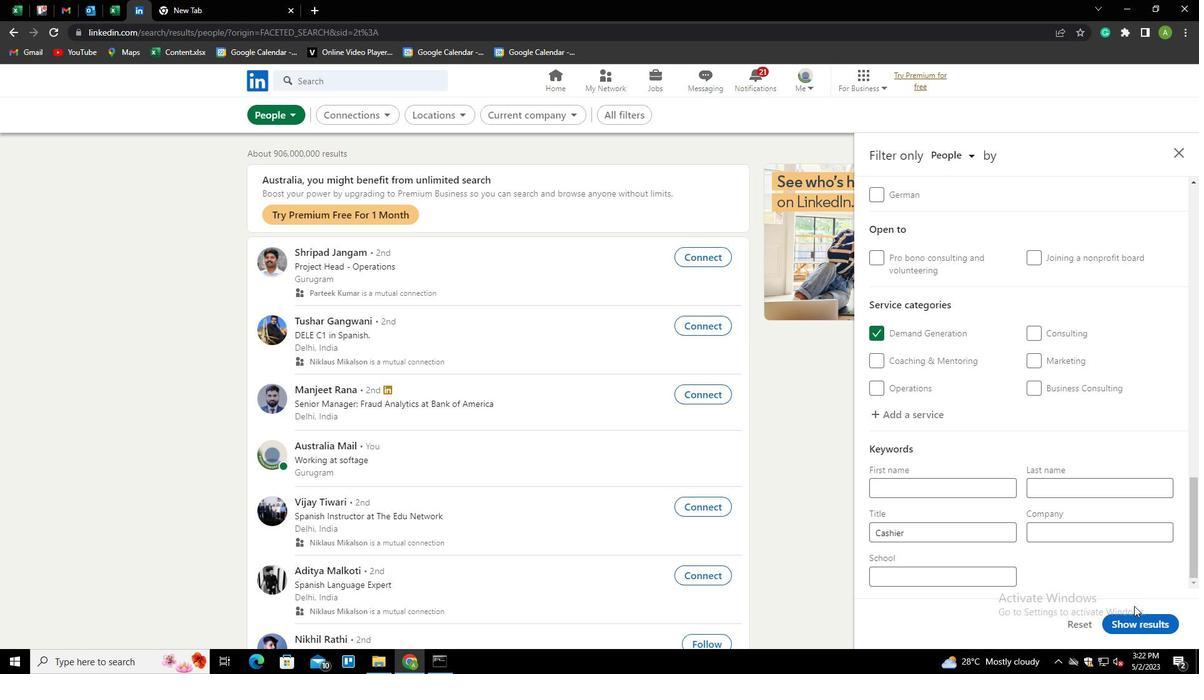 
Action: Mouse pressed left at (1141, 620)
Screenshot: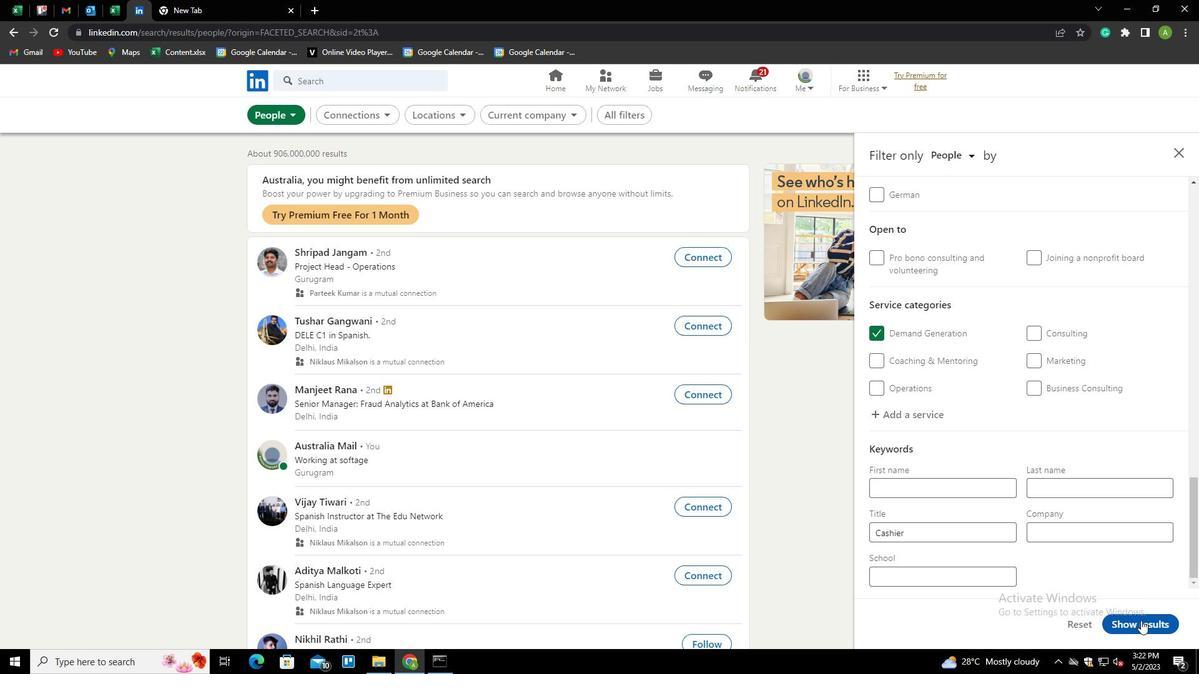 
